 Task: Look for space in Khilchipur, India from 6th September, 2023 to 10th September, 2023 for 1 adult in price range Rs.9000 to Rs.17000. Place can be private room with 1  bedroom having 1 bed and 1 bathroom. Property type can be house, flat, guest house, hotel. Booking option can be shelf check-in. Required host language is English.
Action: Mouse moved to (592, 108)
Screenshot: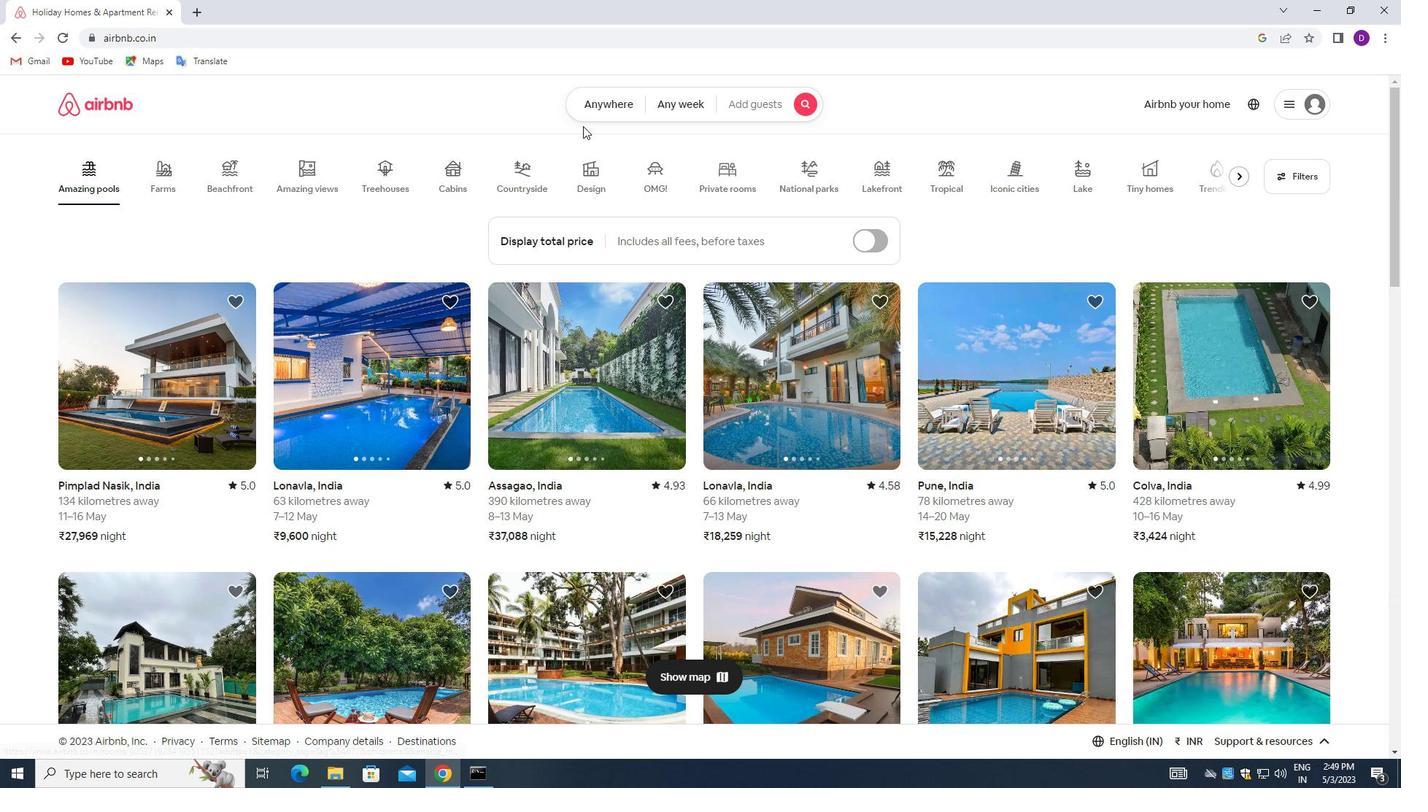 
Action: Mouse pressed left at (592, 108)
Screenshot: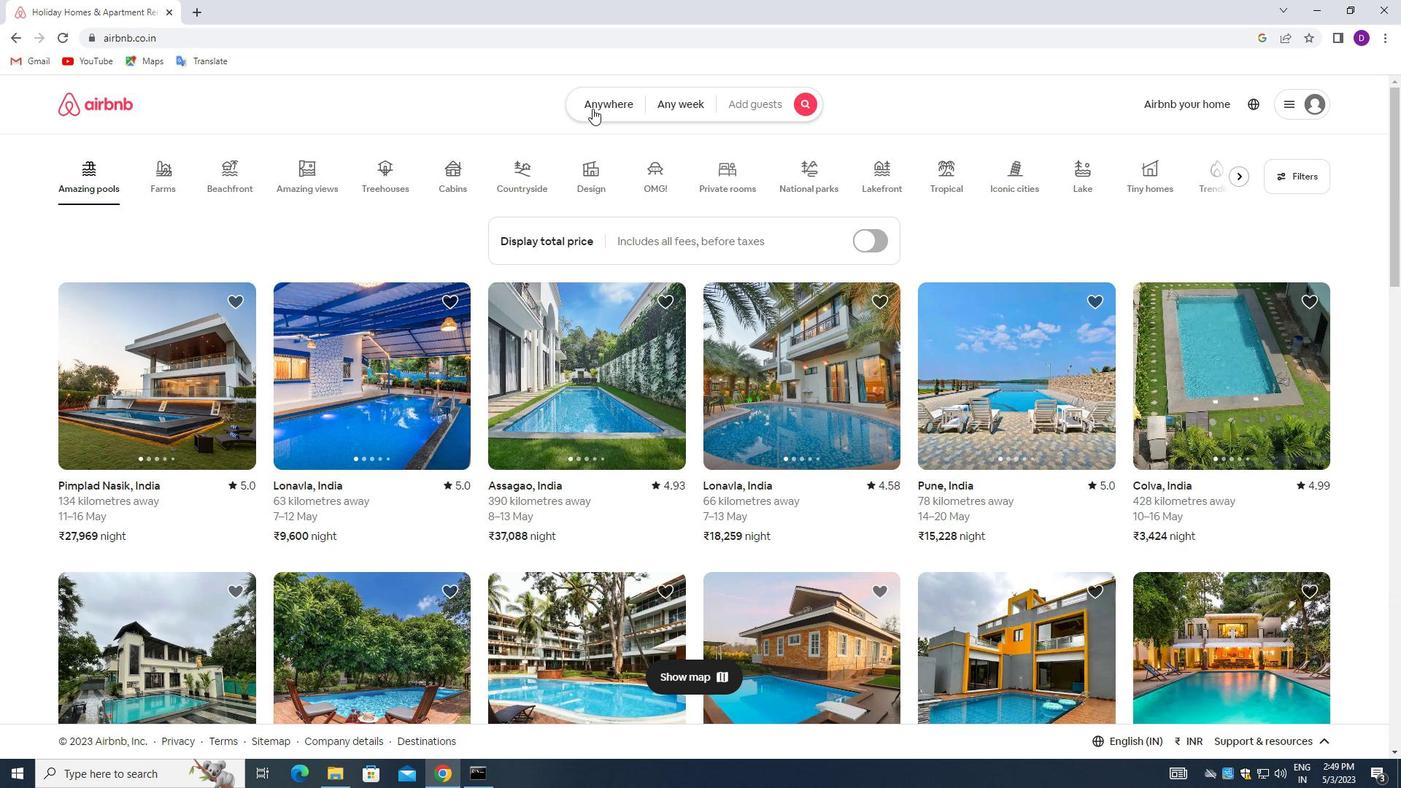 
Action: Mouse moved to (464, 167)
Screenshot: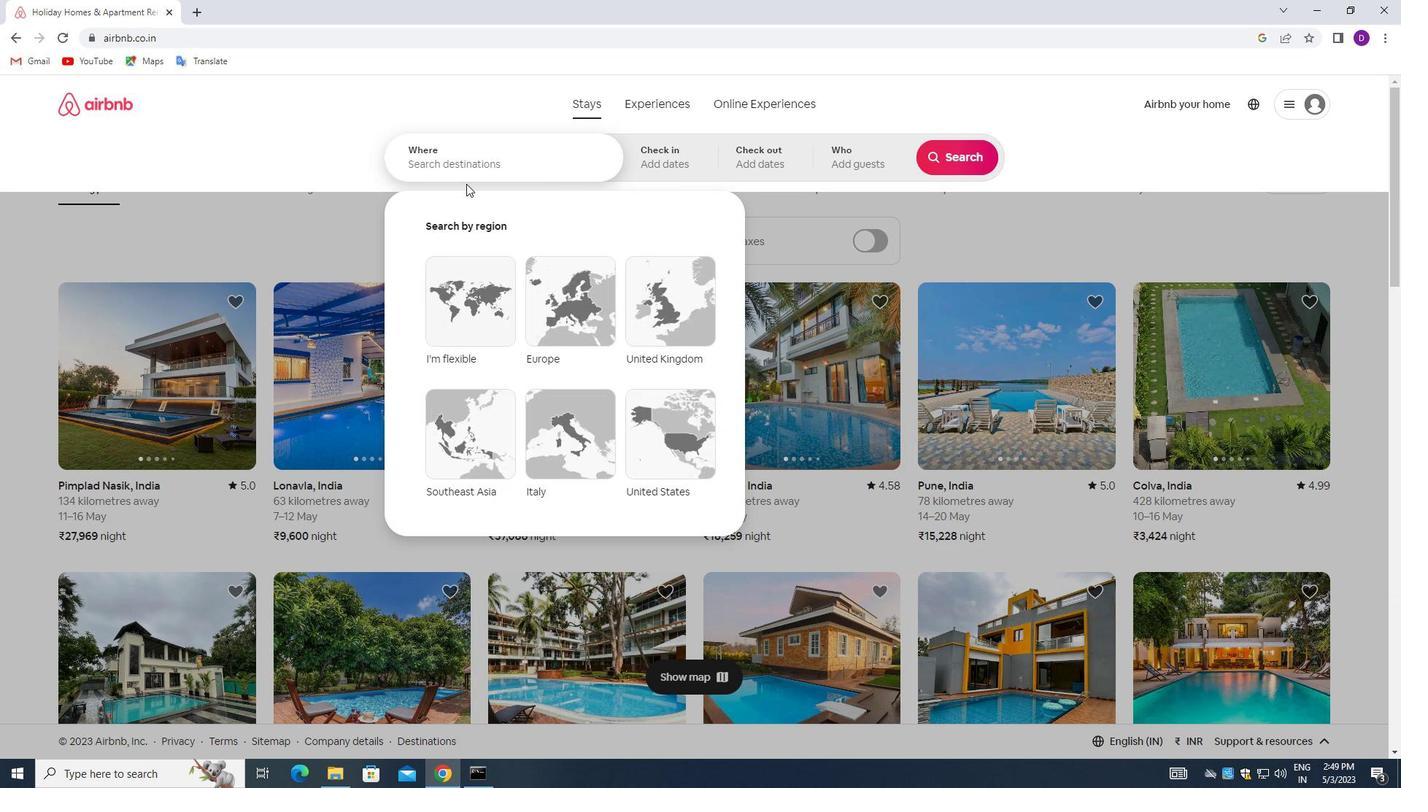 
Action: Mouse pressed left at (464, 167)
Screenshot: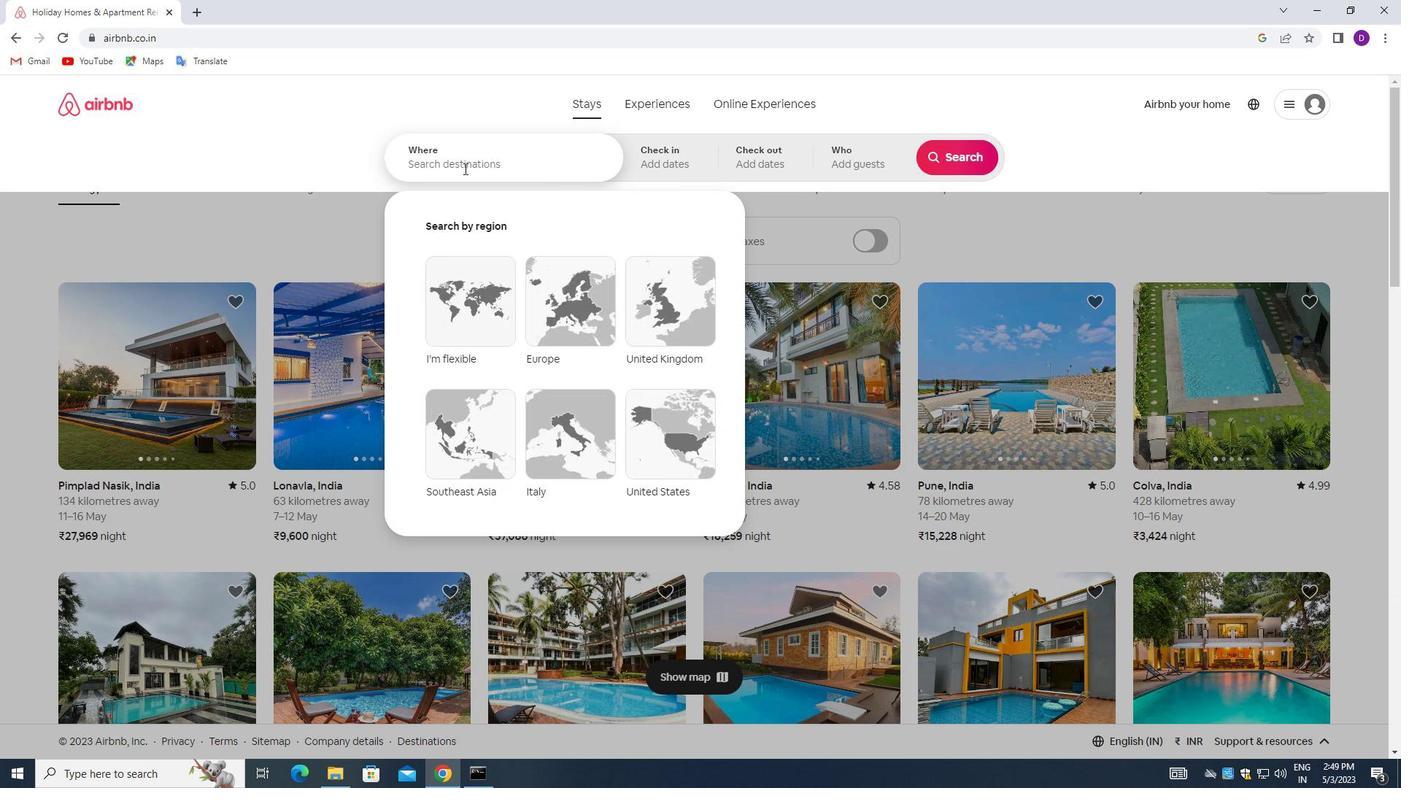 
Action: Mouse moved to (320, 146)
Screenshot: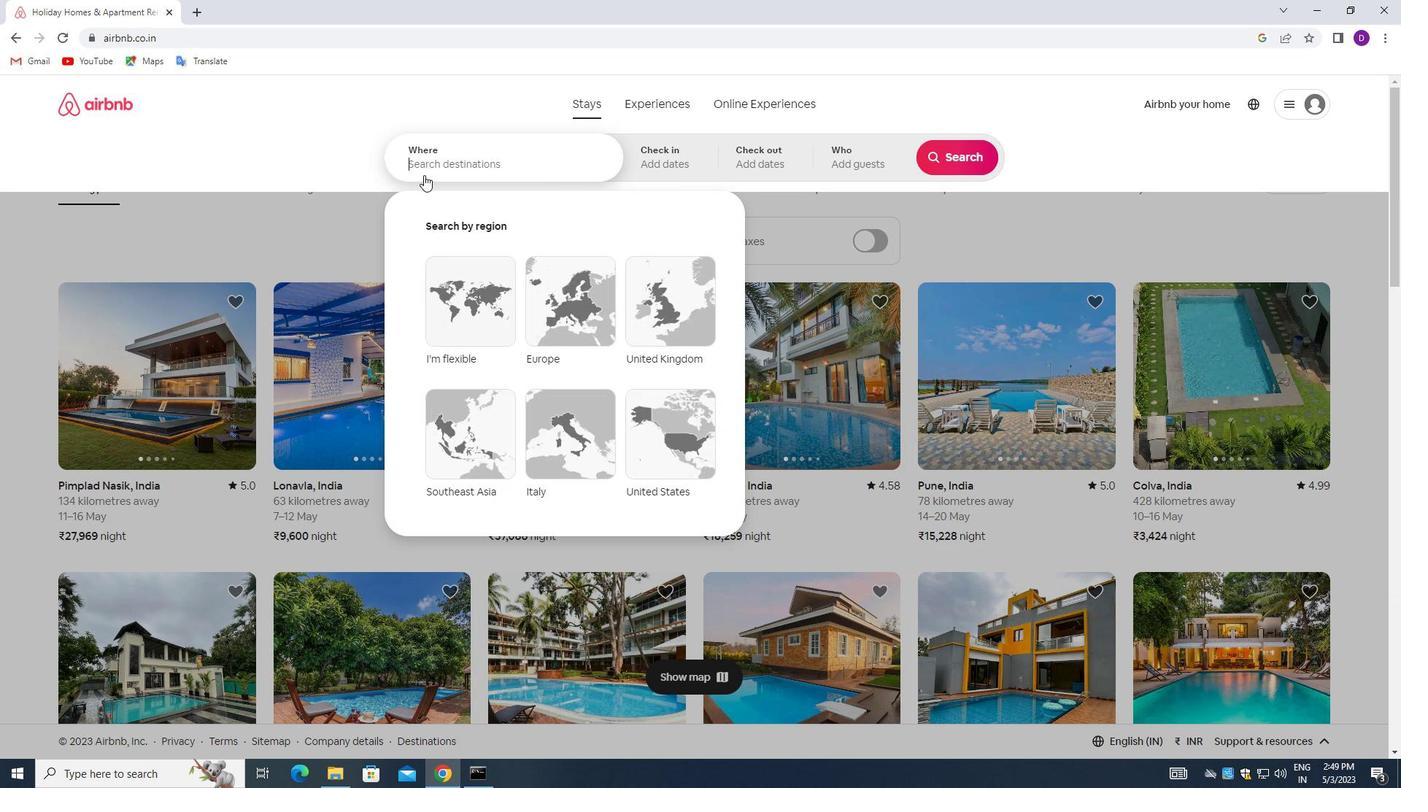 
Action: Key pressed <Key.shift>KHILCHIPUR,<Key.space><Key.shift>INDIA<Key.enter>
Screenshot: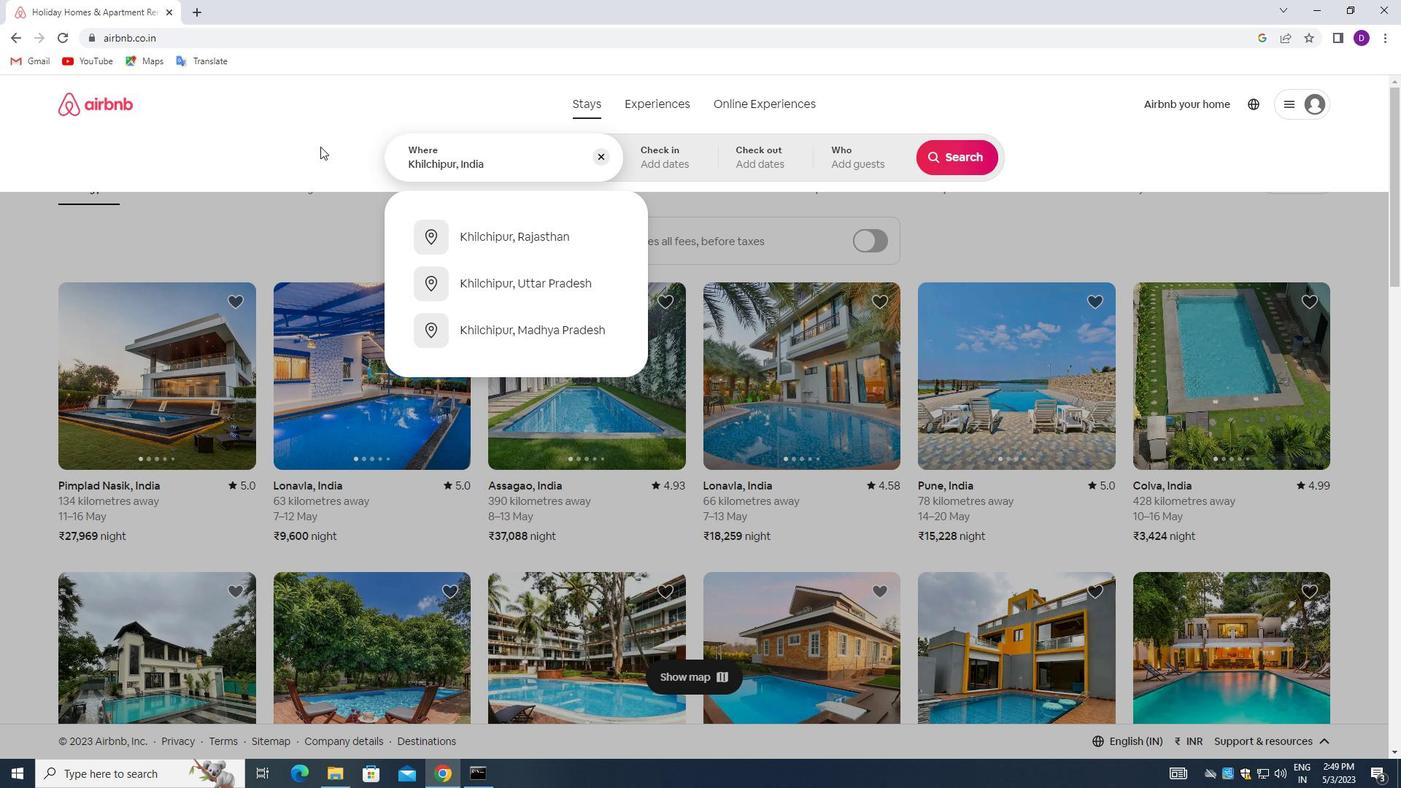 
Action: Mouse moved to (953, 267)
Screenshot: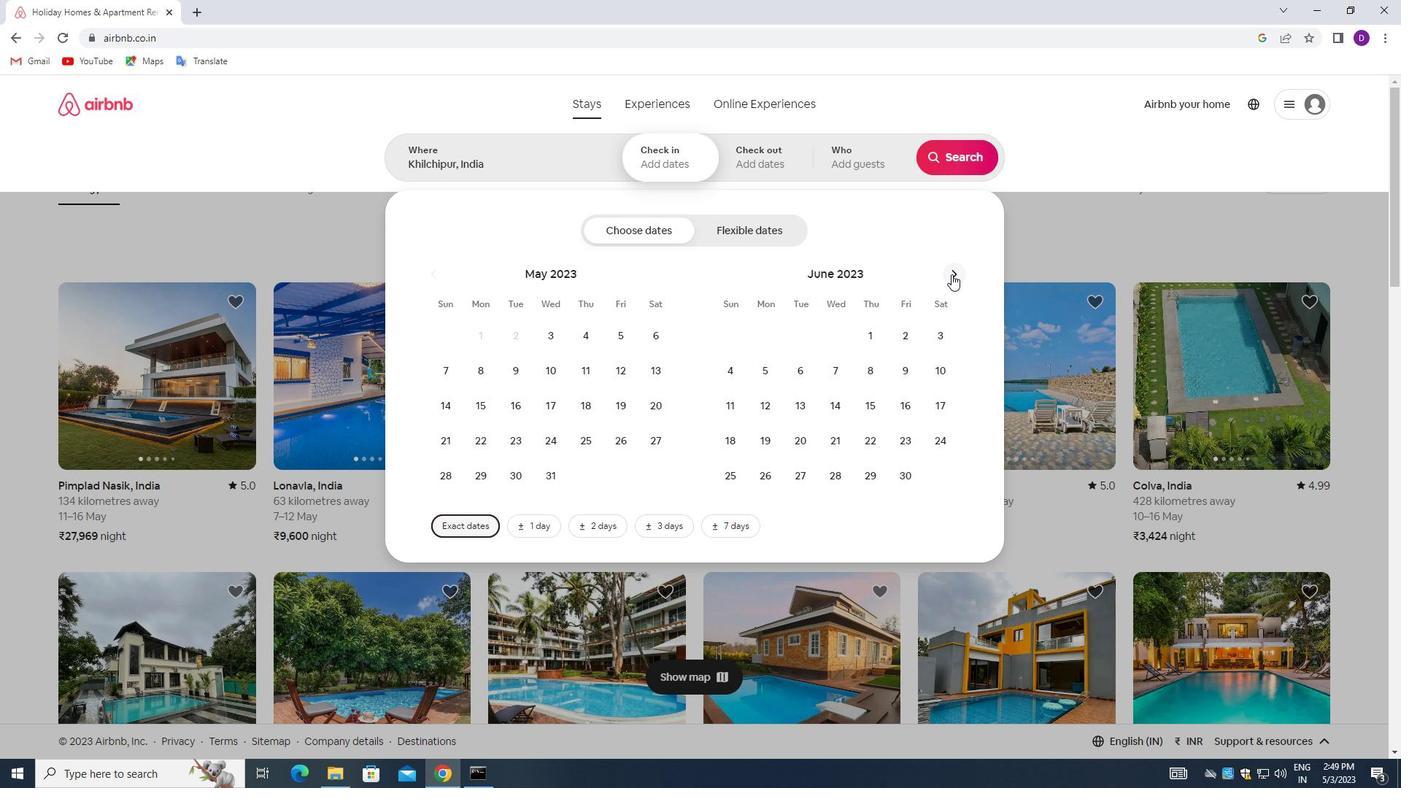 
Action: Mouse pressed left at (953, 267)
Screenshot: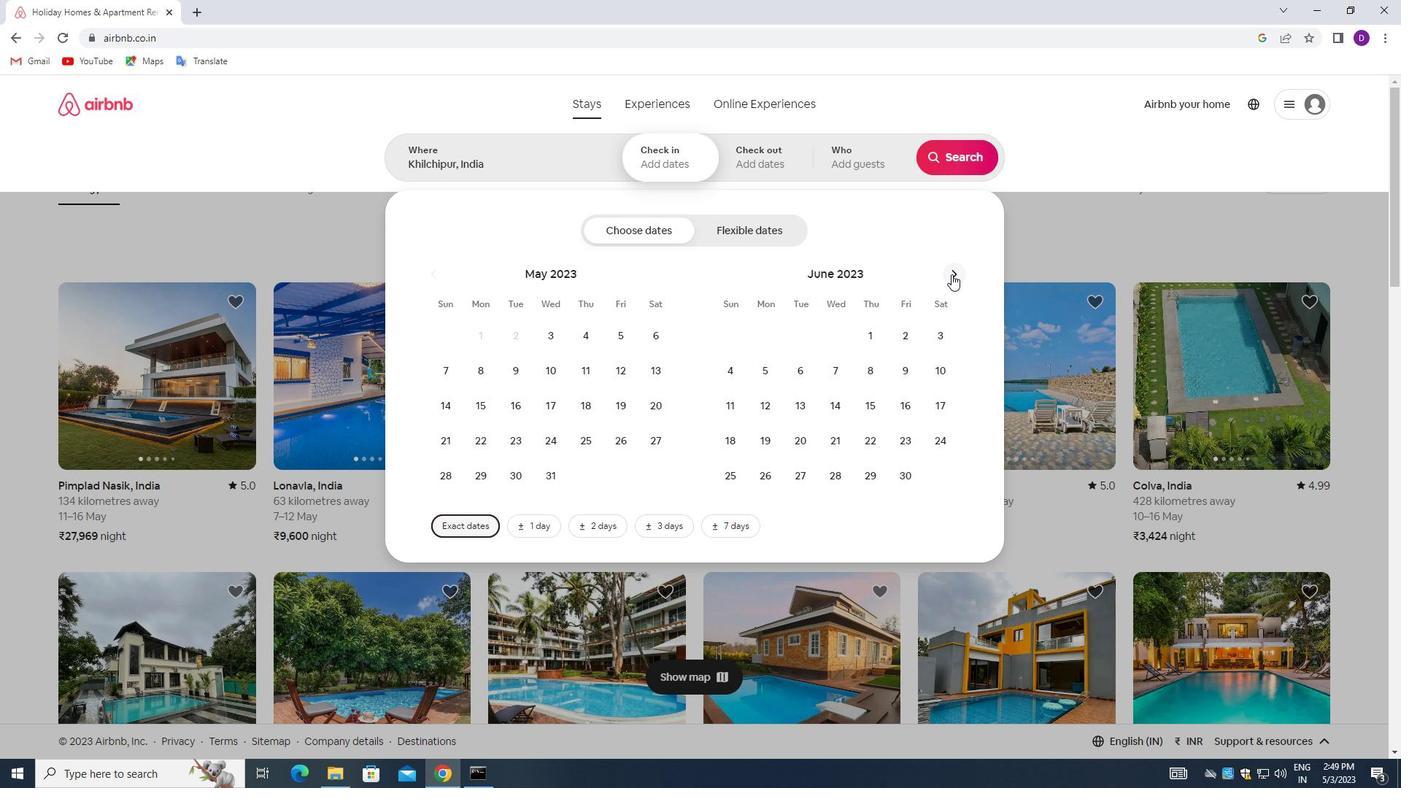 
Action: Mouse moved to (954, 267)
Screenshot: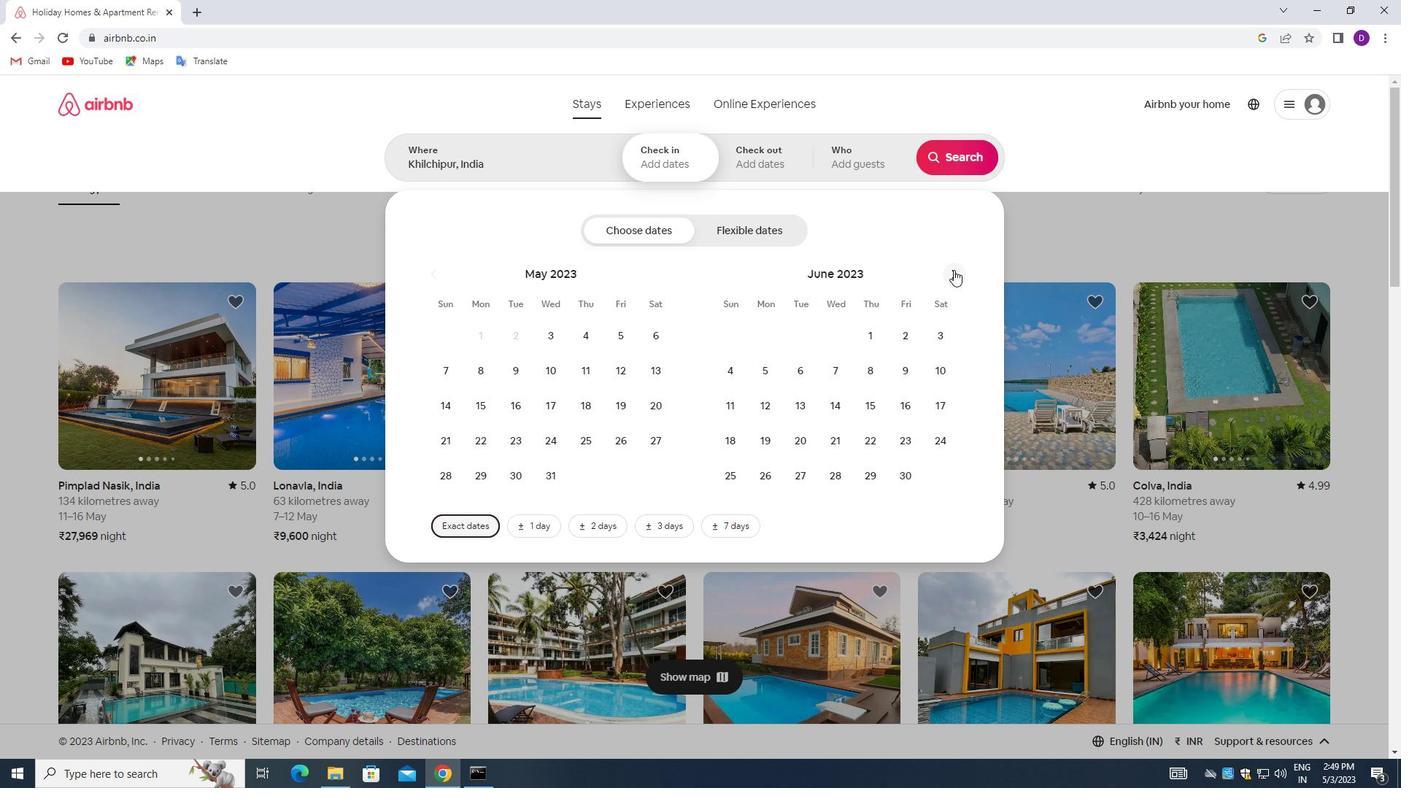 
Action: Mouse pressed left at (954, 267)
Screenshot: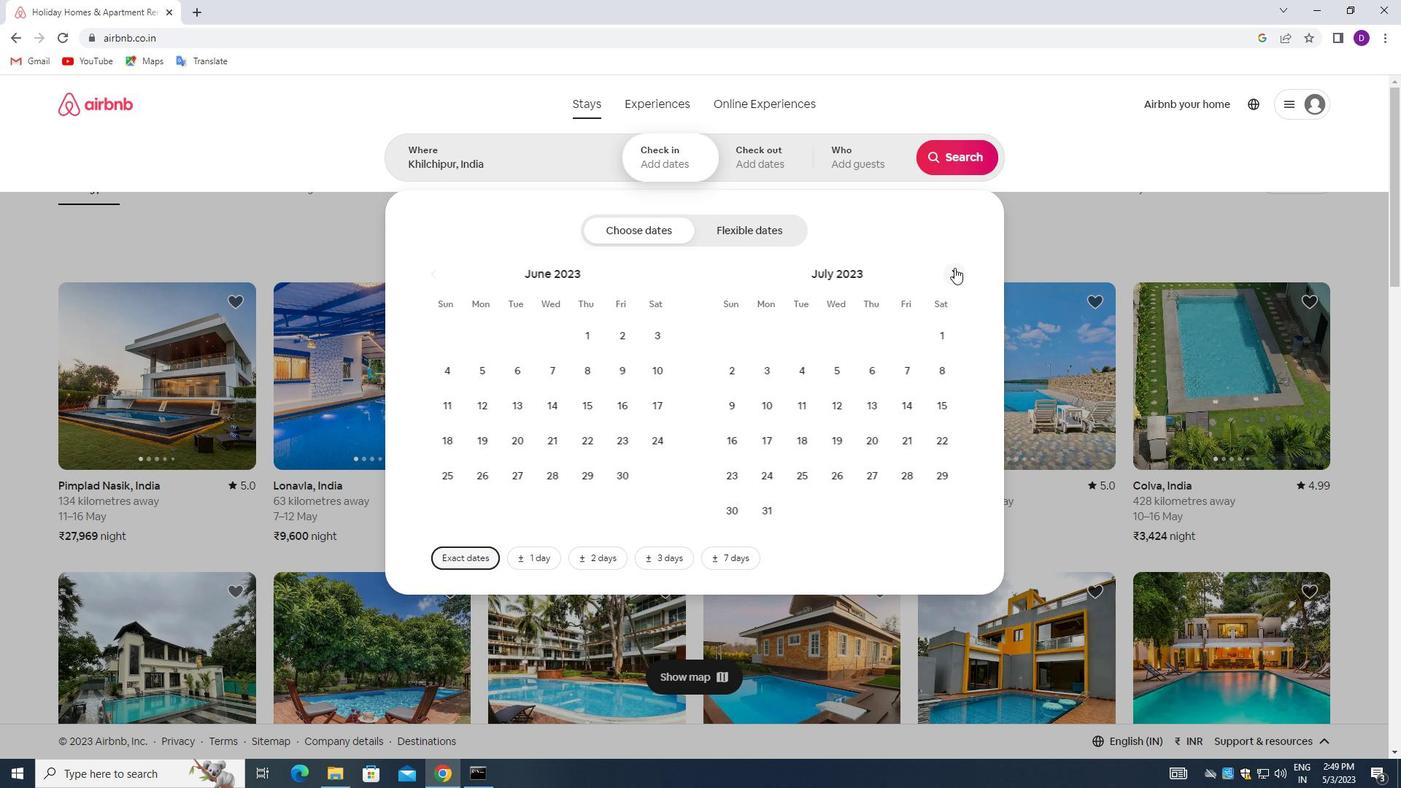 
Action: Mouse pressed left at (954, 267)
Screenshot: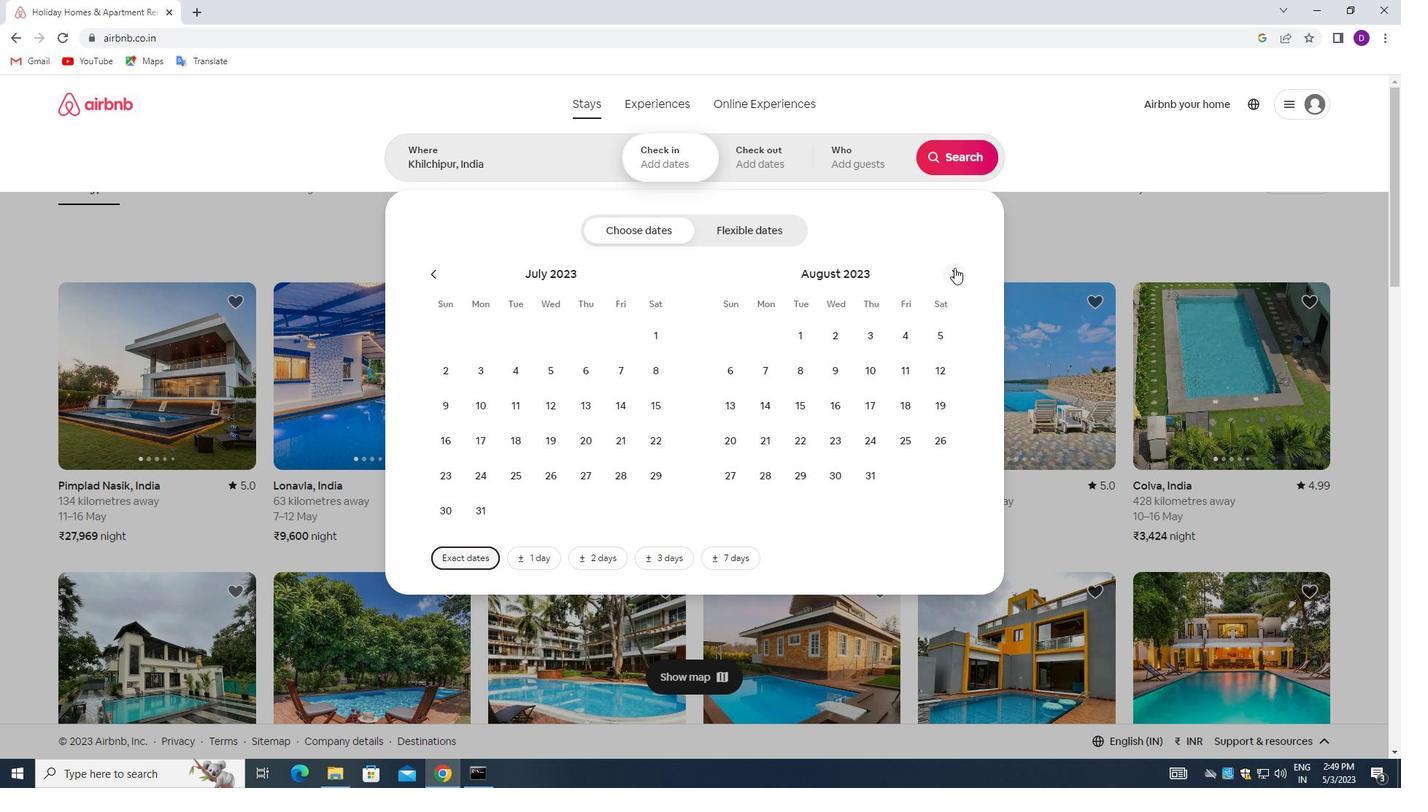 
Action: Mouse moved to (831, 363)
Screenshot: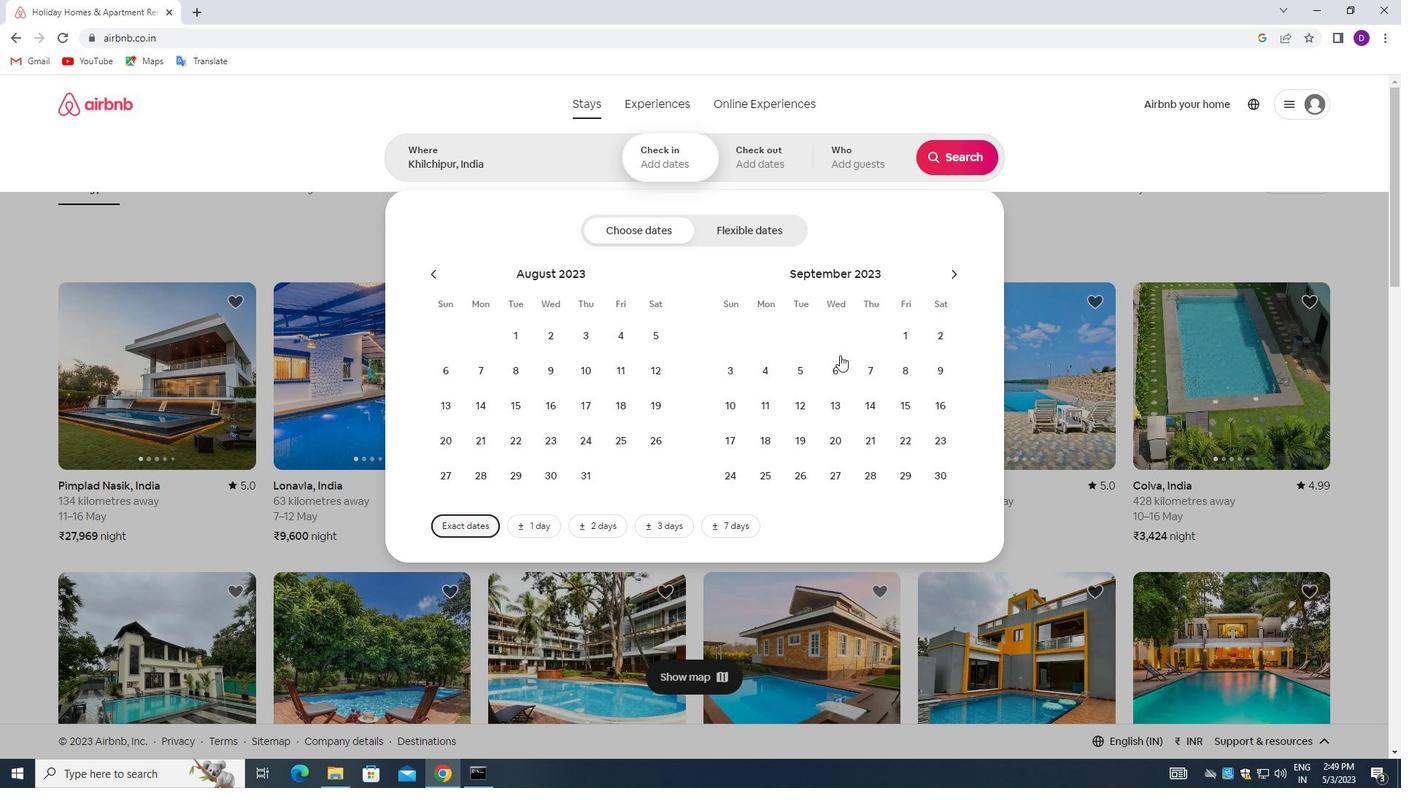 
Action: Mouse pressed left at (831, 363)
Screenshot: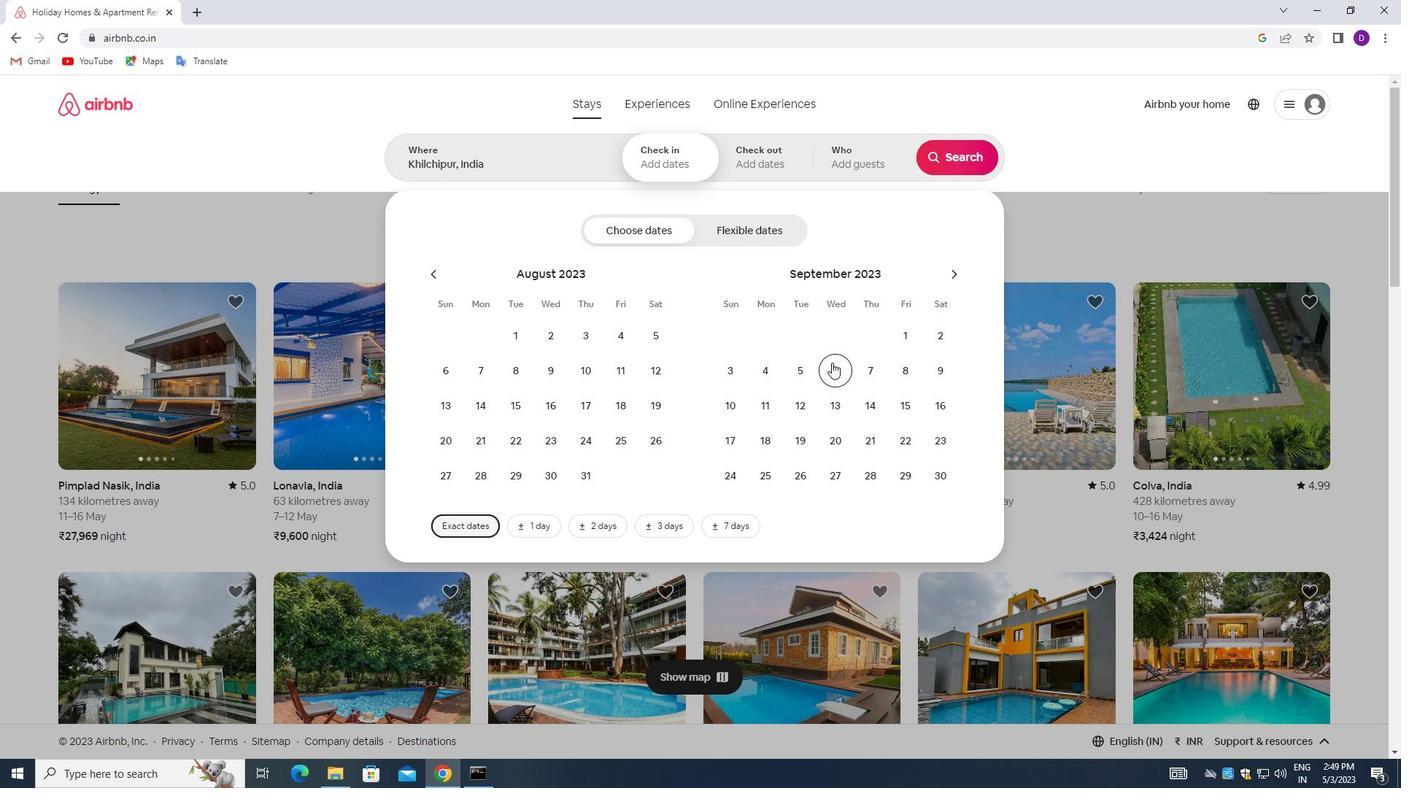 
Action: Mouse moved to (740, 402)
Screenshot: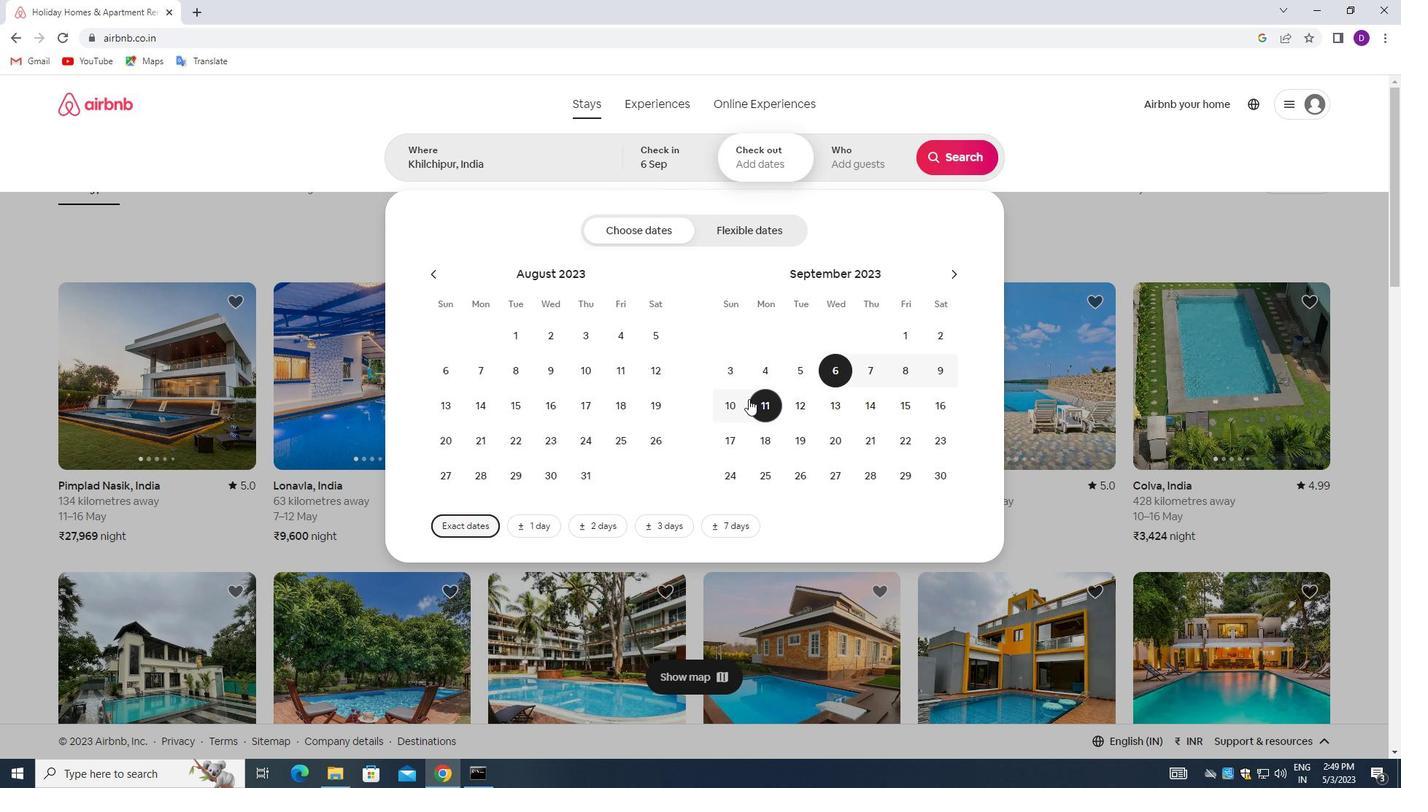 
Action: Mouse pressed left at (740, 402)
Screenshot: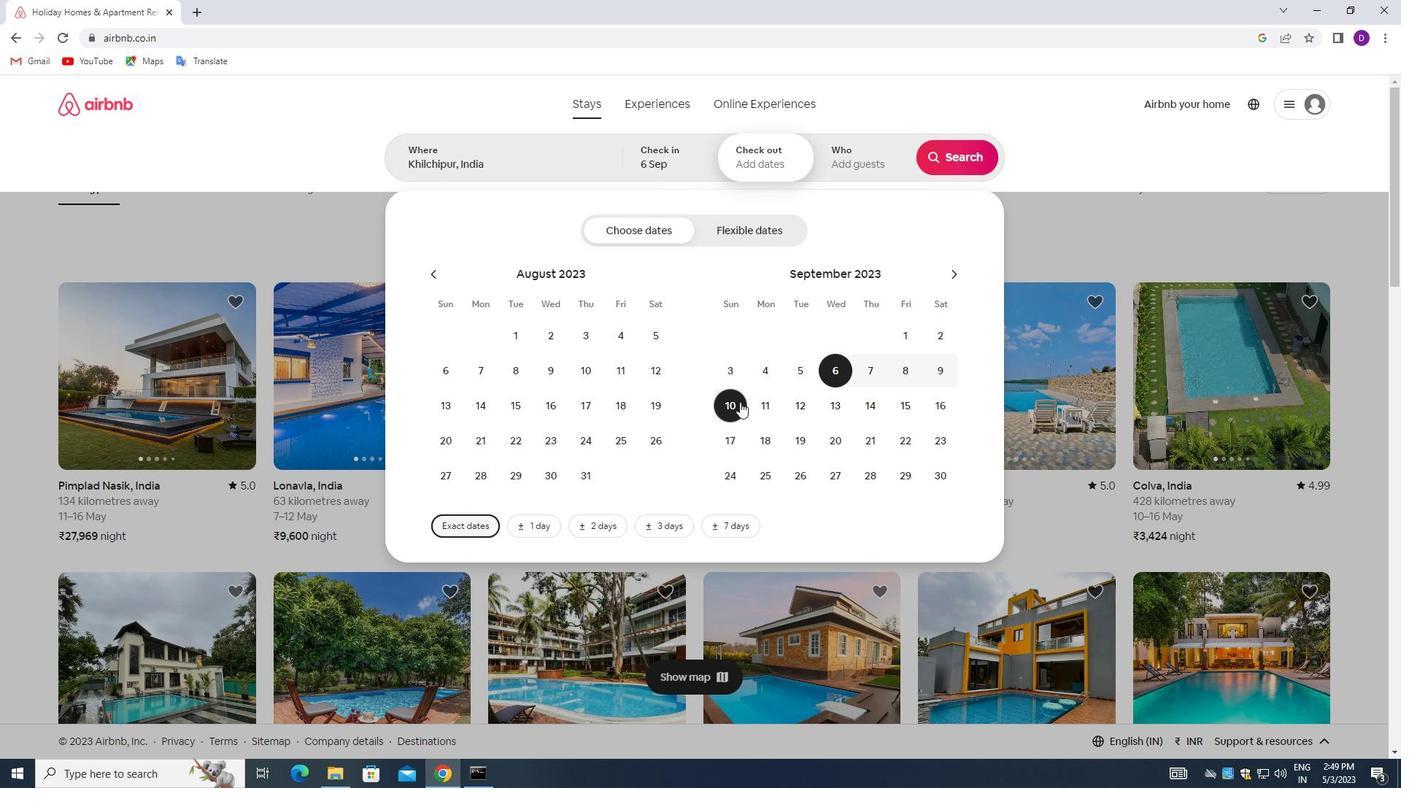 
Action: Mouse moved to (847, 151)
Screenshot: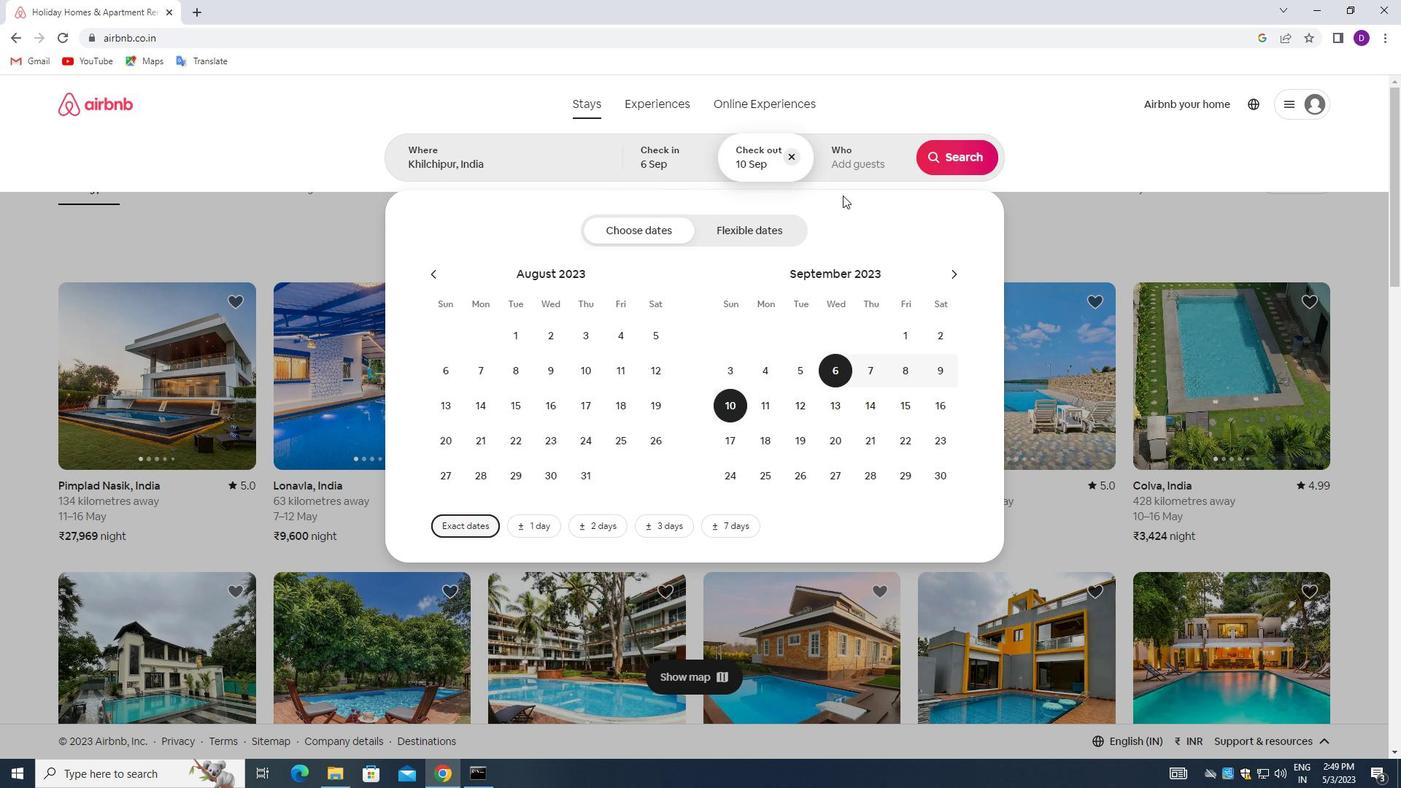 
Action: Mouse pressed left at (847, 151)
Screenshot: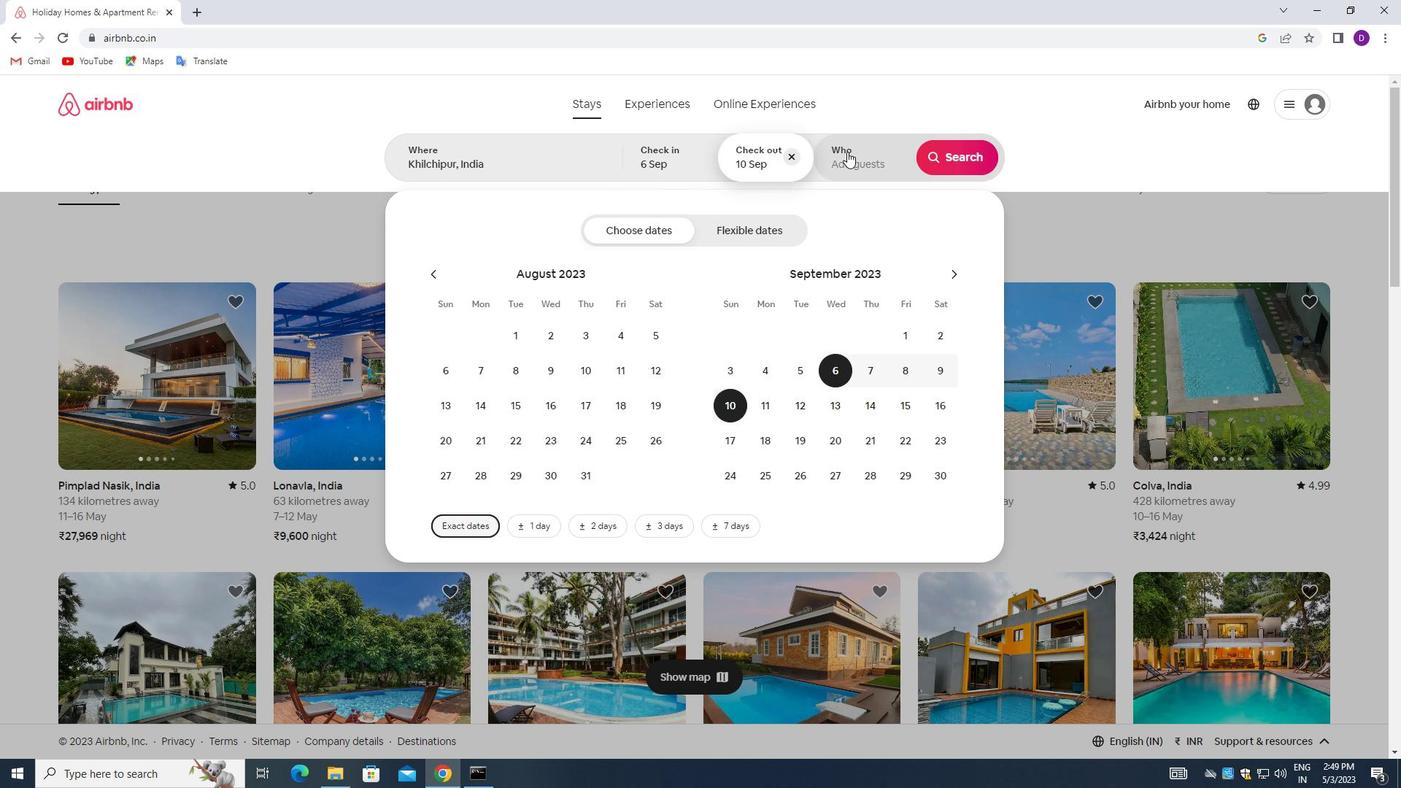 
Action: Mouse moved to (960, 237)
Screenshot: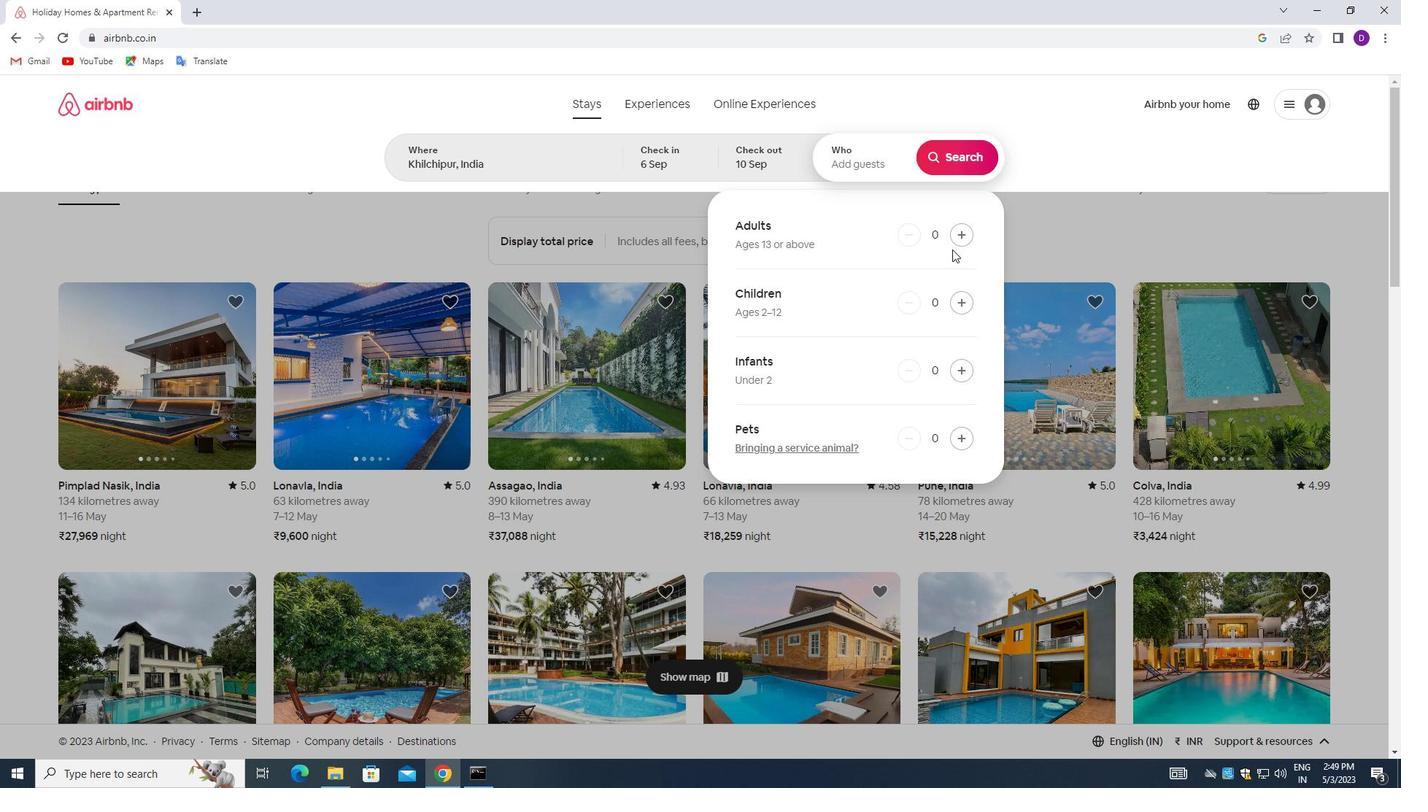 
Action: Mouse pressed left at (960, 237)
Screenshot: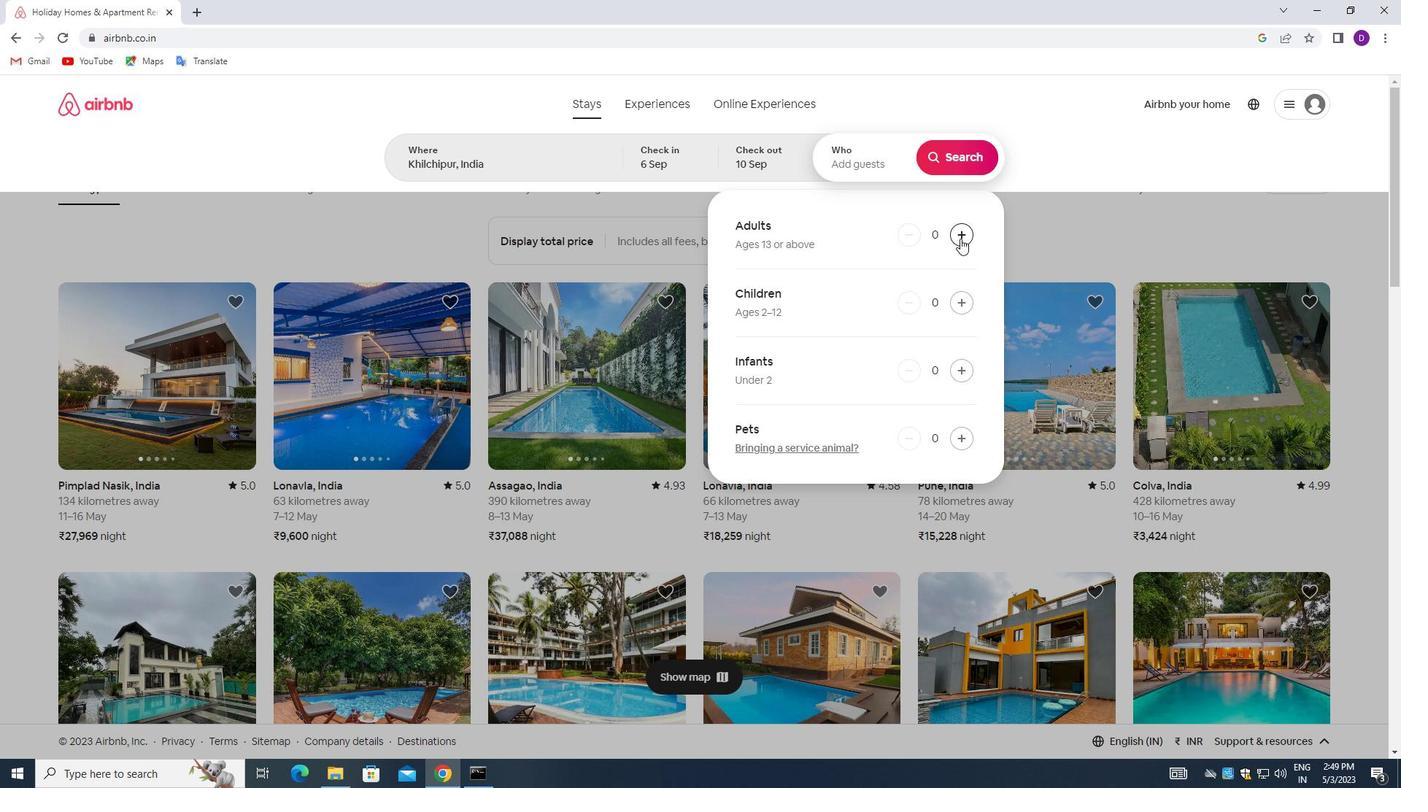 
Action: Mouse moved to (958, 153)
Screenshot: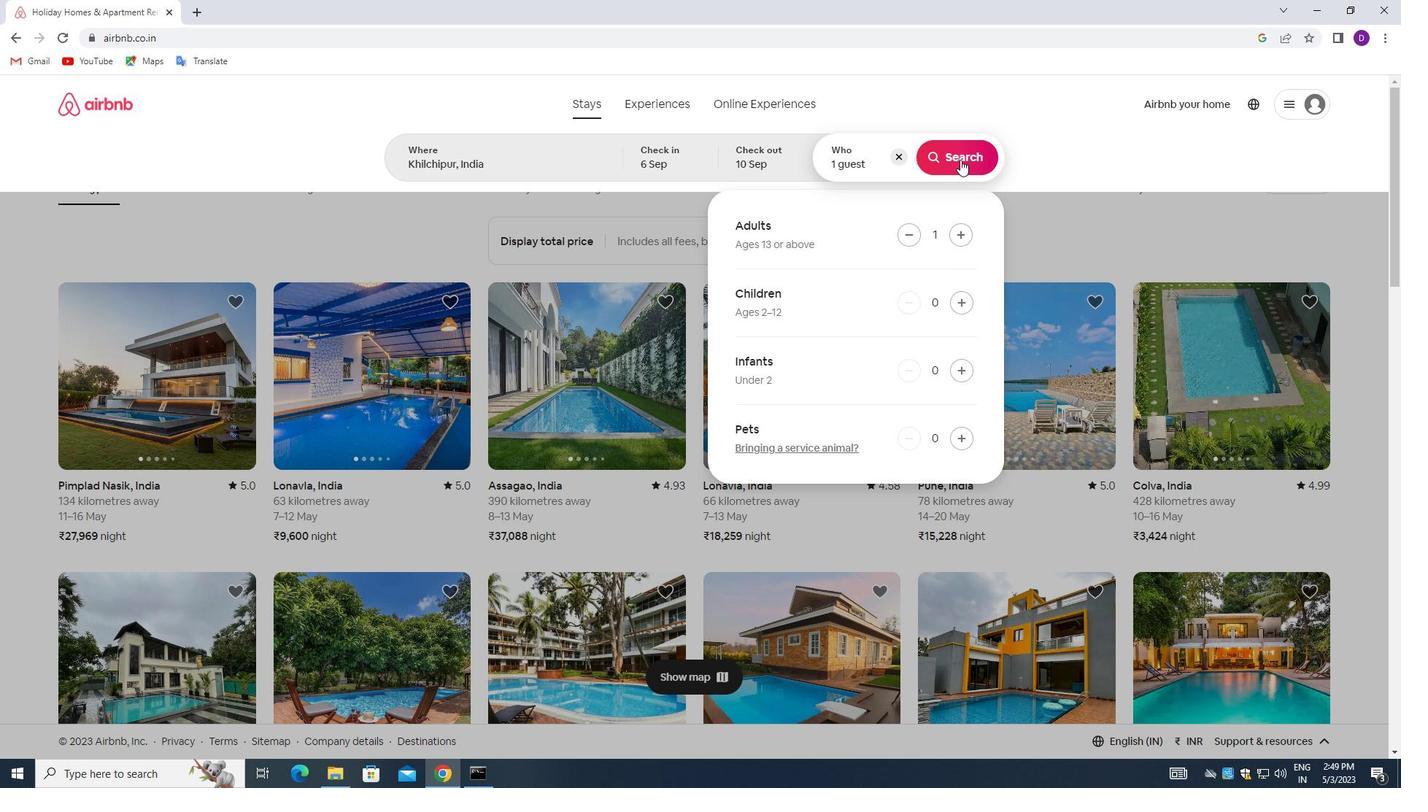 
Action: Mouse pressed left at (958, 153)
Screenshot: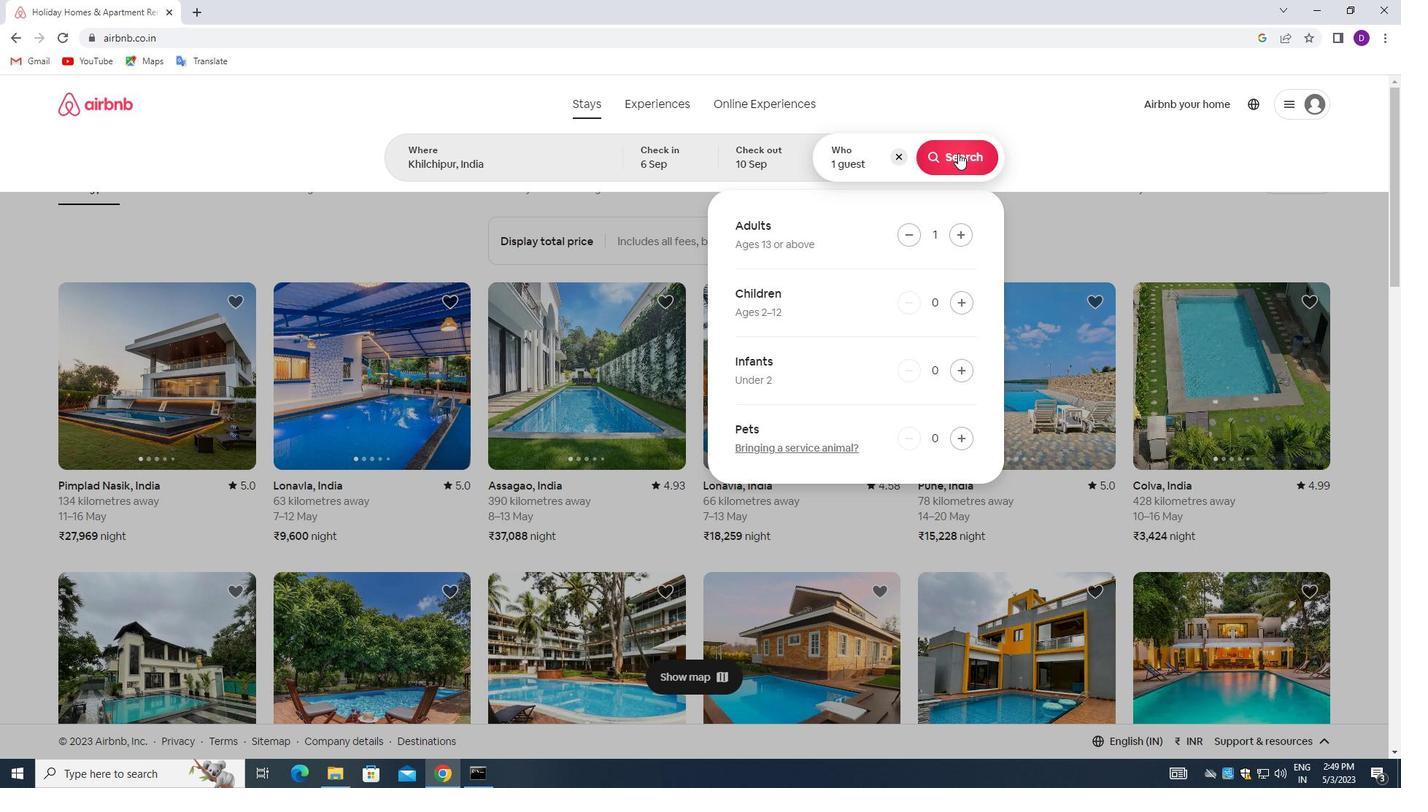 
Action: Mouse moved to (1318, 166)
Screenshot: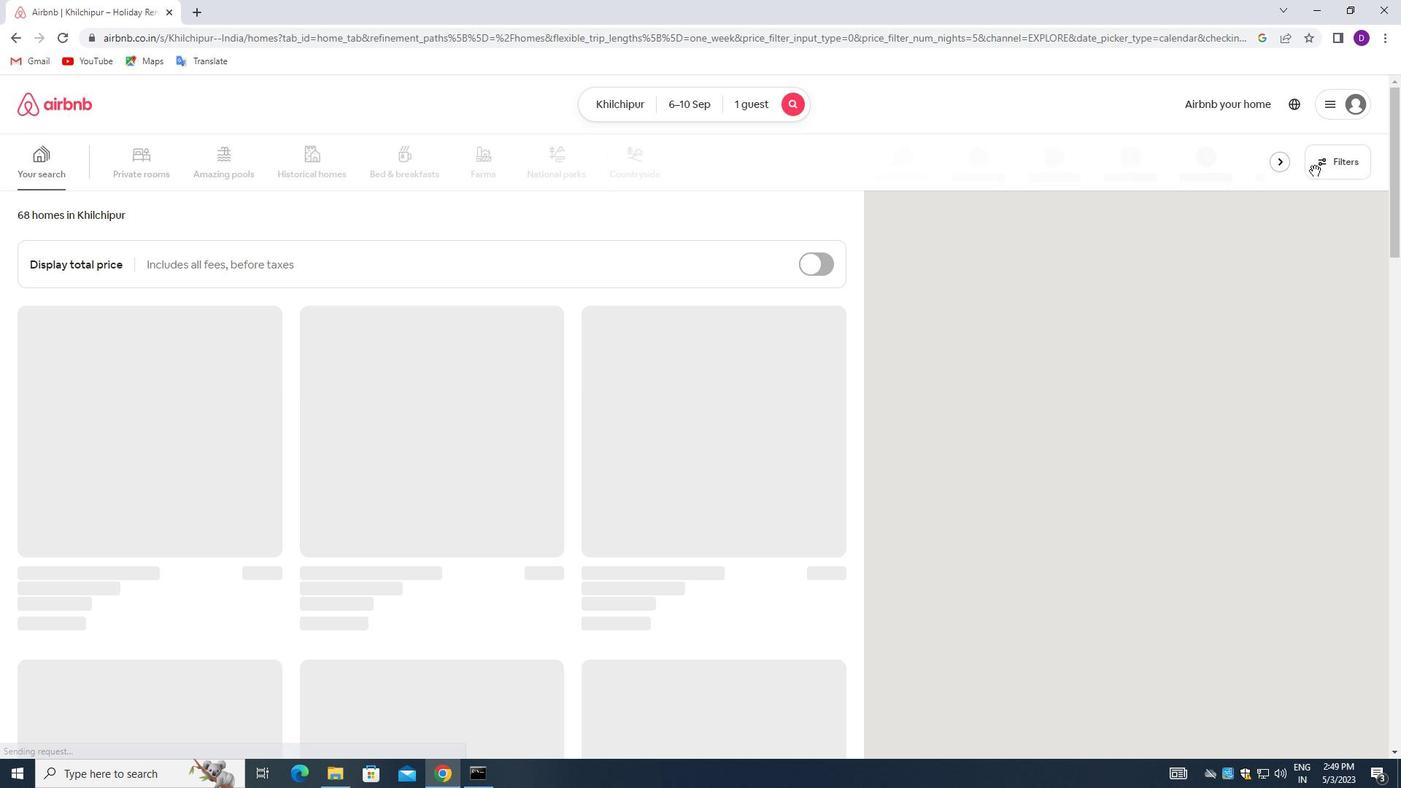
Action: Mouse pressed left at (1318, 166)
Screenshot: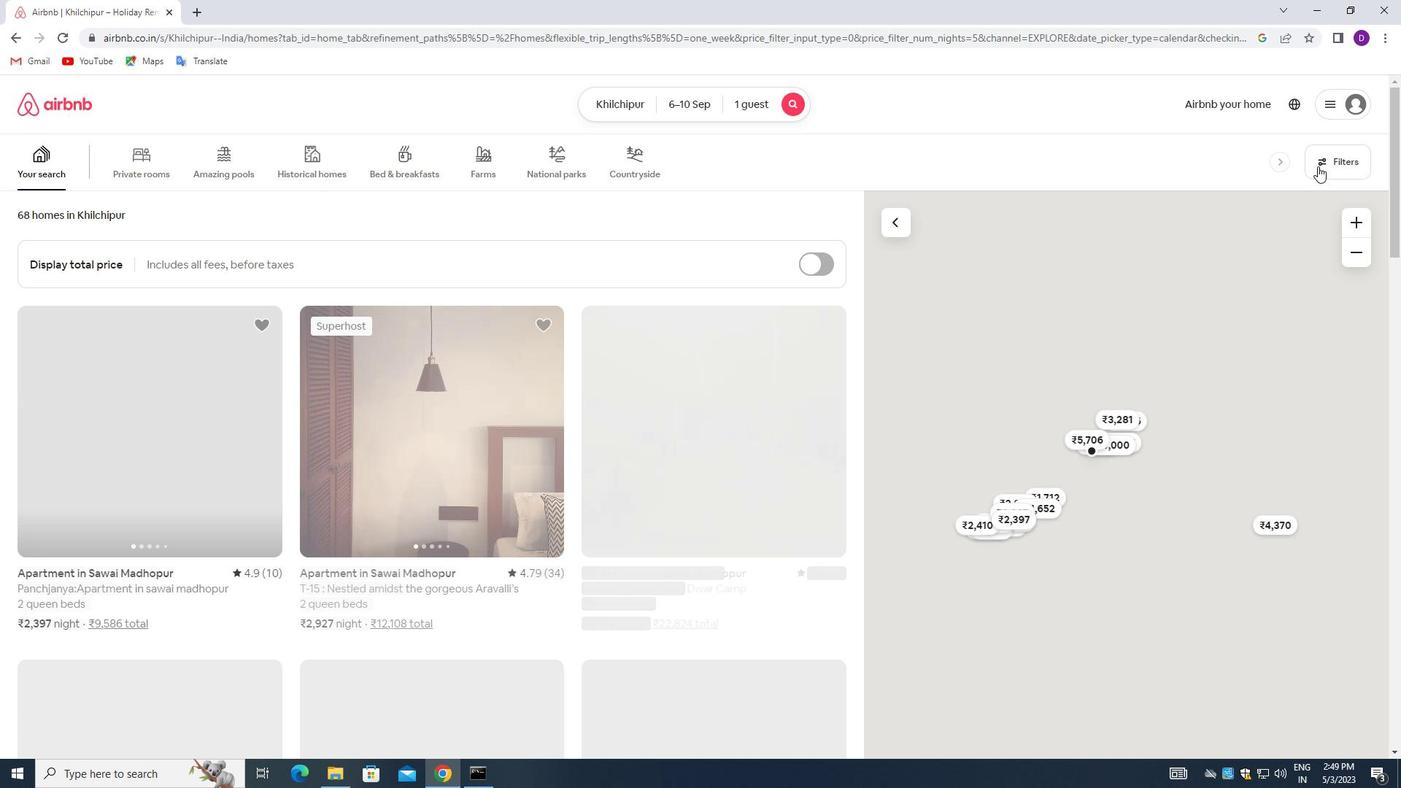 
Action: Mouse moved to (518, 349)
Screenshot: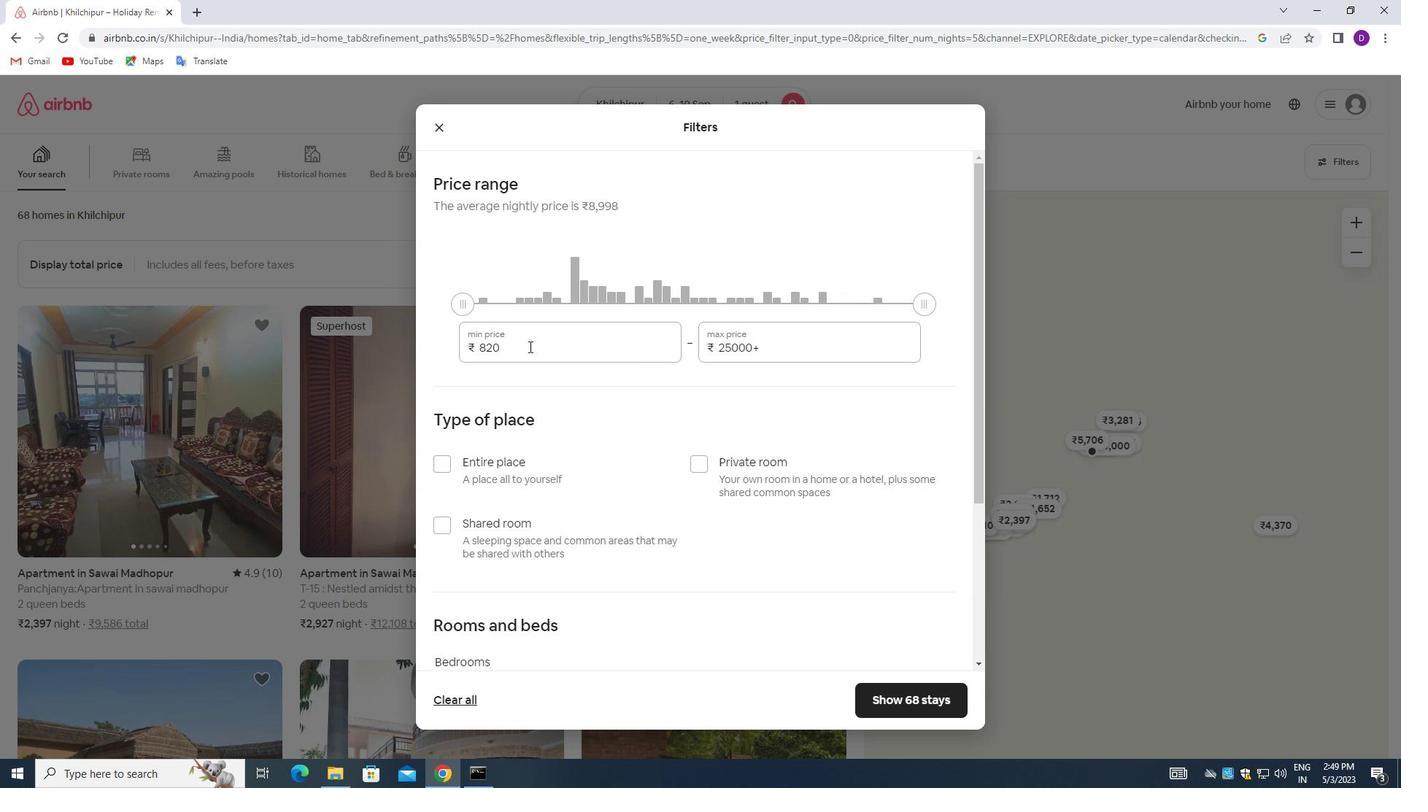 
Action: Mouse pressed left at (518, 349)
Screenshot: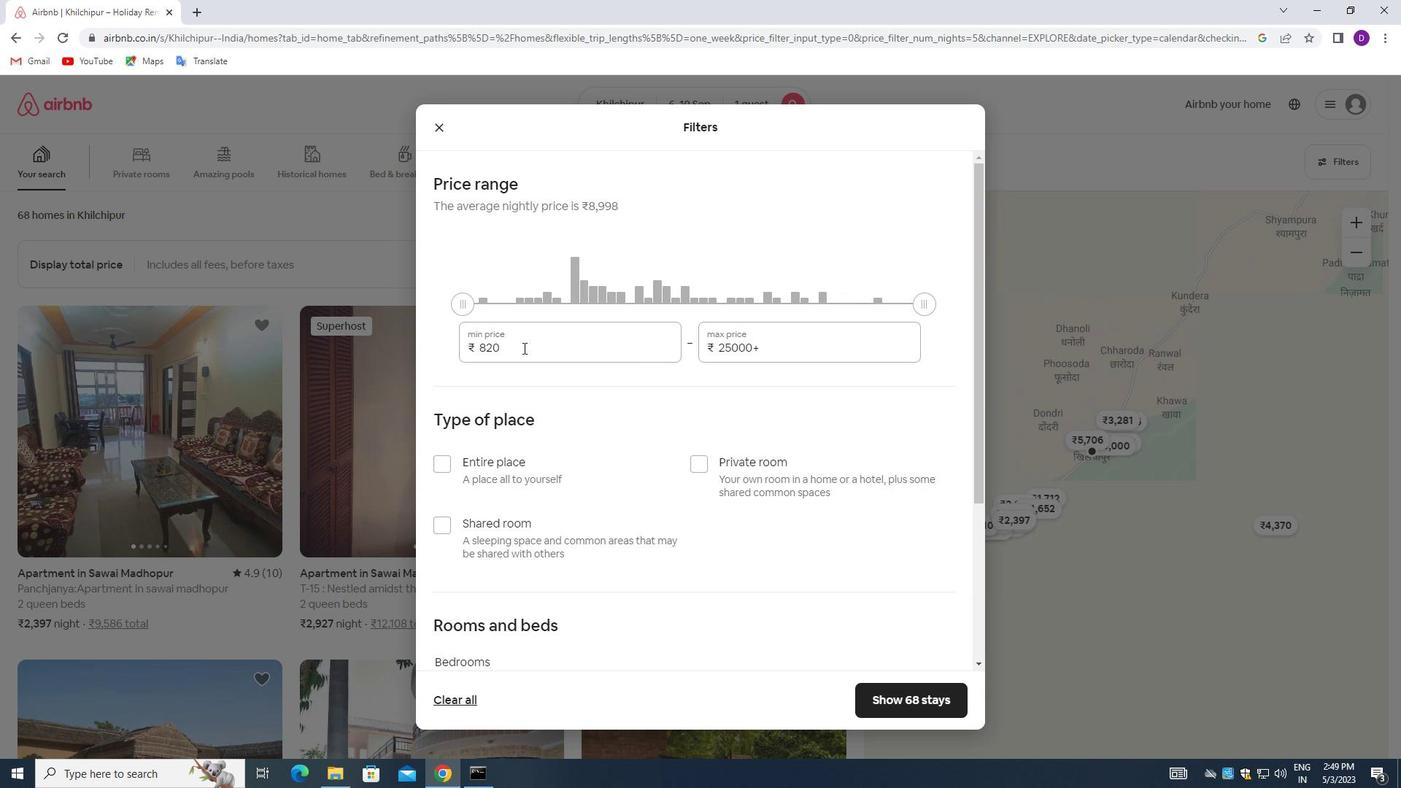 
Action: Mouse pressed left at (518, 349)
Screenshot: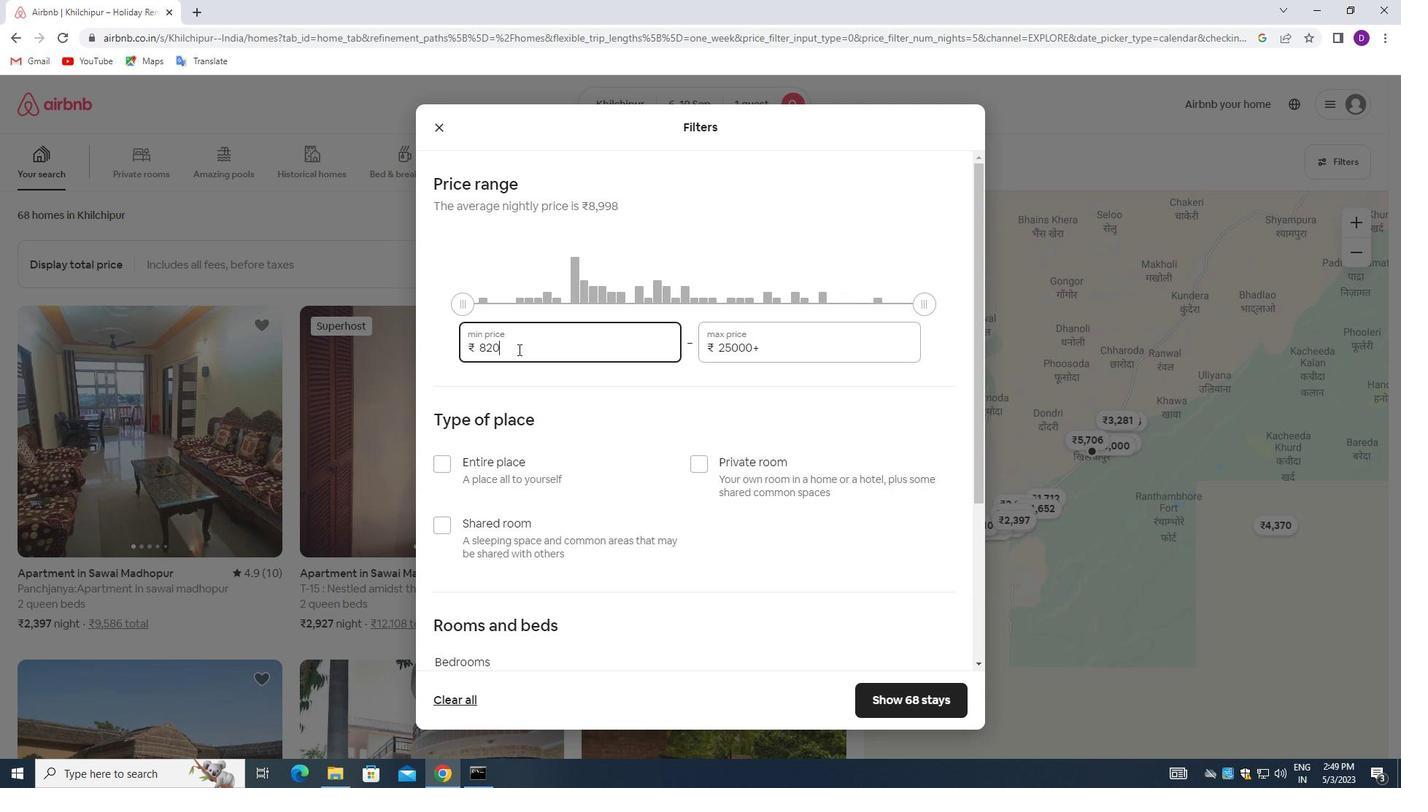 
Action: Key pressed 9000<Key.tab>17000
Screenshot: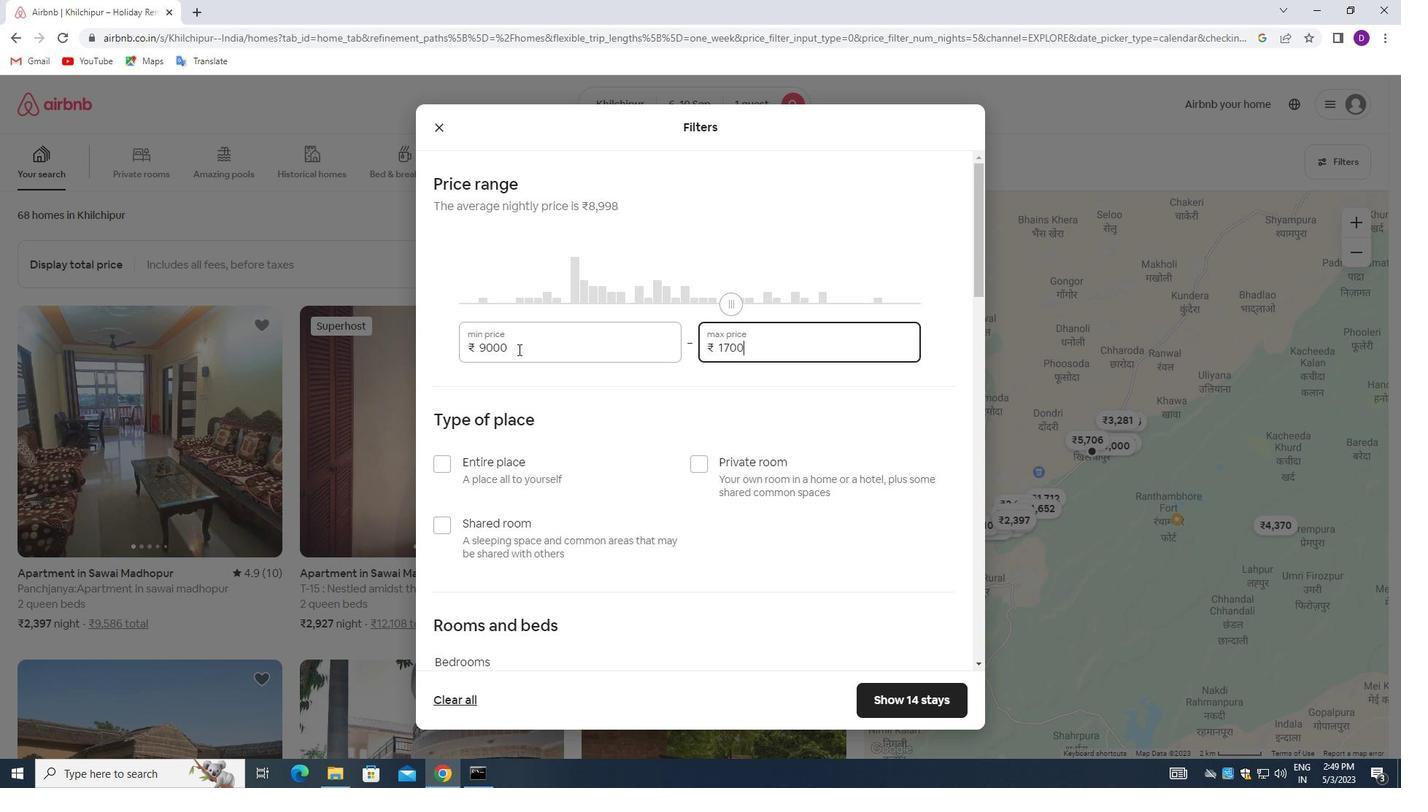 
Action: Mouse moved to (582, 391)
Screenshot: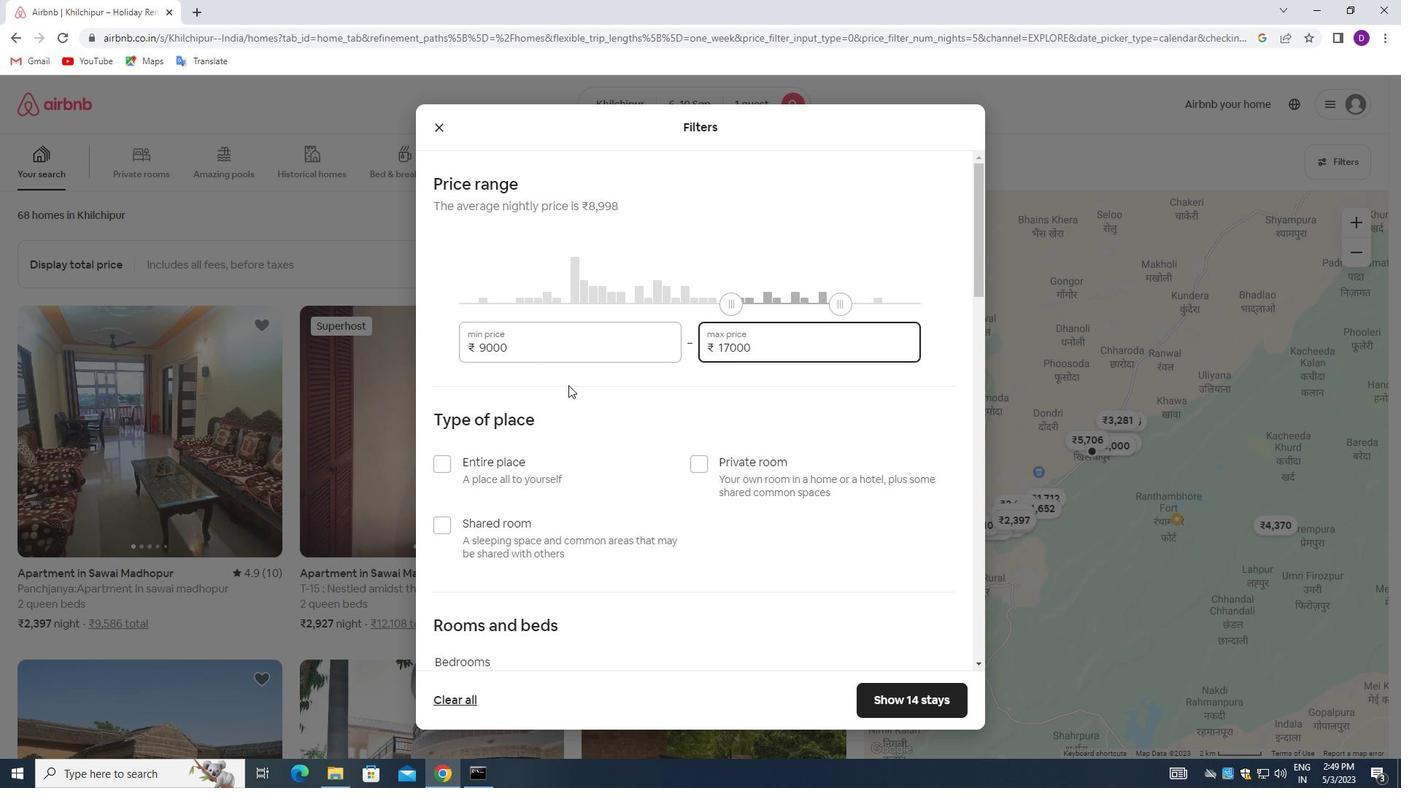 
Action: Mouse scrolled (582, 391) with delta (0, 0)
Screenshot: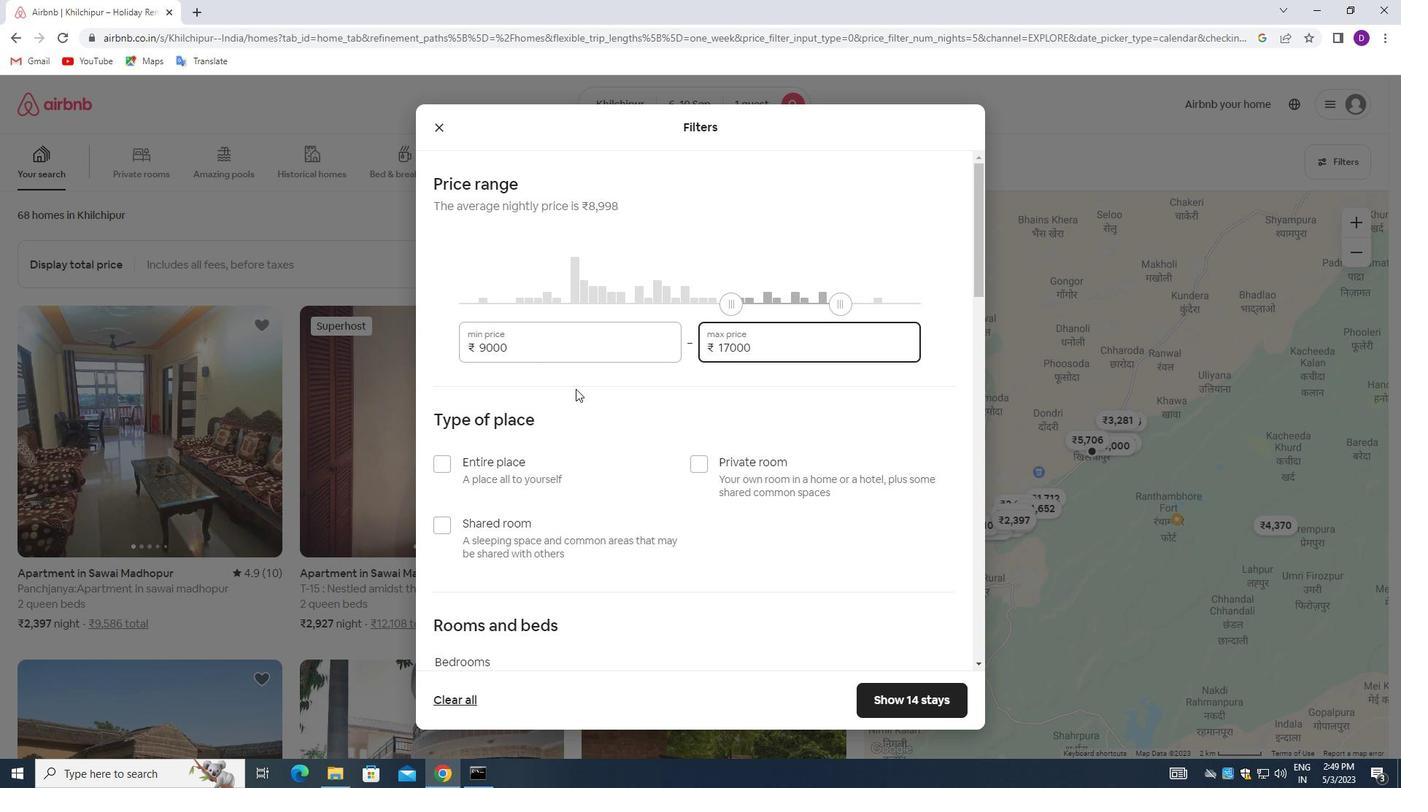 
Action: Mouse moved to (705, 389)
Screenshot: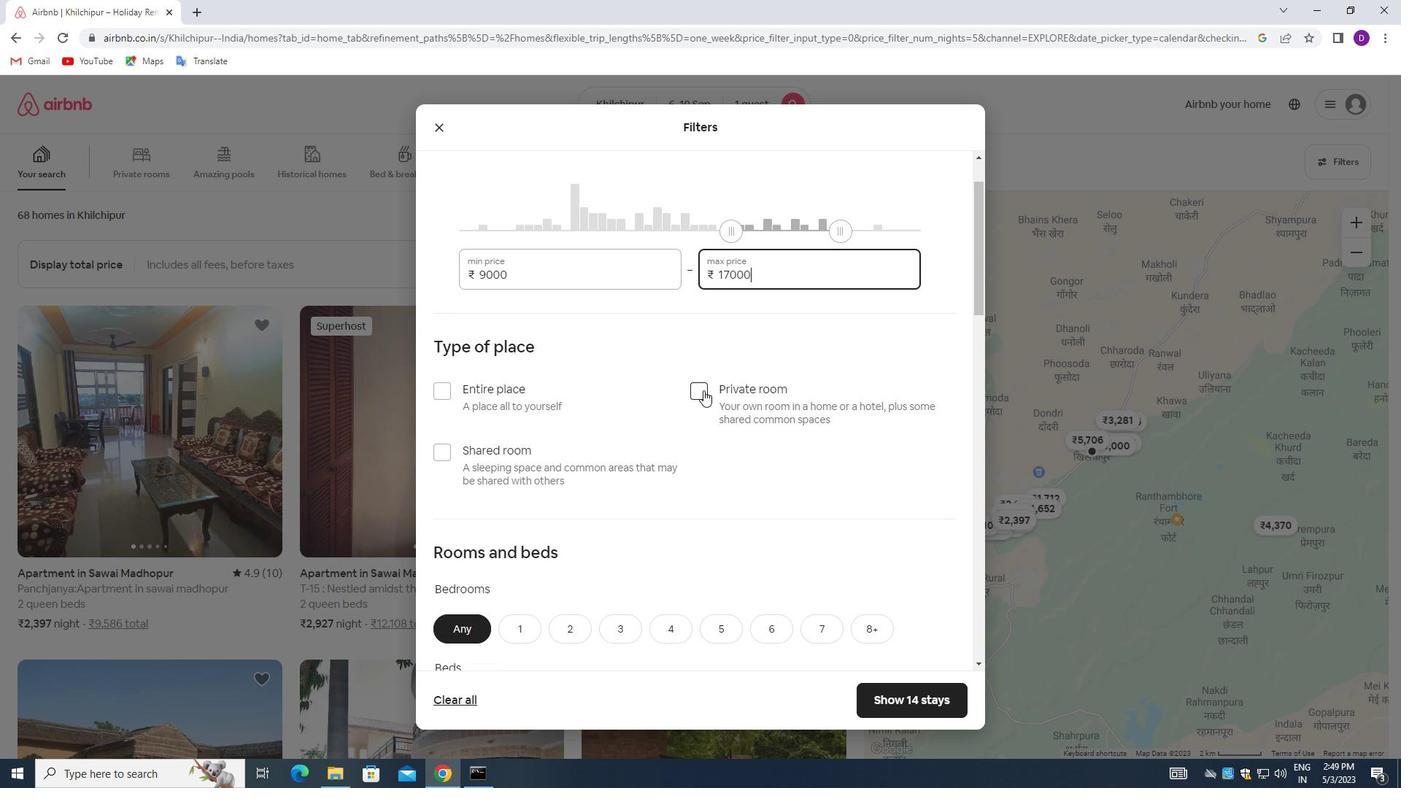 
Action: Mouse pressed left at (705, 389)
Screenshot: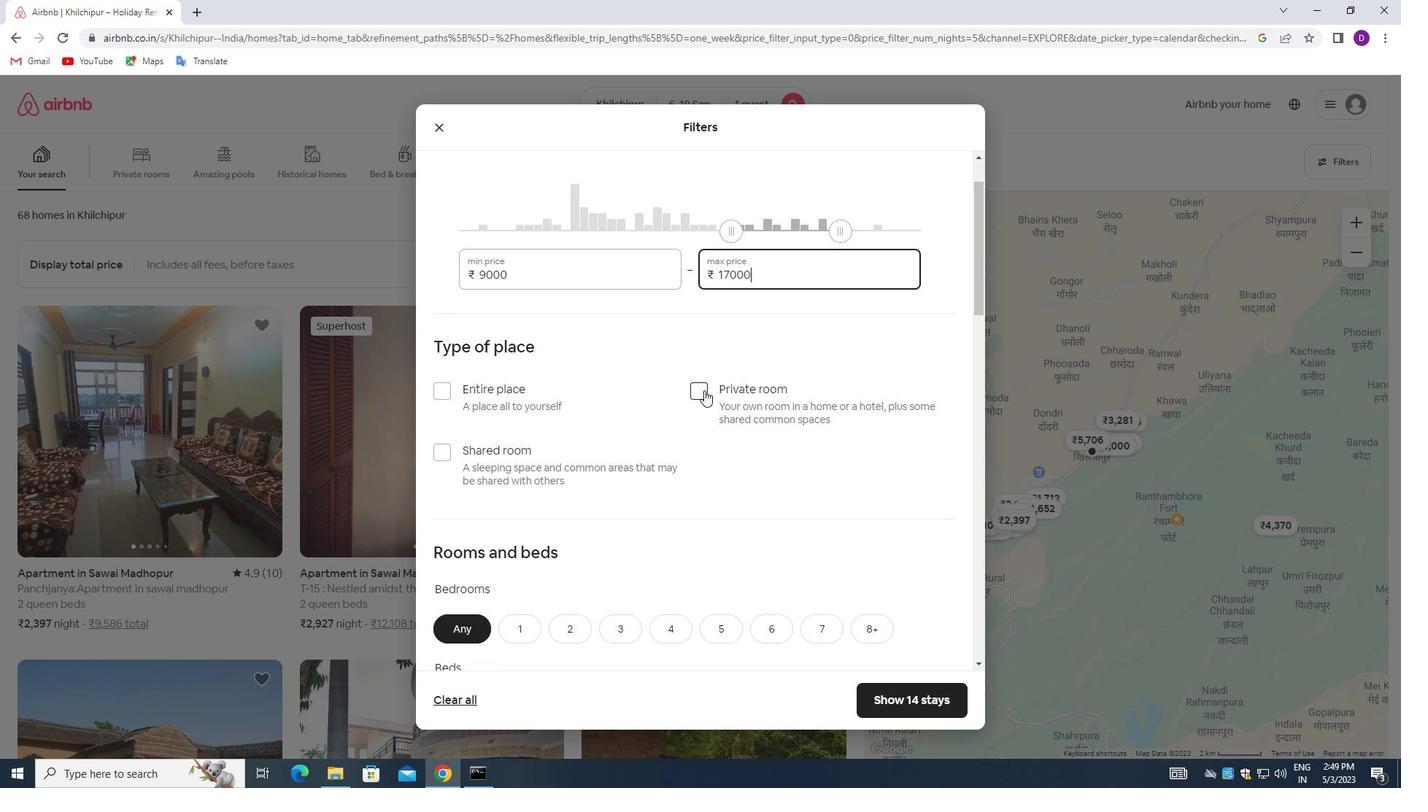 
Action: Mouse moved to (603, 429)
Screenshot: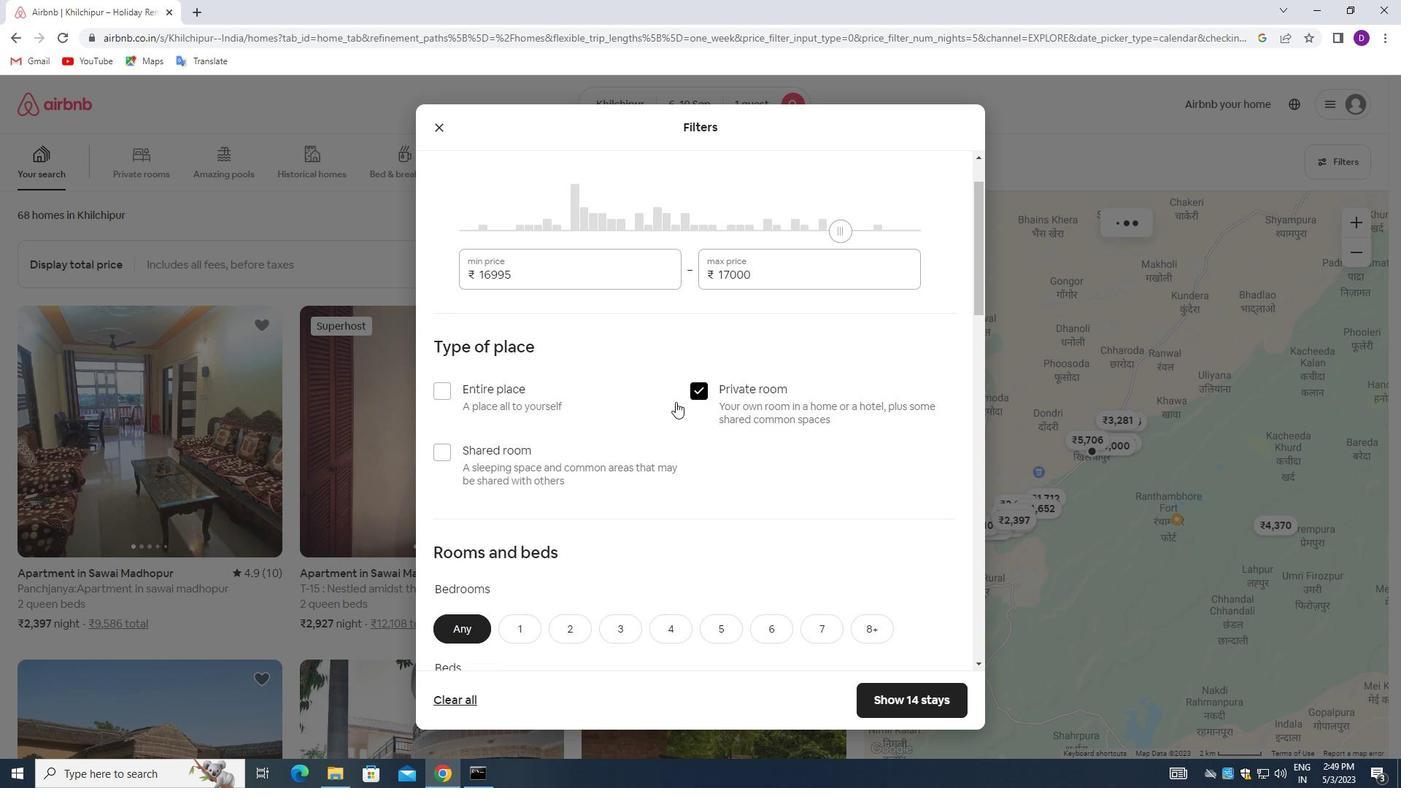 
Action: Mouse scrolled (603, 428) with delta (0, 0)
Screenshot: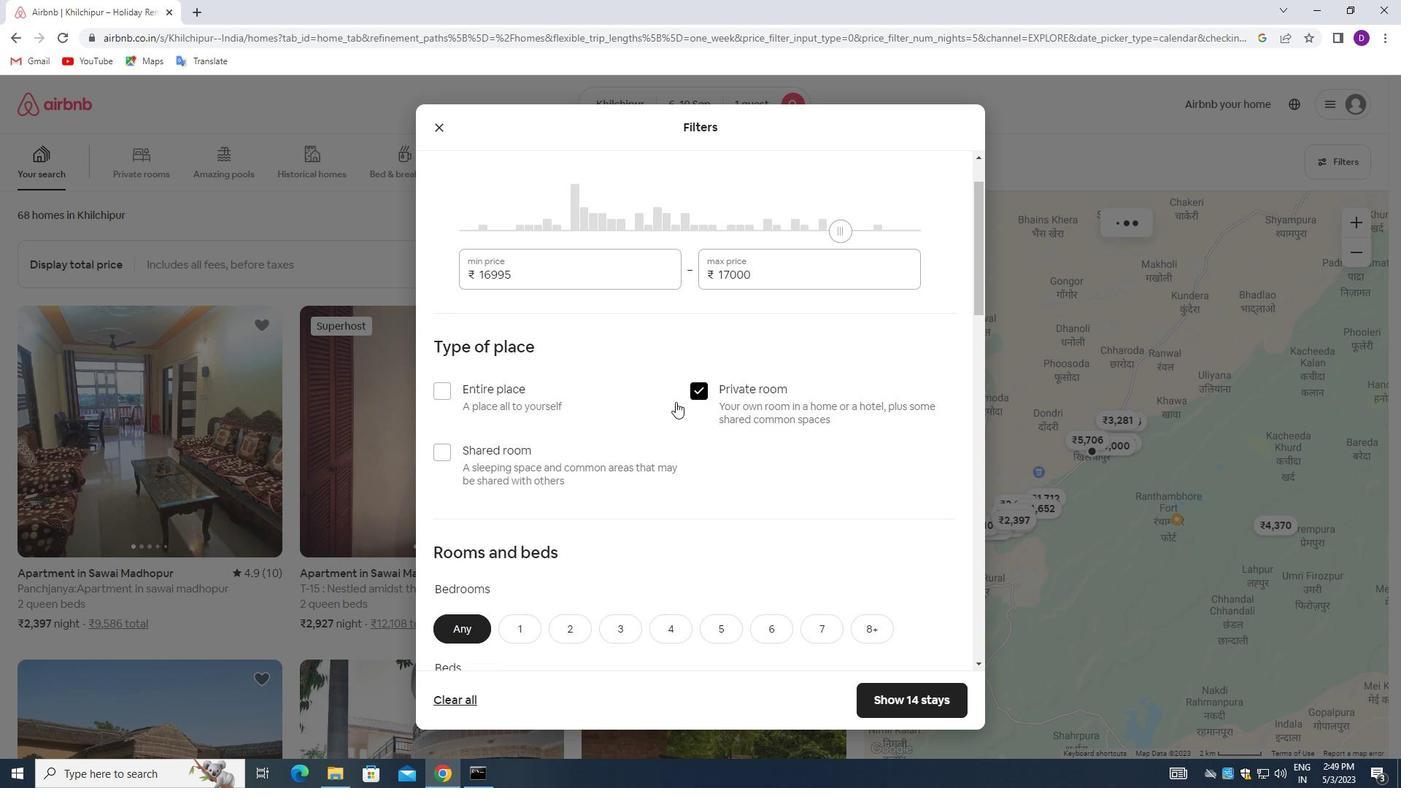 
Action: Mouse moved to (603, 429)
Screenshot: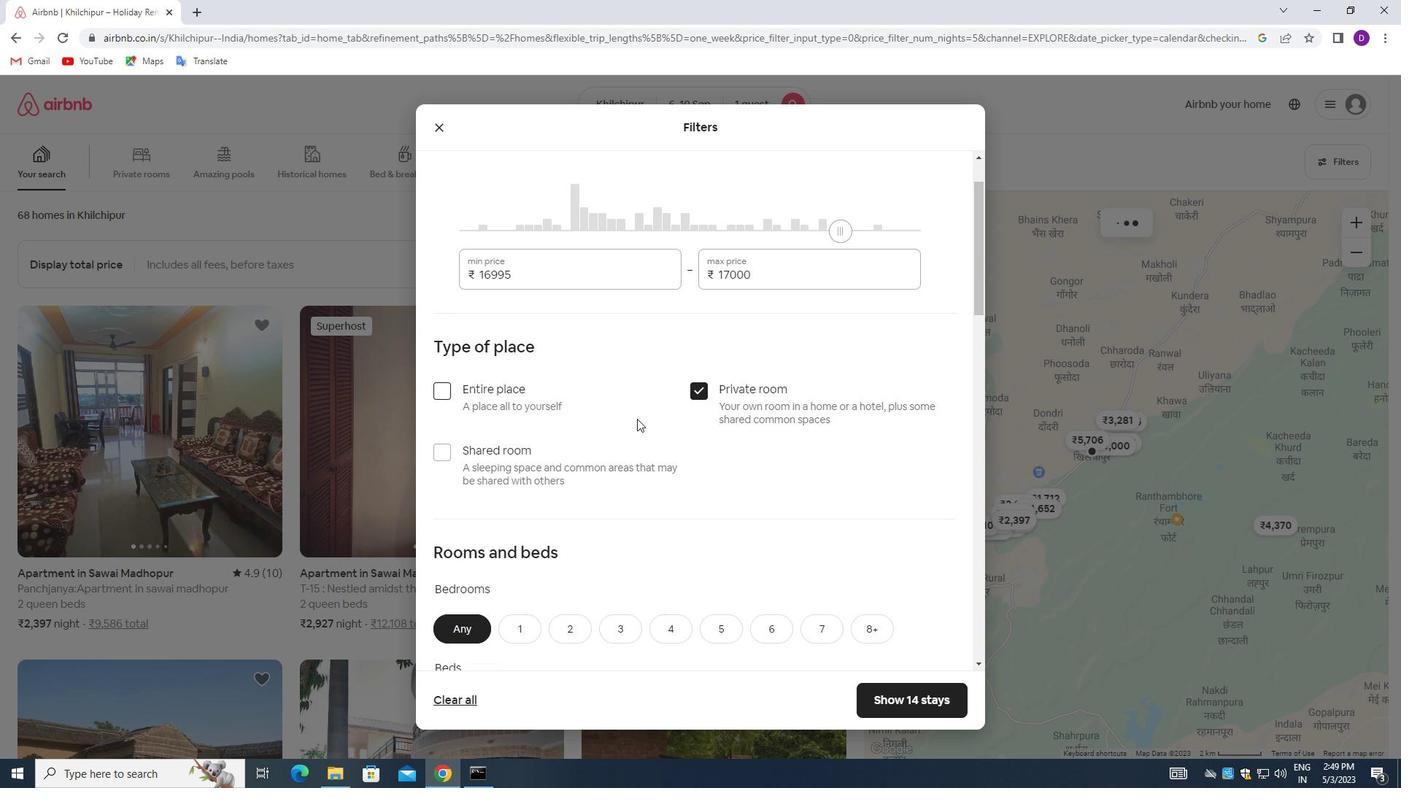 
Action: Mouse scrolled (603, 429) with delta (0, 0)
Screenshot: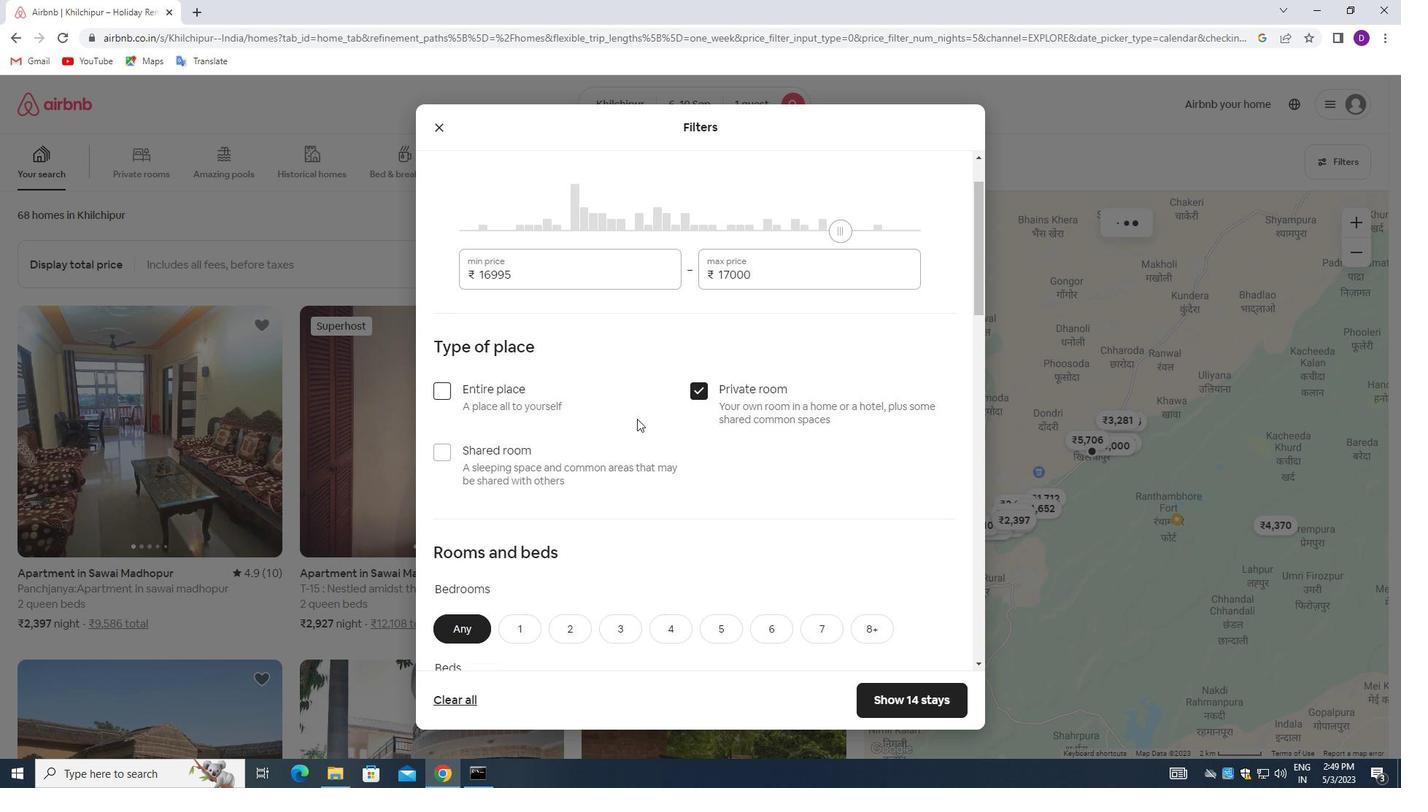 
Action: Mouse moved to (602, 431)
Screenshot: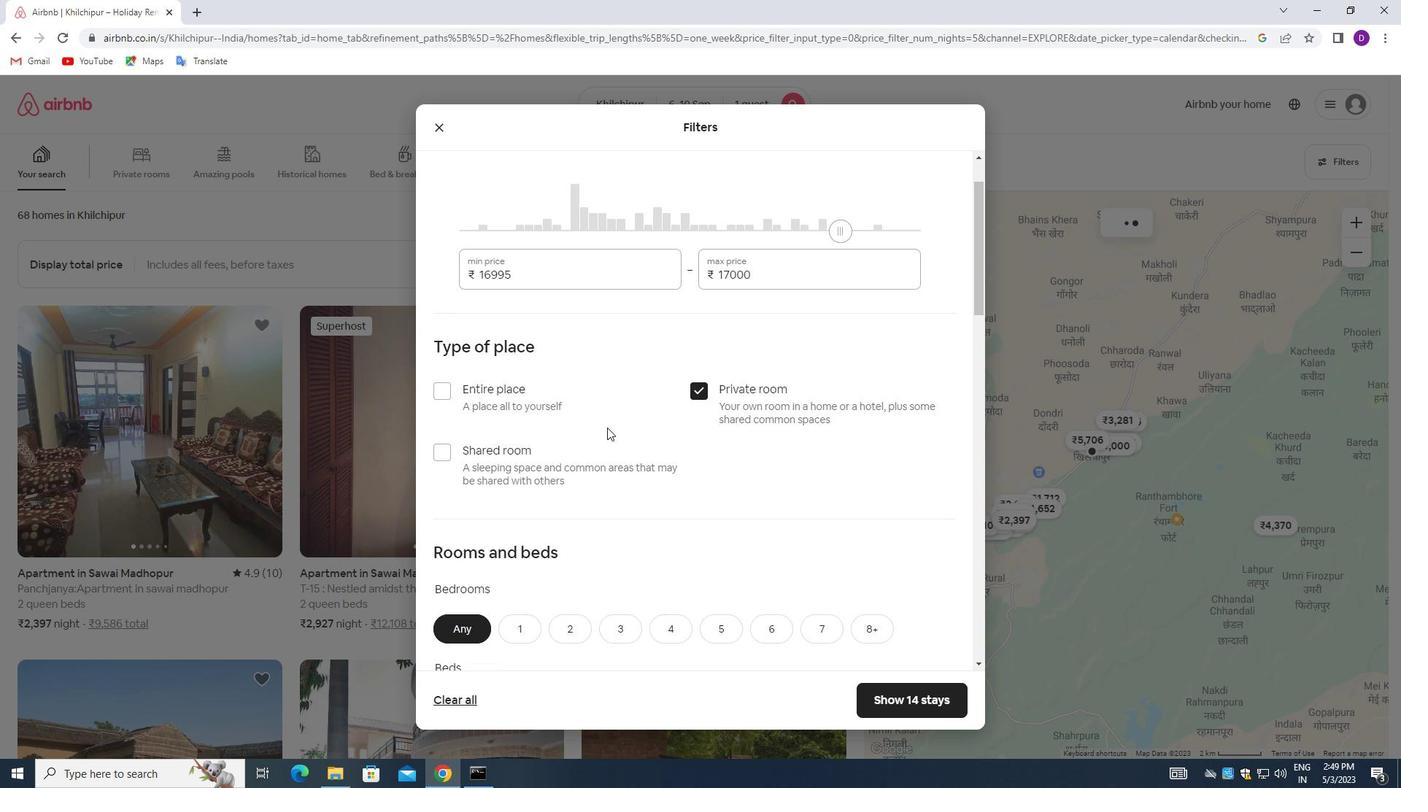 
Action: Mouse scrolled (602, 430) with delta (0, 0)
Screenshot: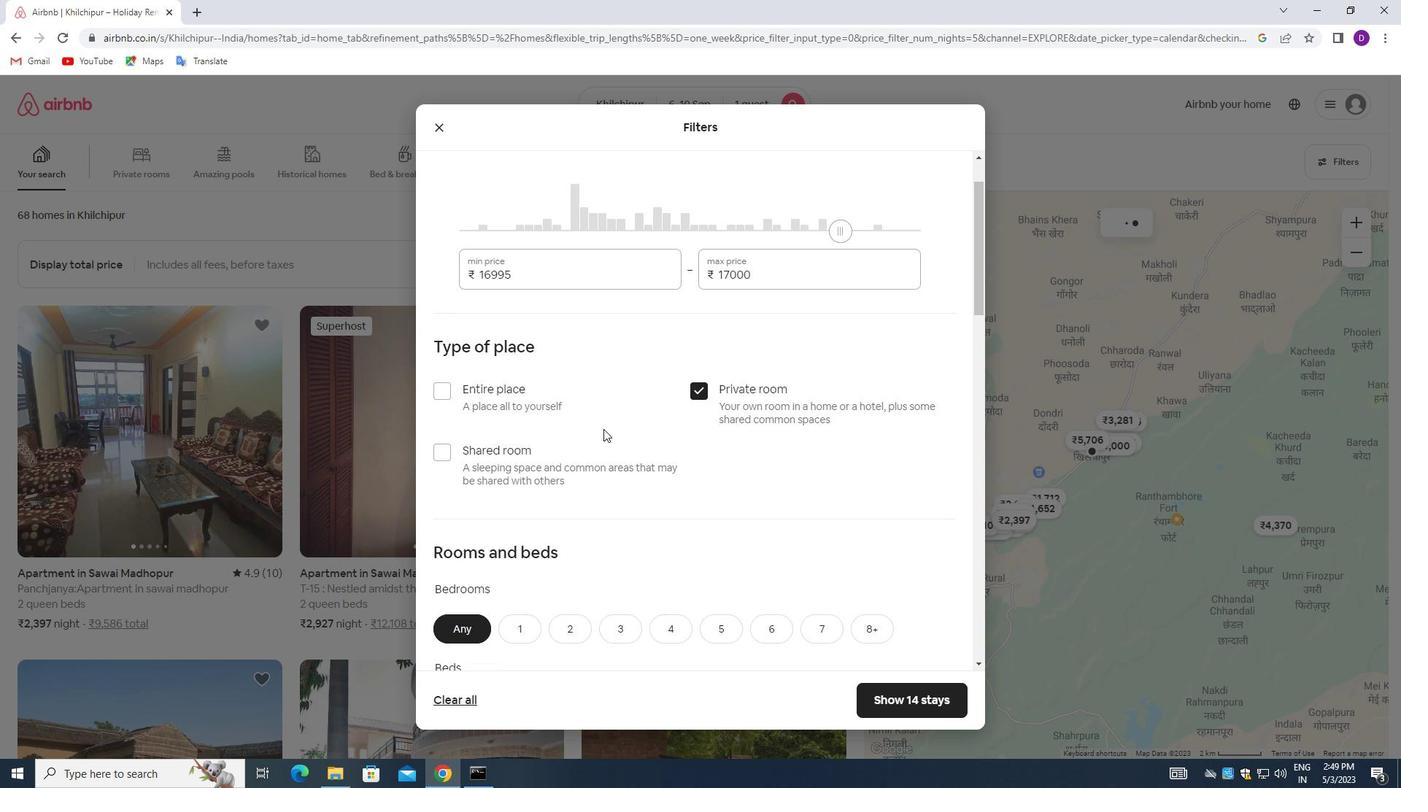 
Action: Mouse scrolled (602, 430) with delta (0, 0)
Screenshot: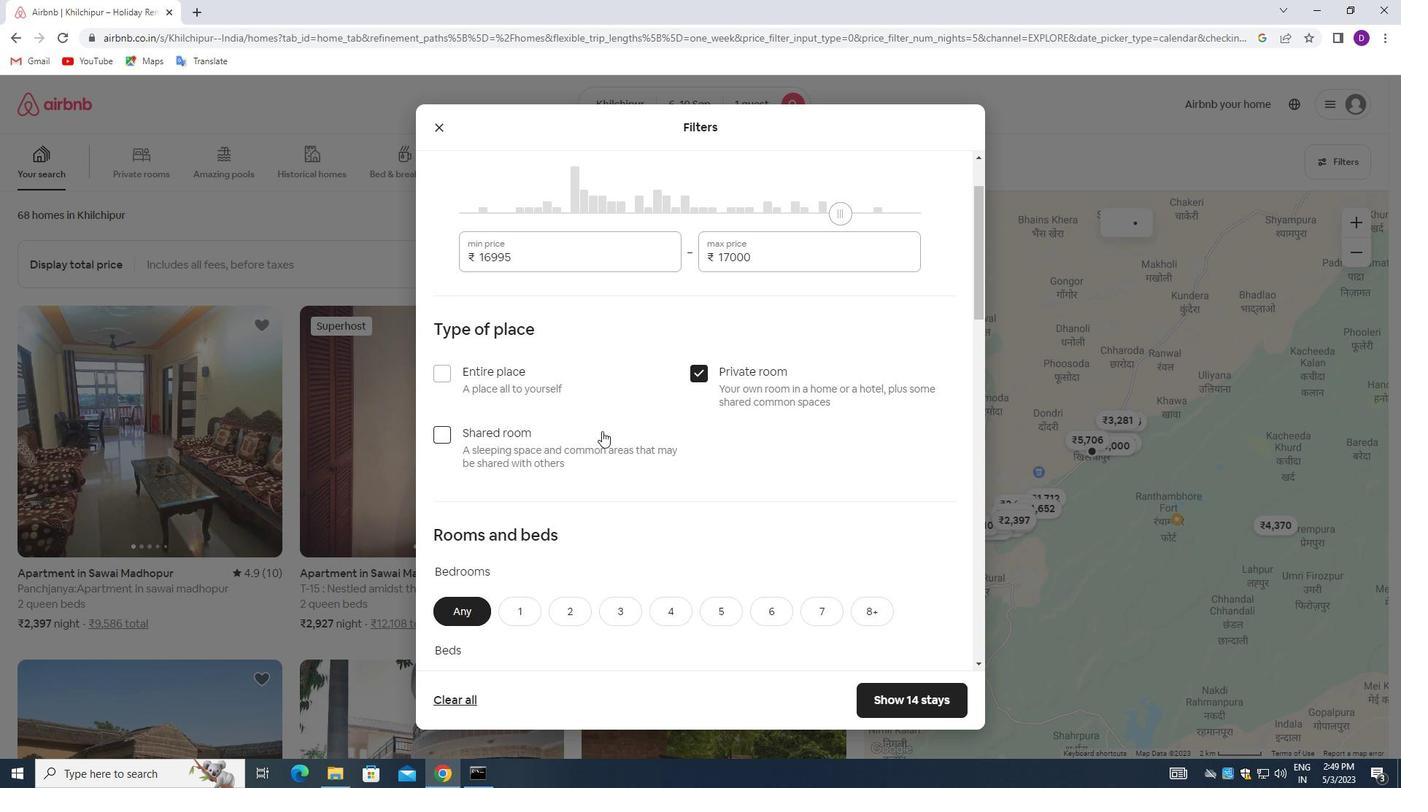 
Action: Mouse scrolled (602, 430) with delta (0, 0)
Screenshot: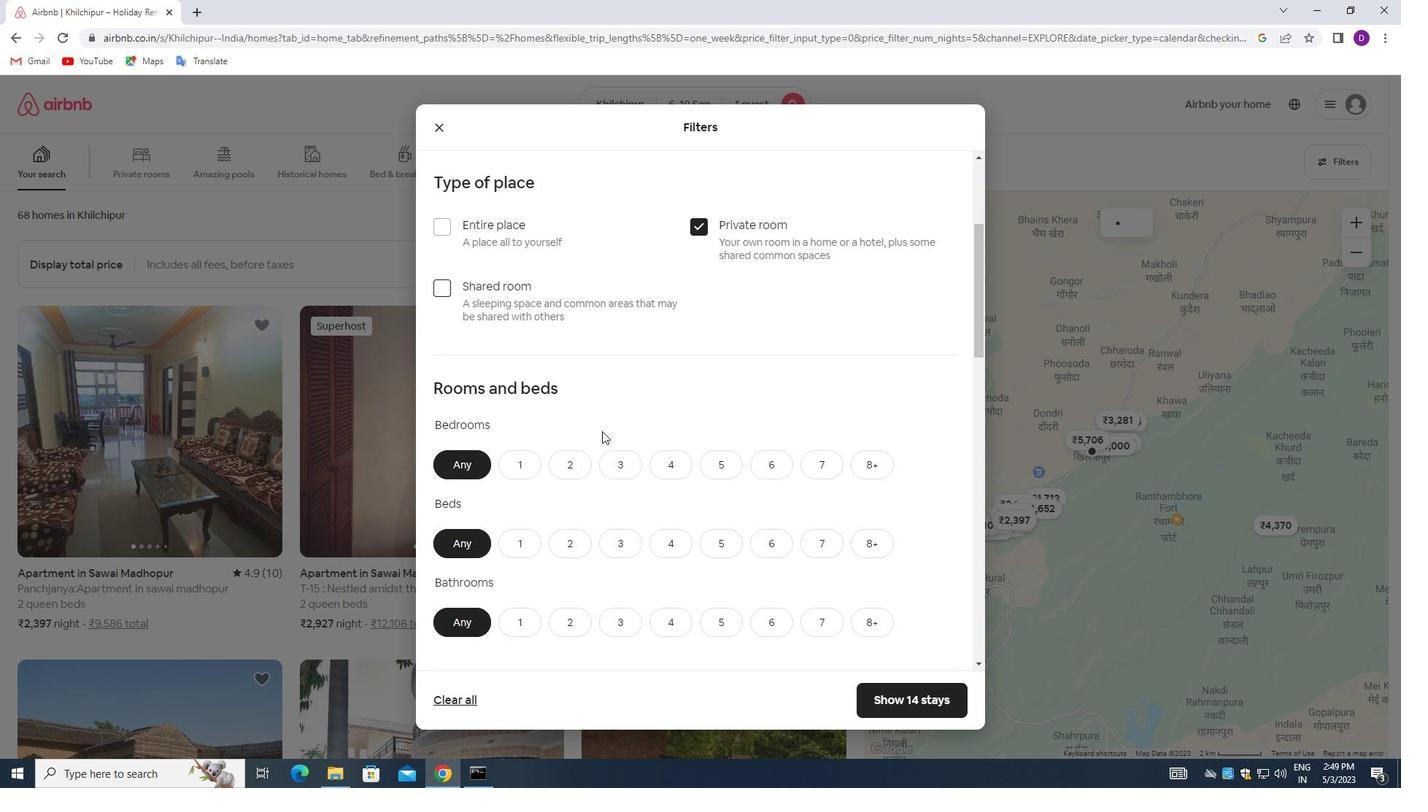 
Action: Mouse moved to (511, 270)
Screenshot: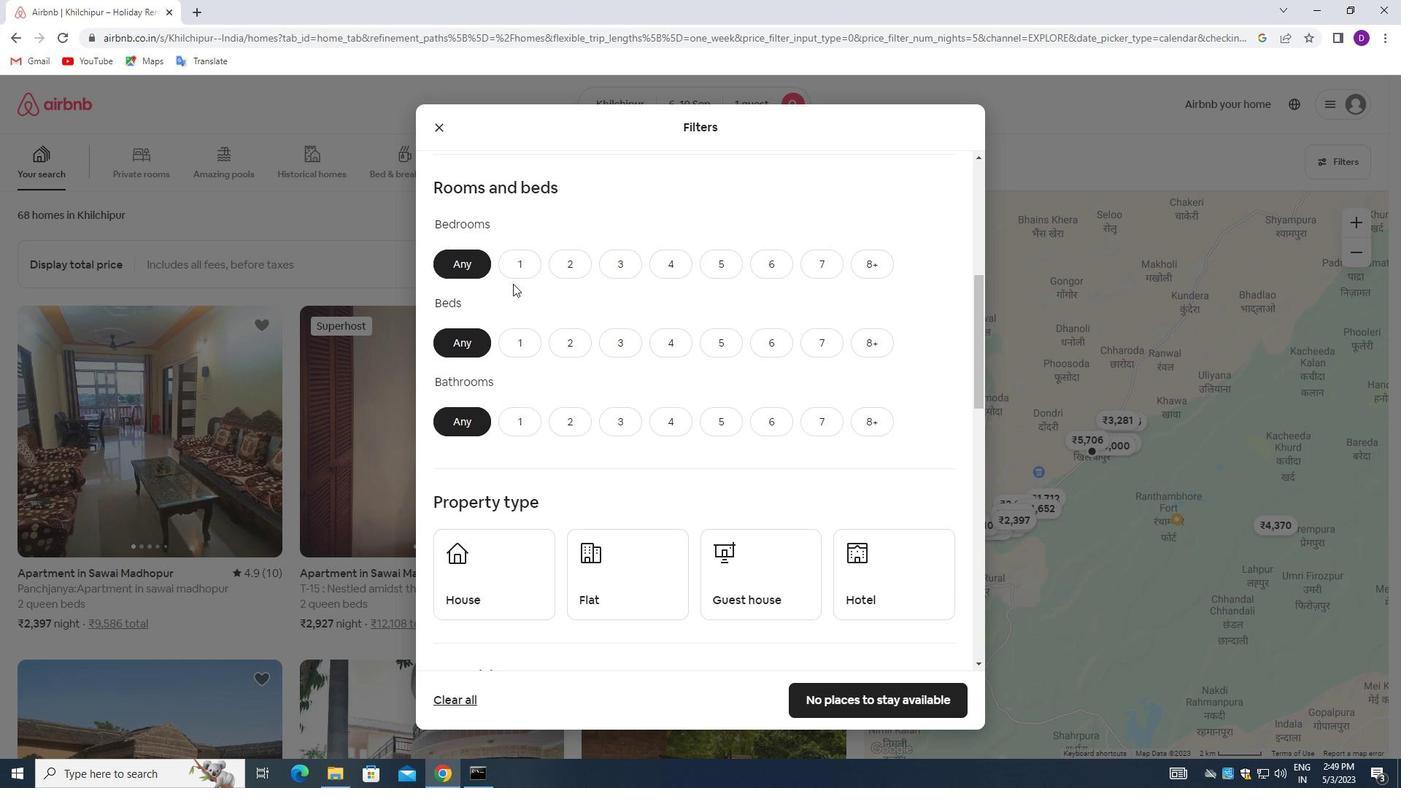 
Action: Mouse pressed left at (511, 270)
Screenshot: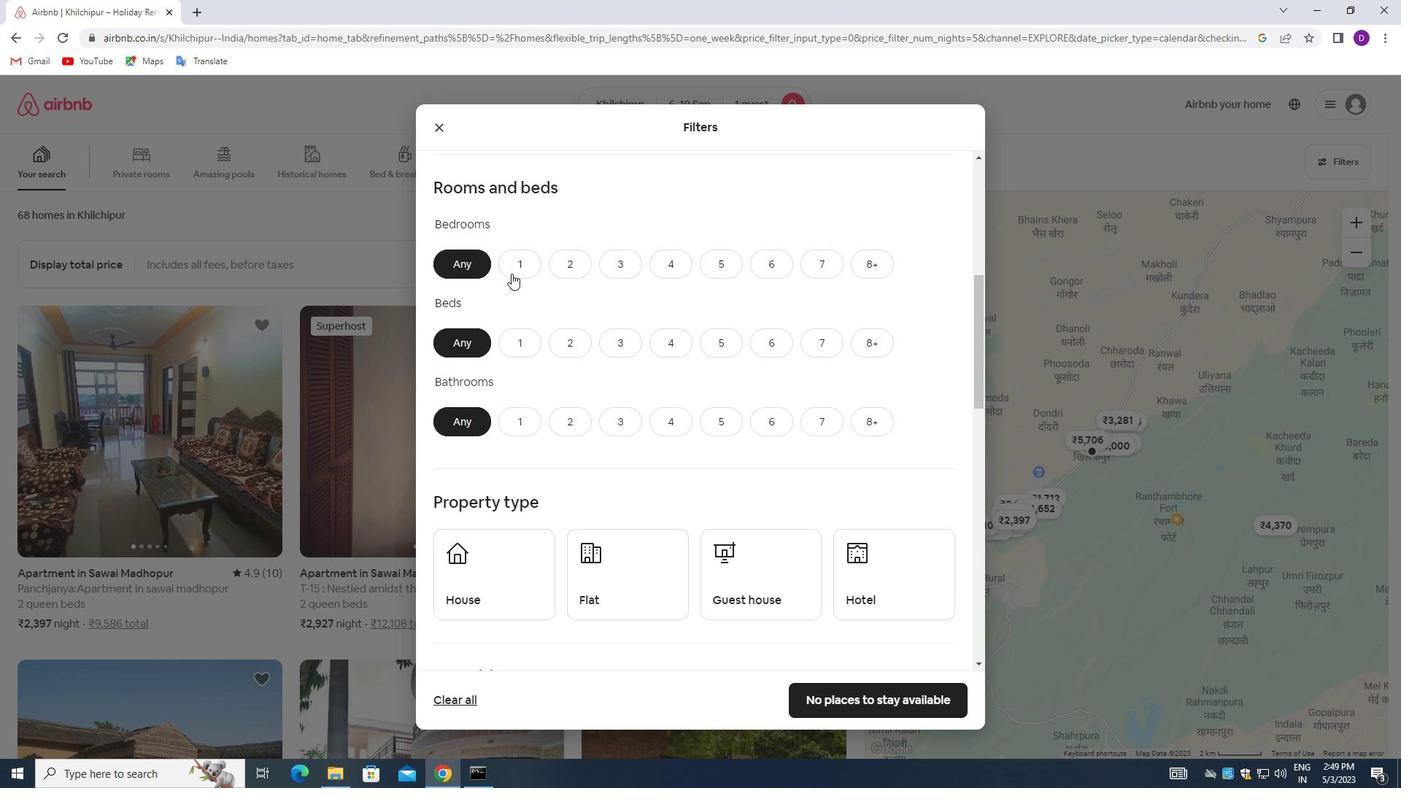 
Action: Mouse moved to (521, 334)
Screenshot: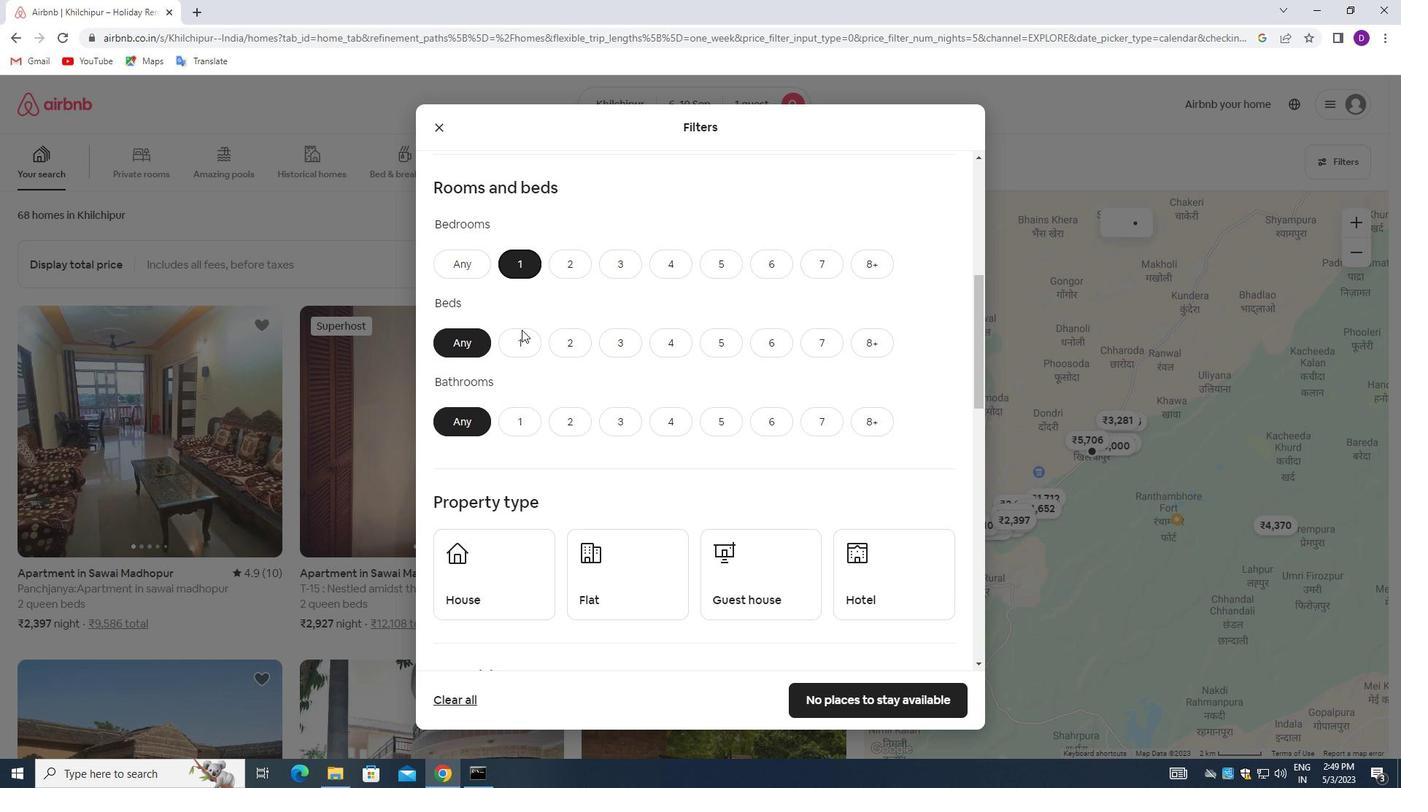 
Action: Mouse pressed left at (521, 334)
Screenshot: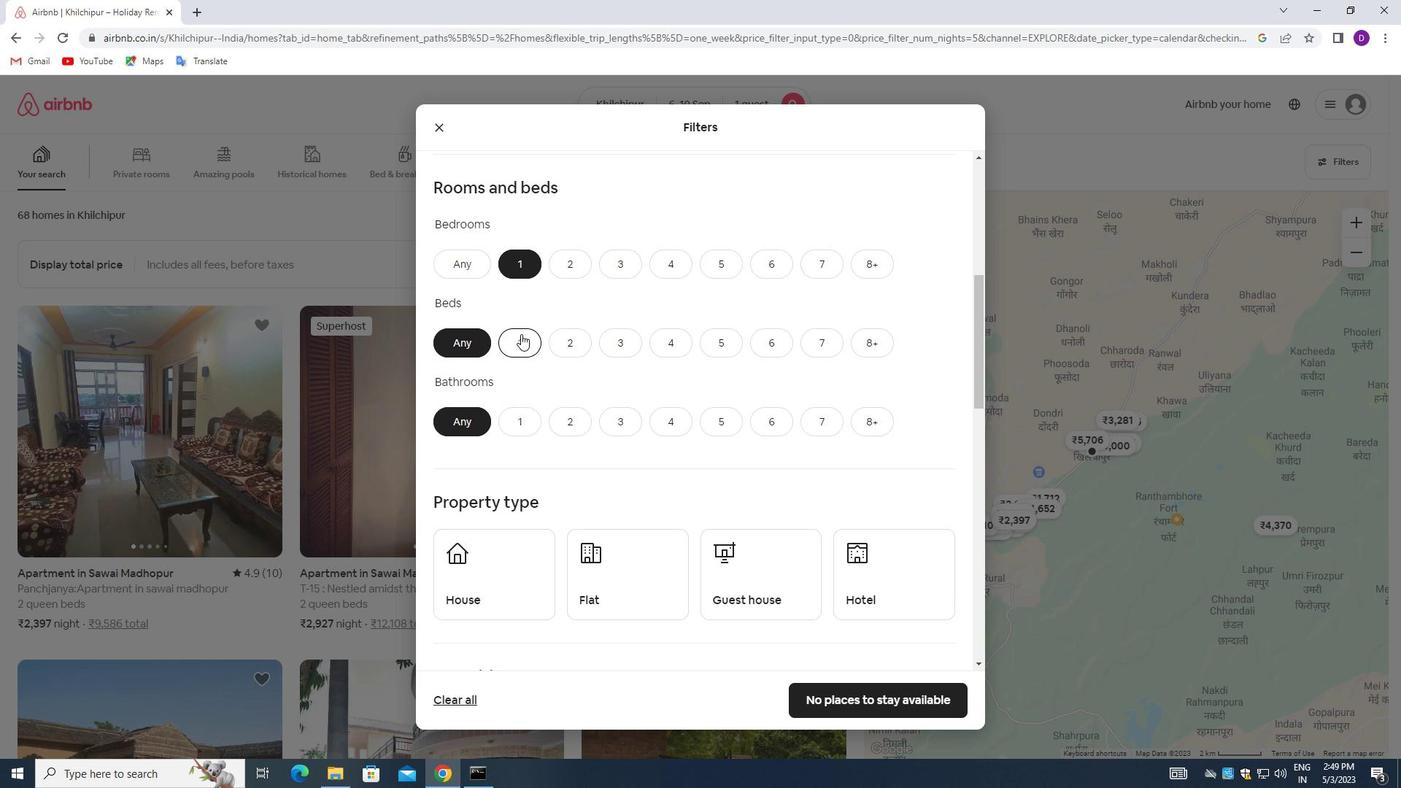 
Action: Mouse moved to (536, 425)
Screenshot: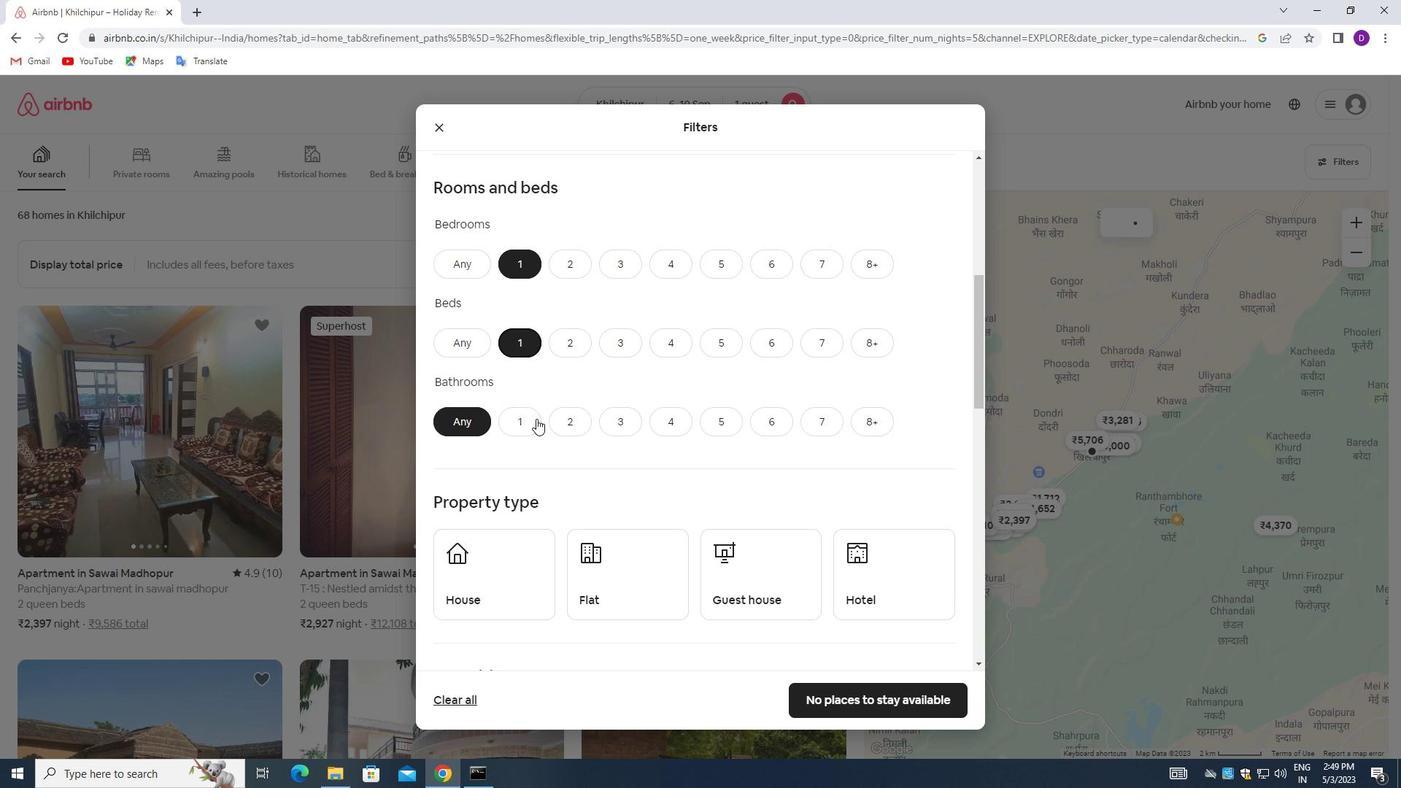 
Action: Mouse pressed left at (536, 425)
Screenshot: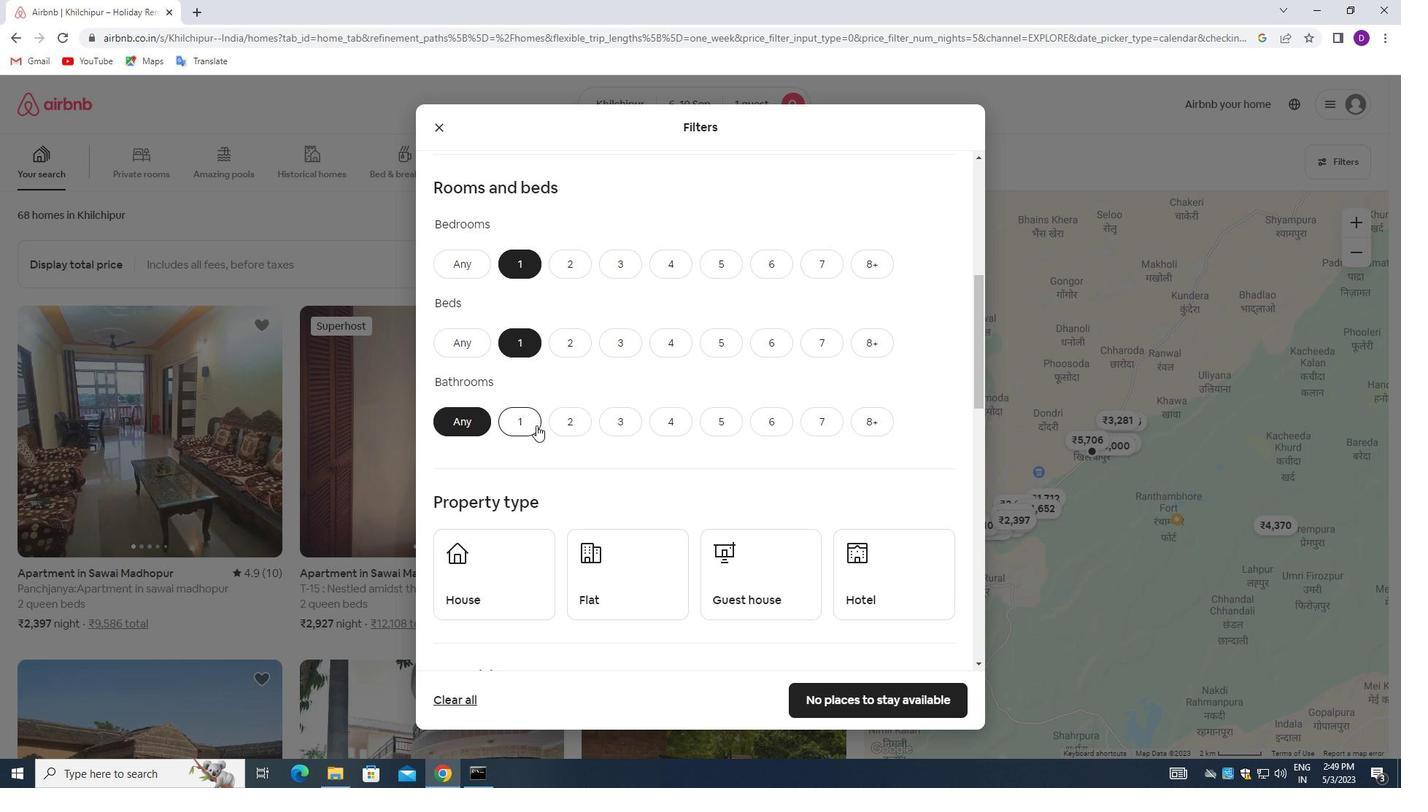 
Action: Mouse moved to (618, 367)
Screenshot: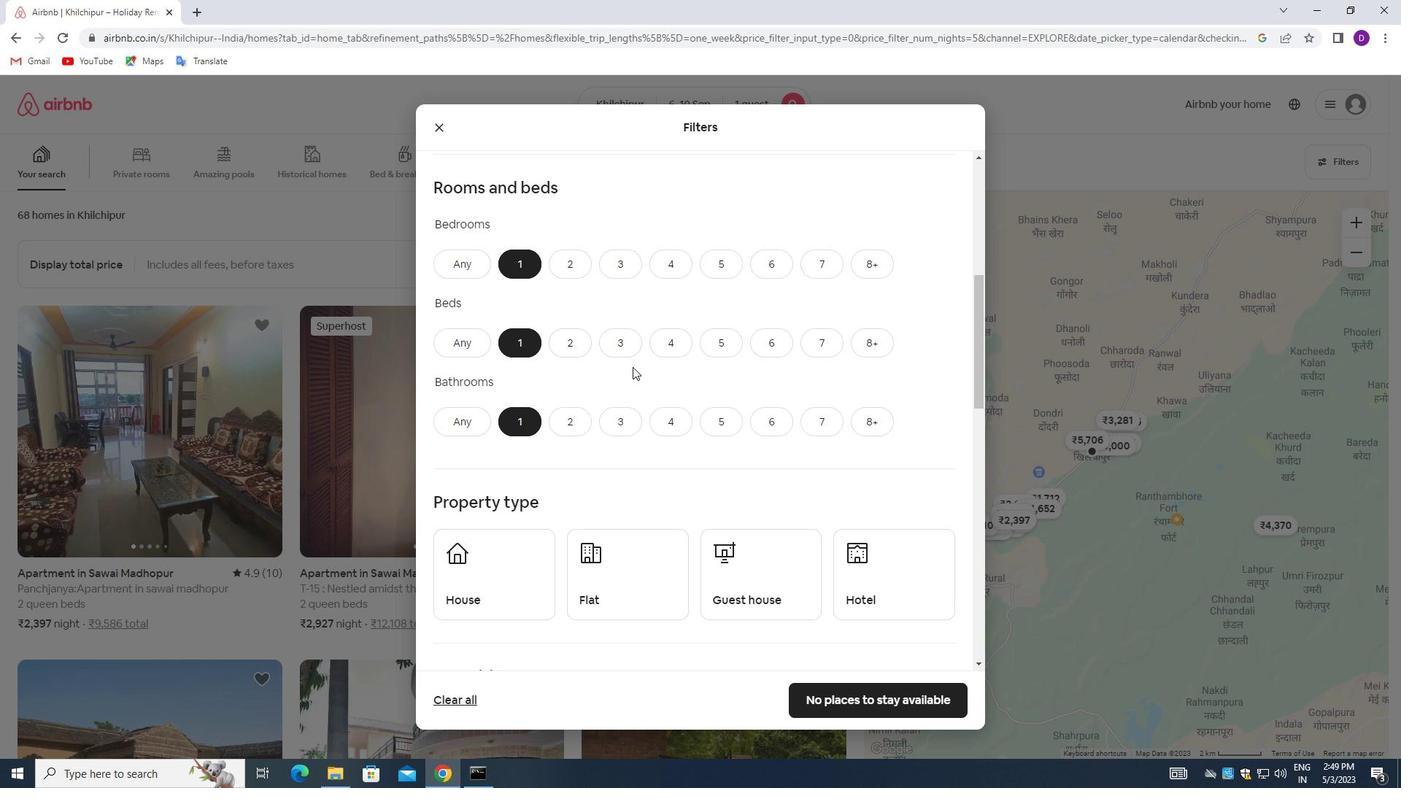
Action: Mouse scrolled (618, 366) with delta (0, 0)
Screenshot: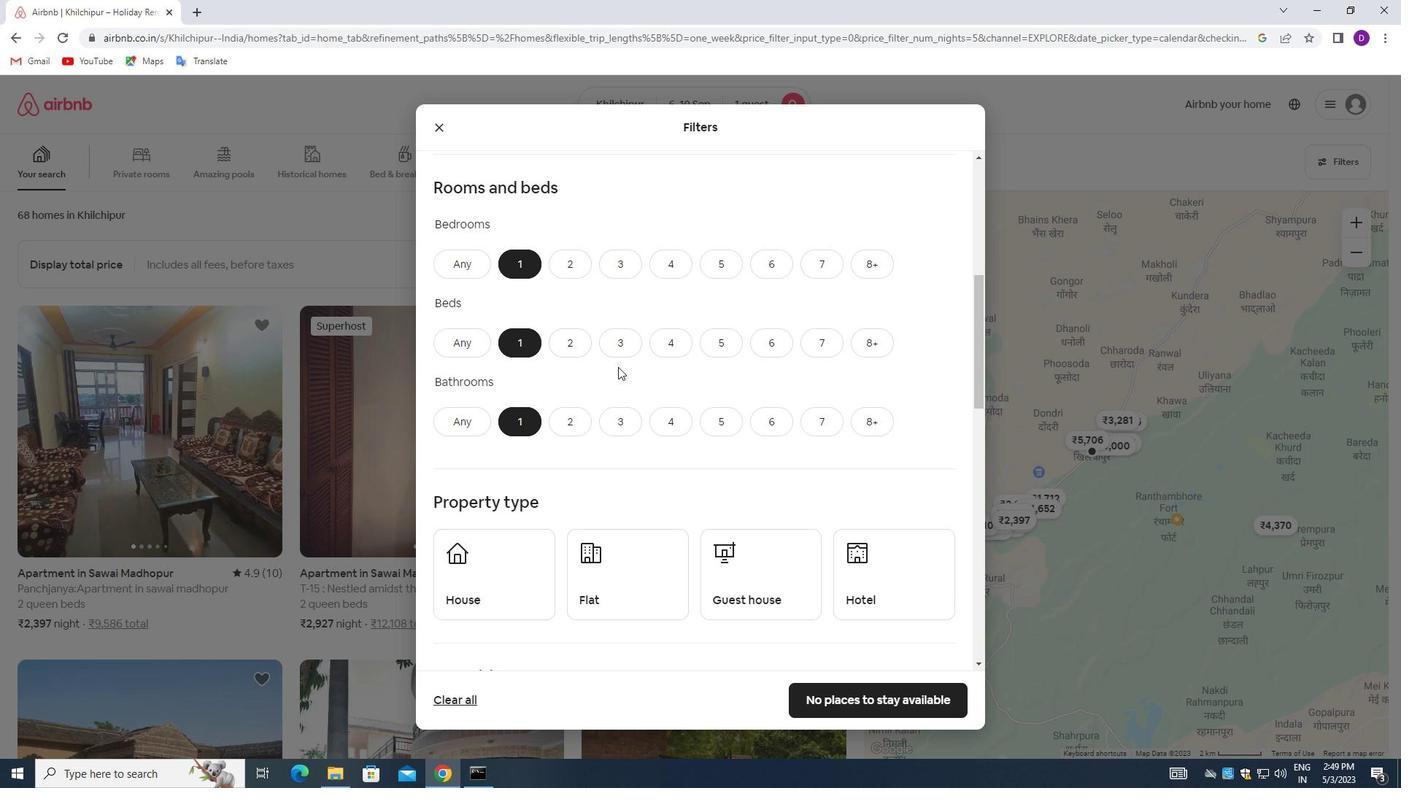 
Action: Mouse scrolled (618, 366) with delta (0, 0)
Screenshot: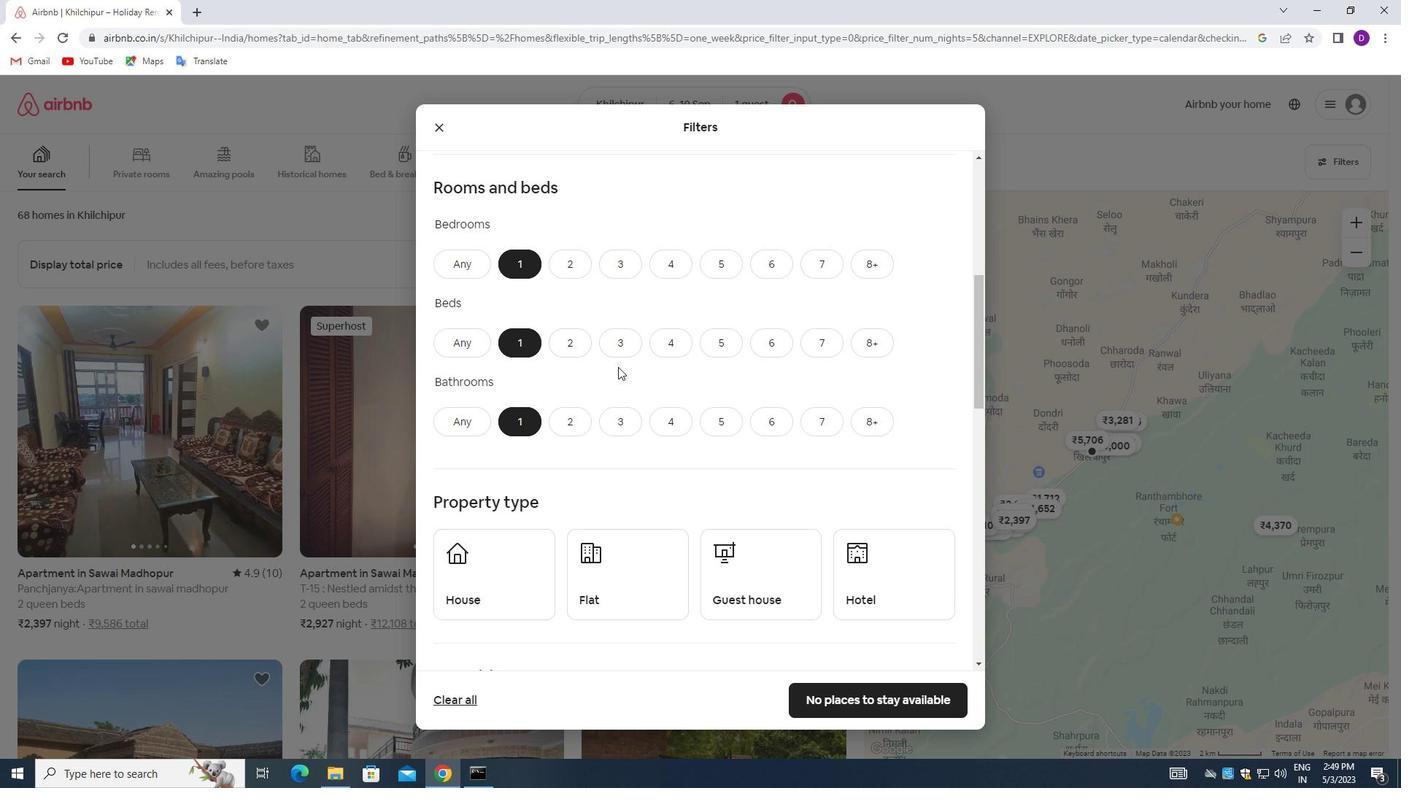 
Action: Mouse moved to (532, 406)
Screenshot: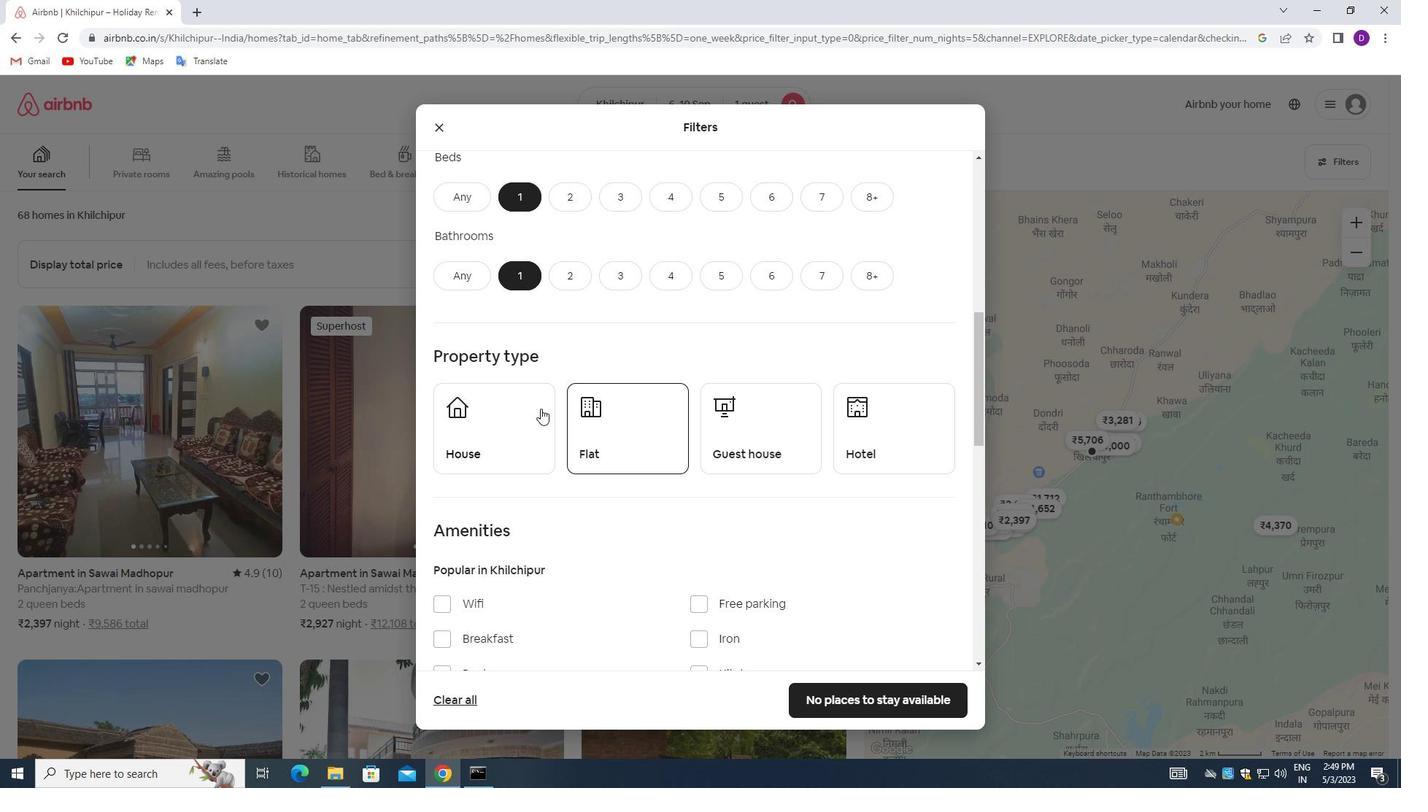 
Action: Mouse pressed left at (532, 406)
Screenshot: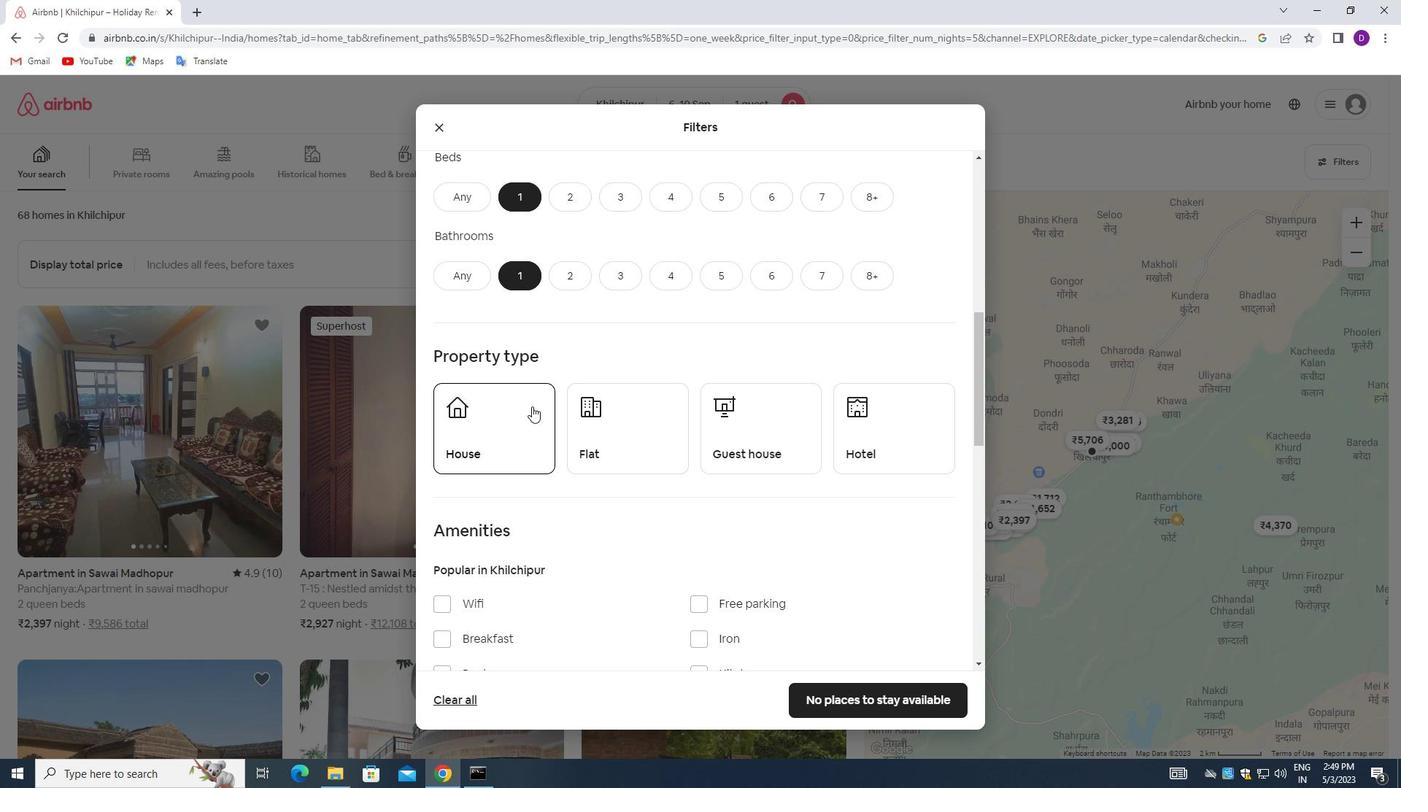 
Action: Mouse moved to (636, 417)
Screenshot: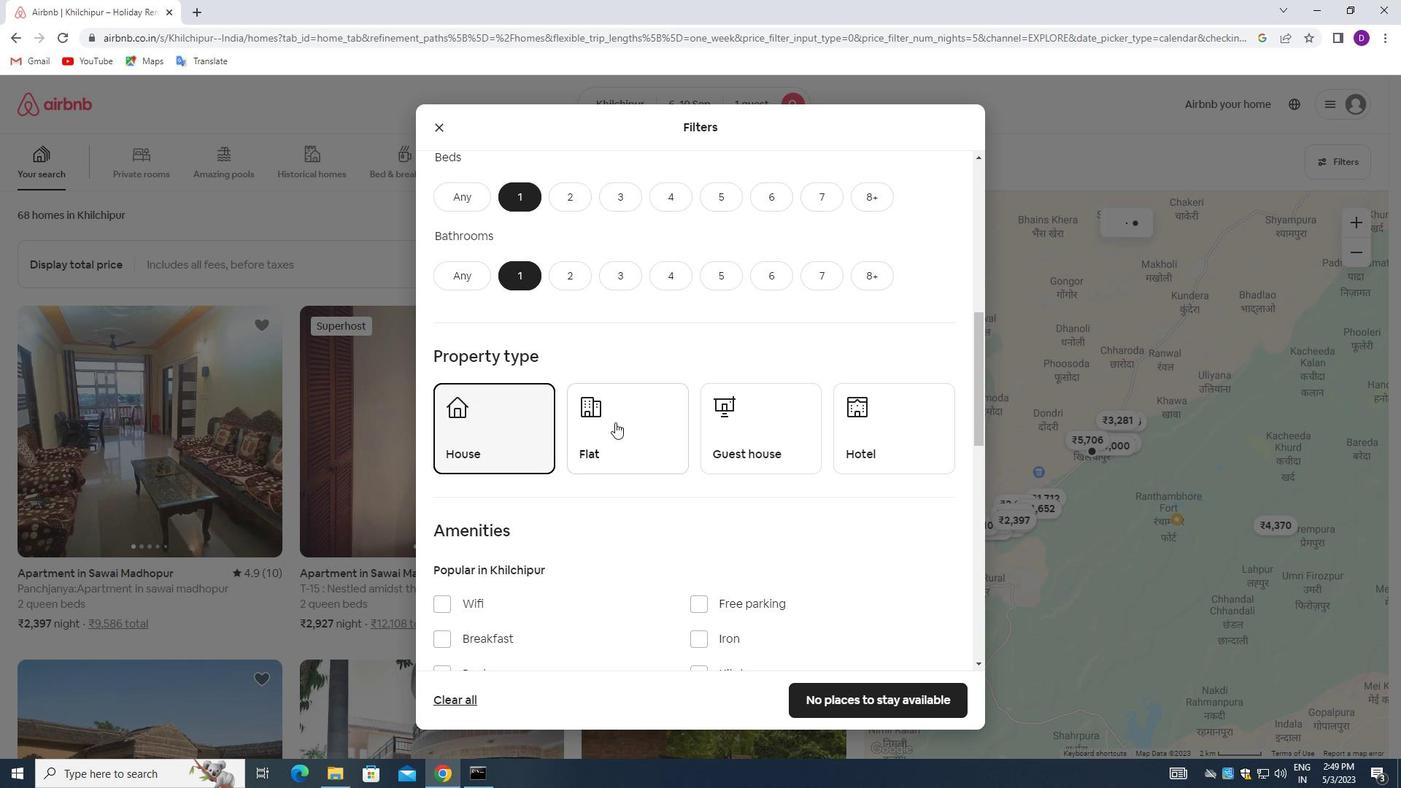 
Action: Mouse pressed left at (636, 417)
Screenshot: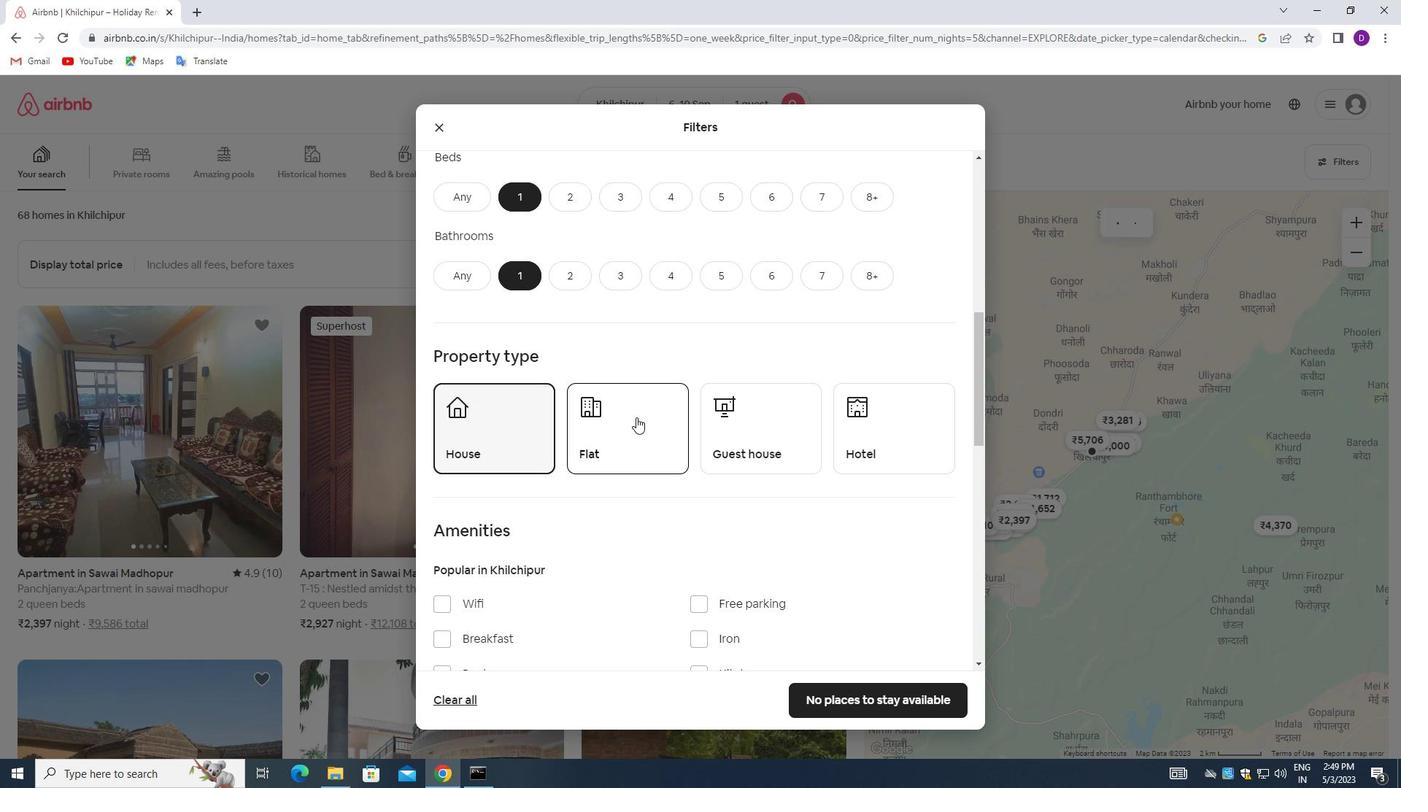 
Action: Mouse moved to (761, 426)
Screenshot: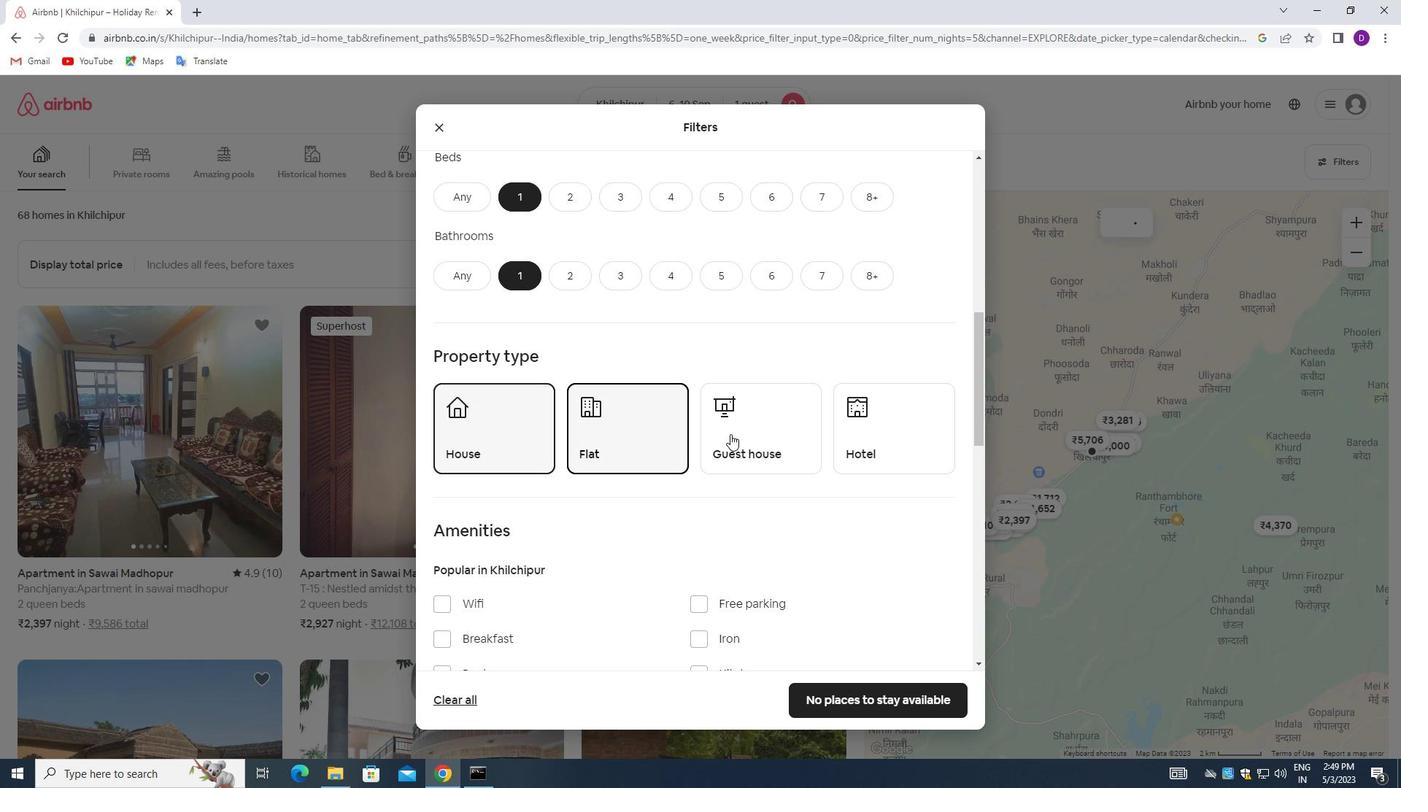 
Action: Mouse pressed left at (761, 426)
Screenshot: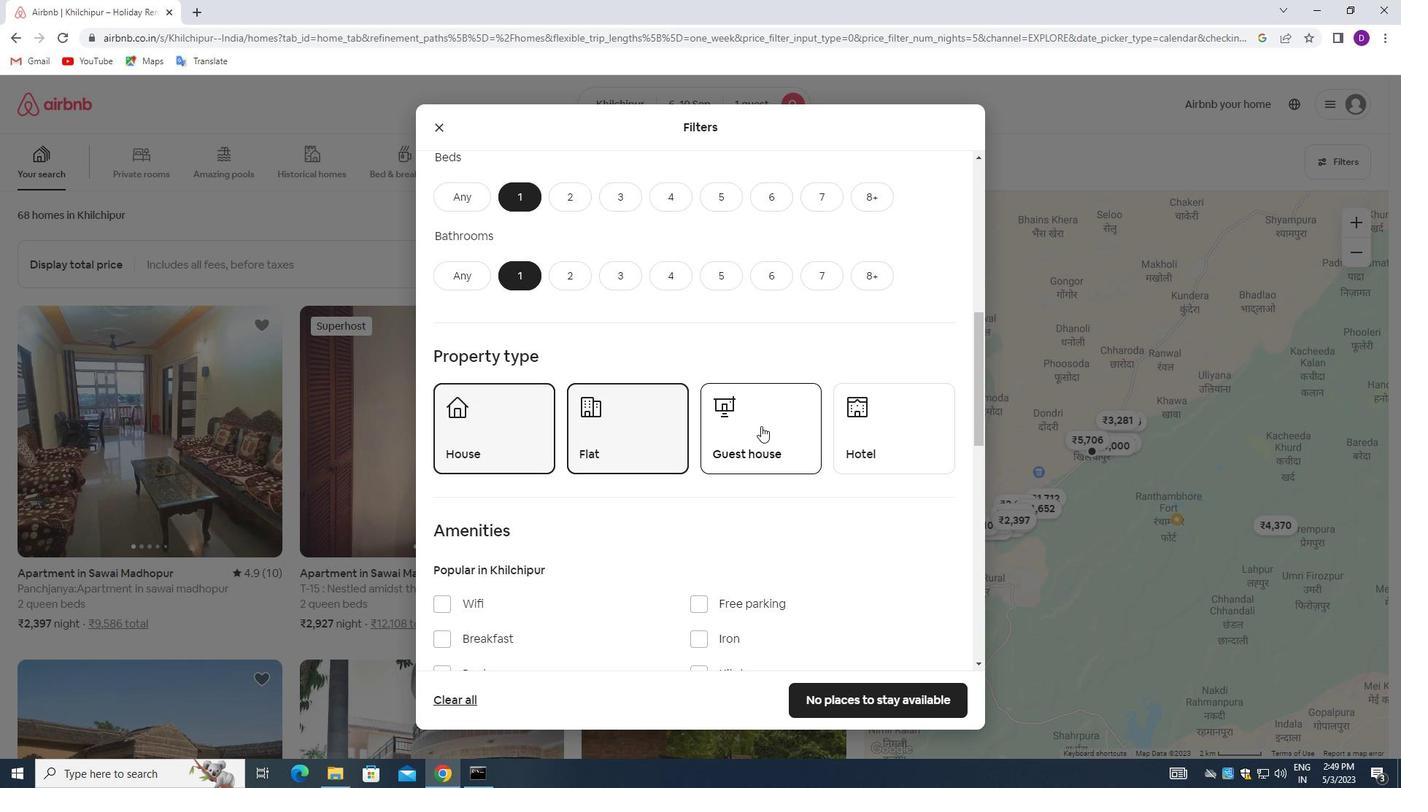 
Action: Mouse moved to (910, 421)
Screenshot: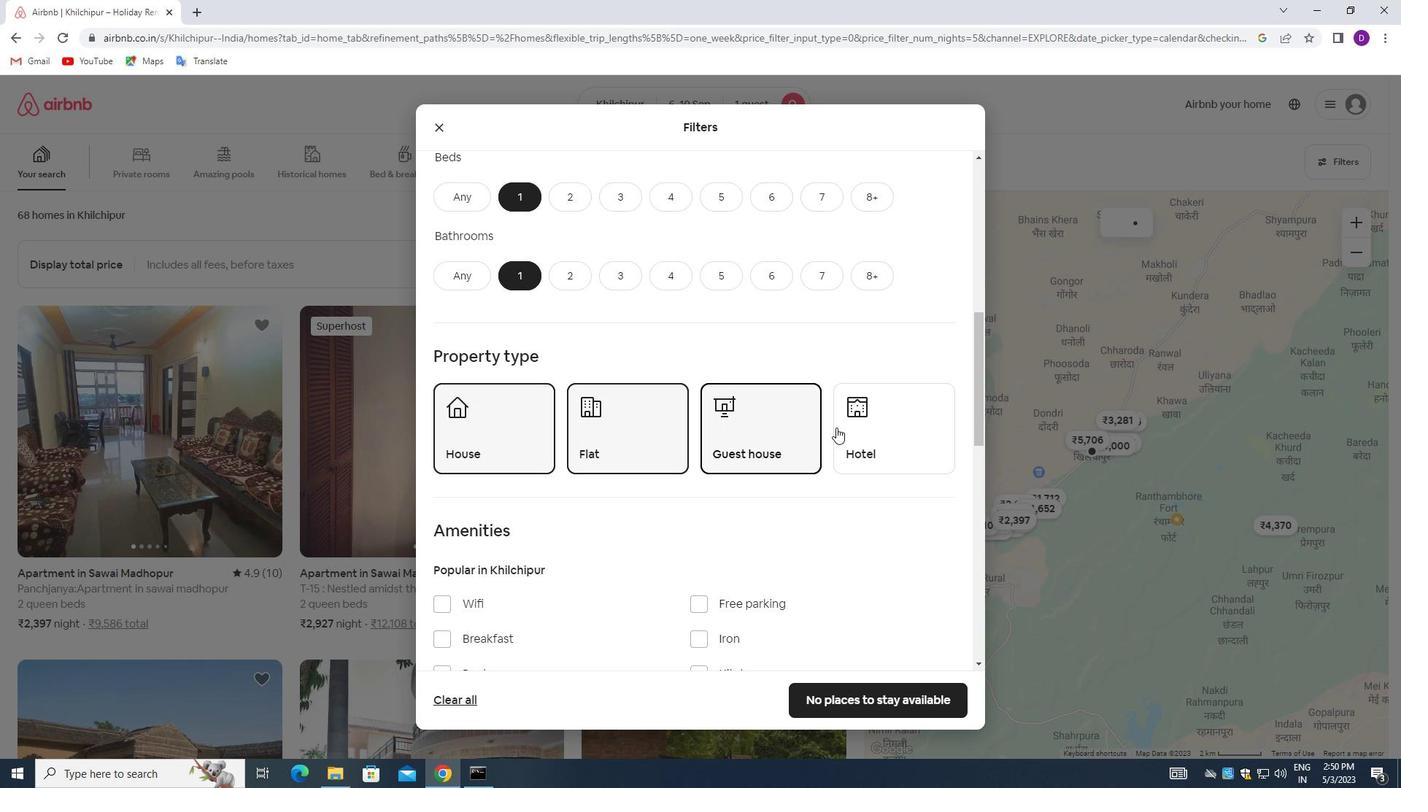 
Action: Mouse pressed left at (910, 421)
Screenshot: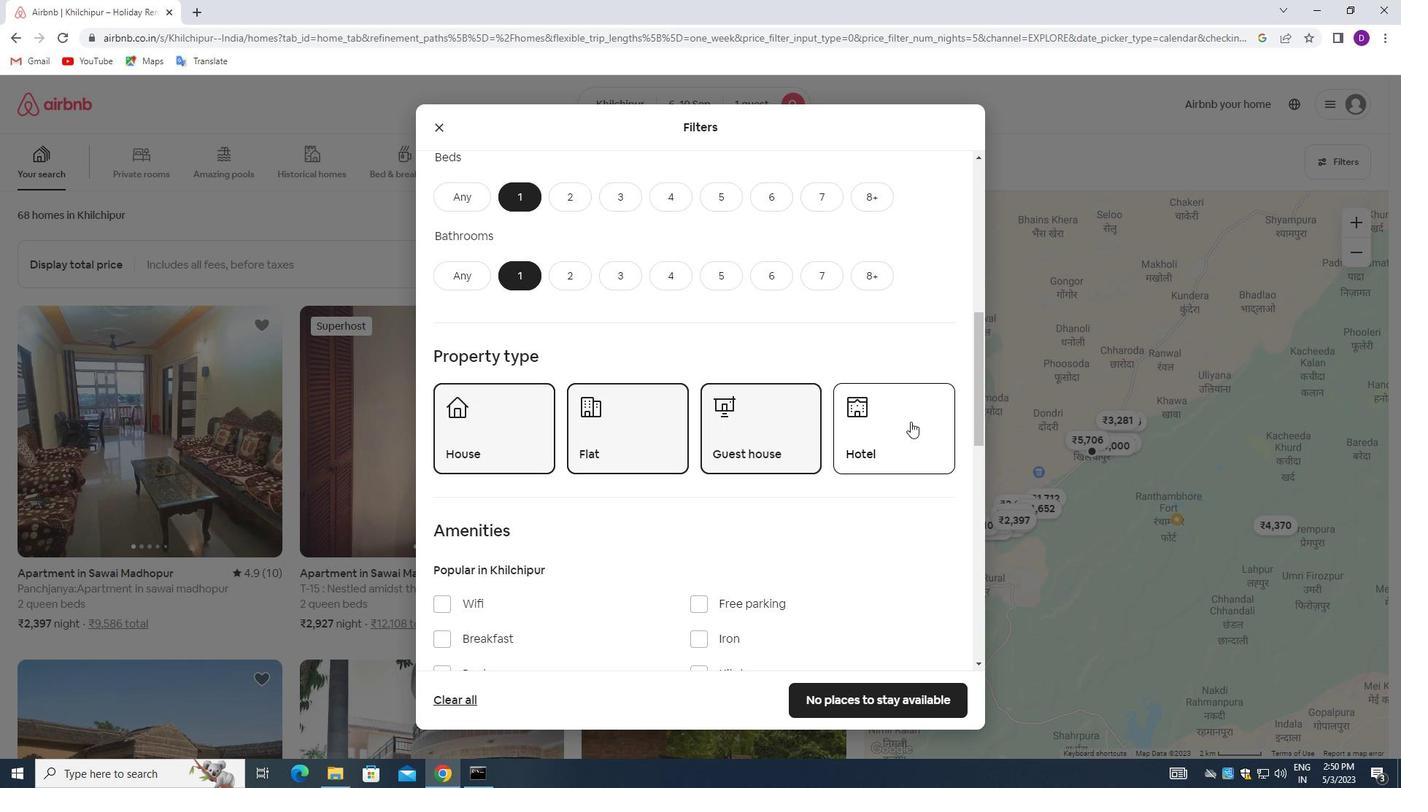 
Action: Mouse moved to (659, 459)
Screenshot: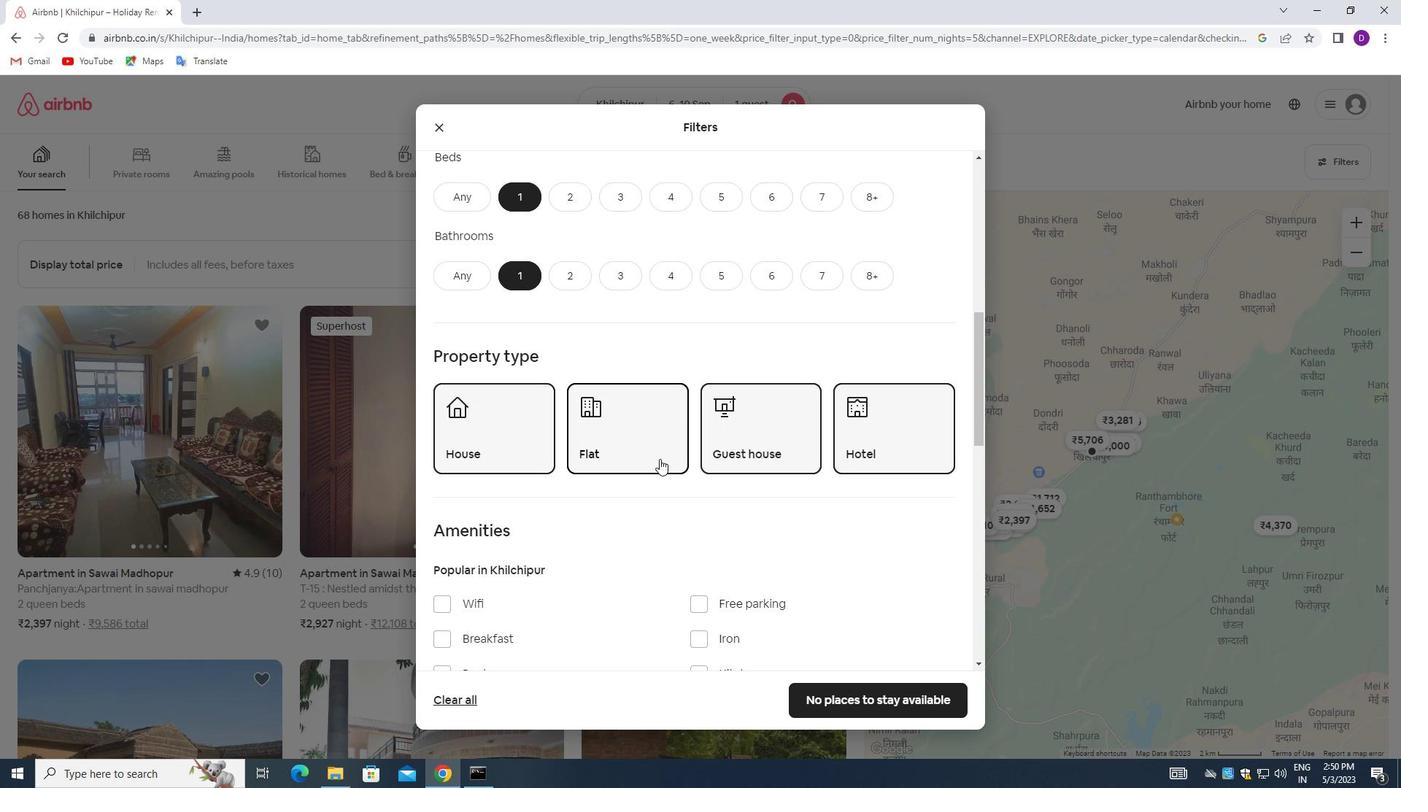 
Action: Mouse scrolled (659, 458) with delta (0, 0)
Screenshot: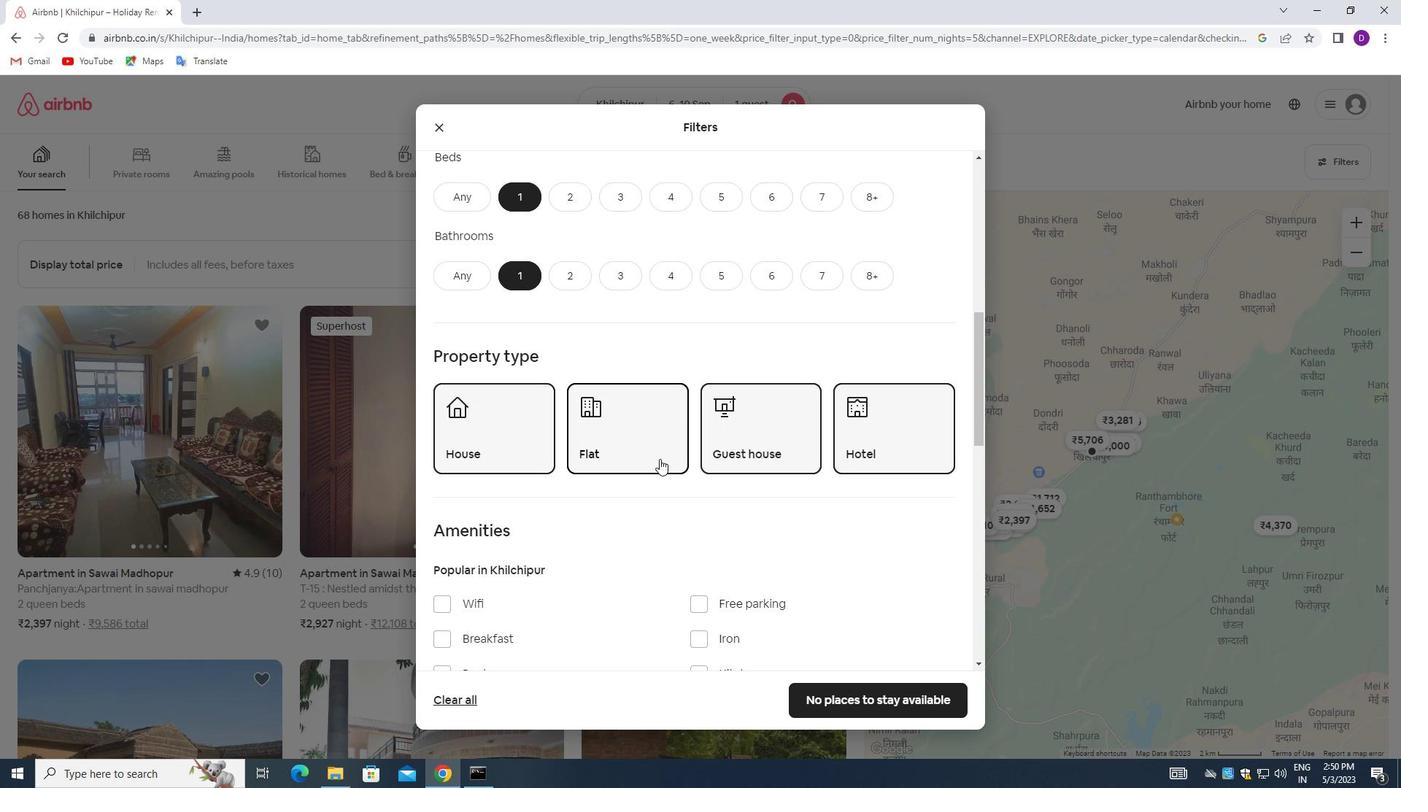 
Action: Mouse moved to (659, 458)
Screenshot: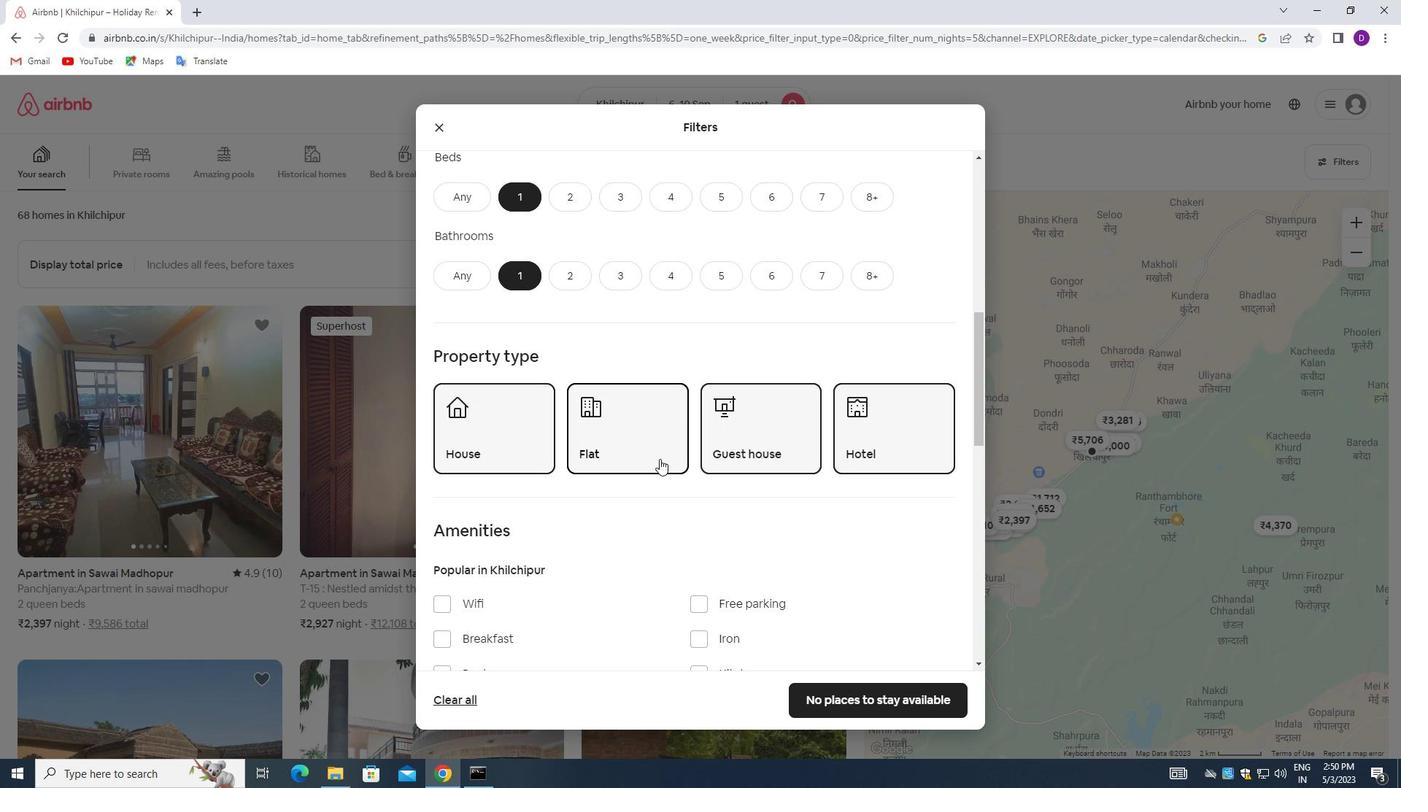 
Action: Mouse scrolled (659, 457) with delta (0, 0)
Screenshot: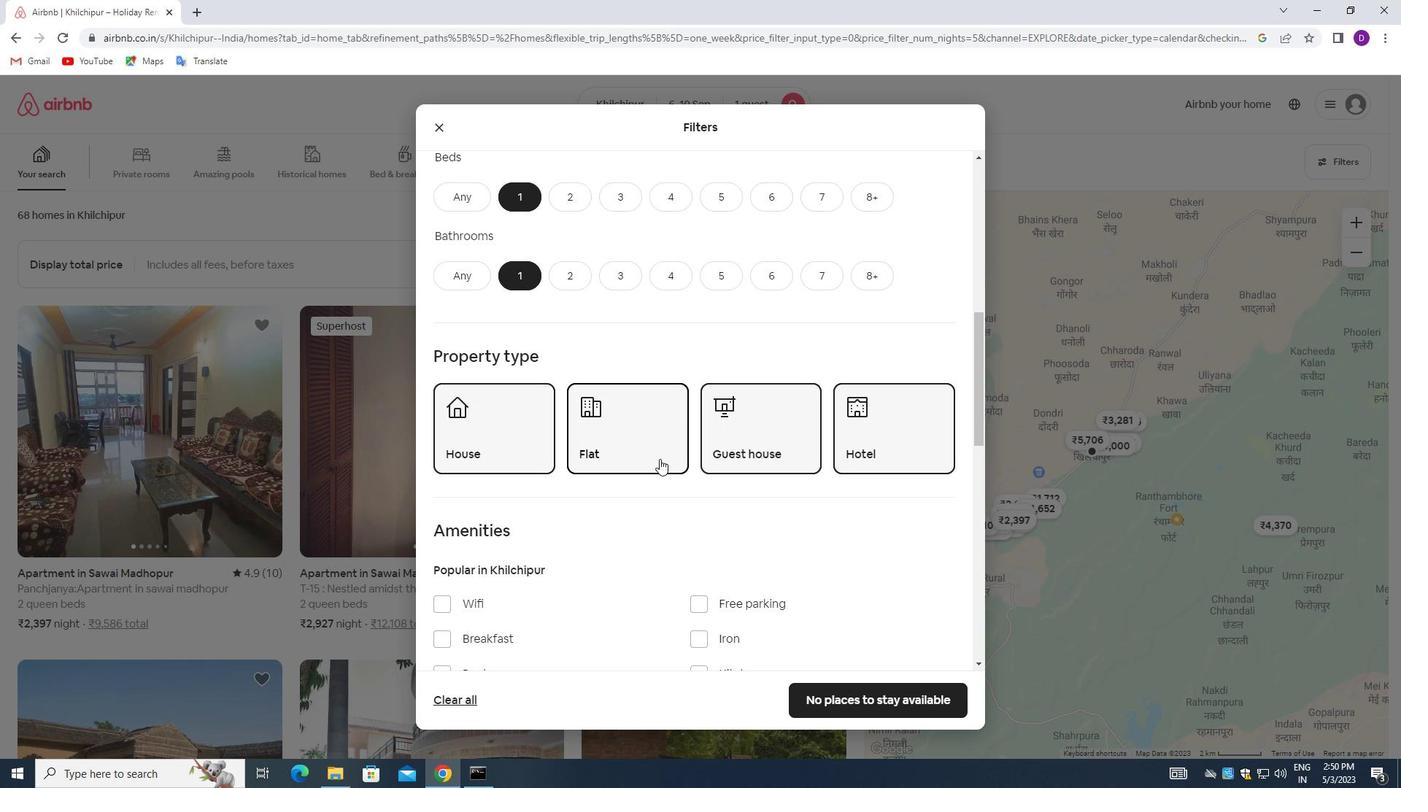 
Action: Mouse scrolled (659, 457) with delta (0, 0)
Screenshot: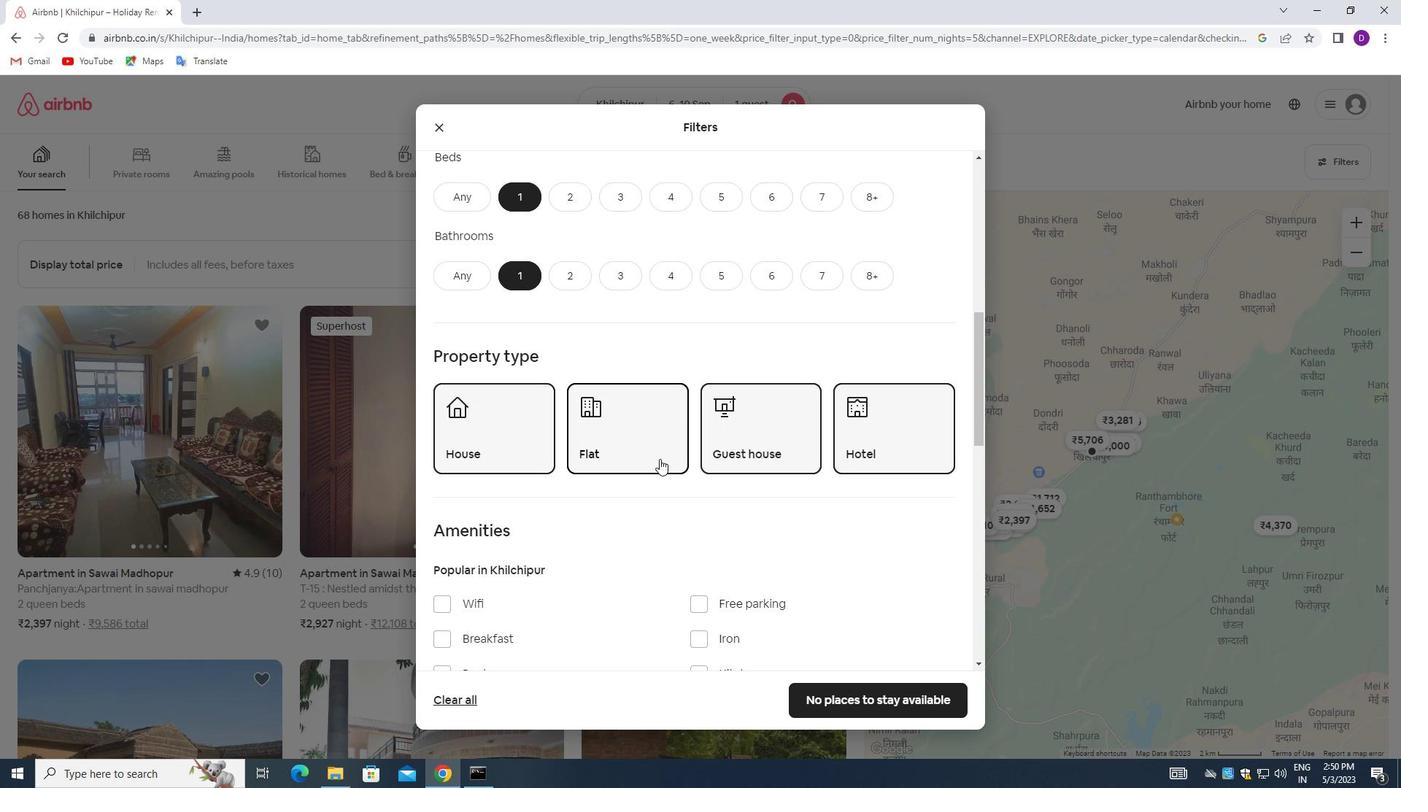 
Action: Mouse scrolled (659, 457) with delta (0, 0)
Screenshot: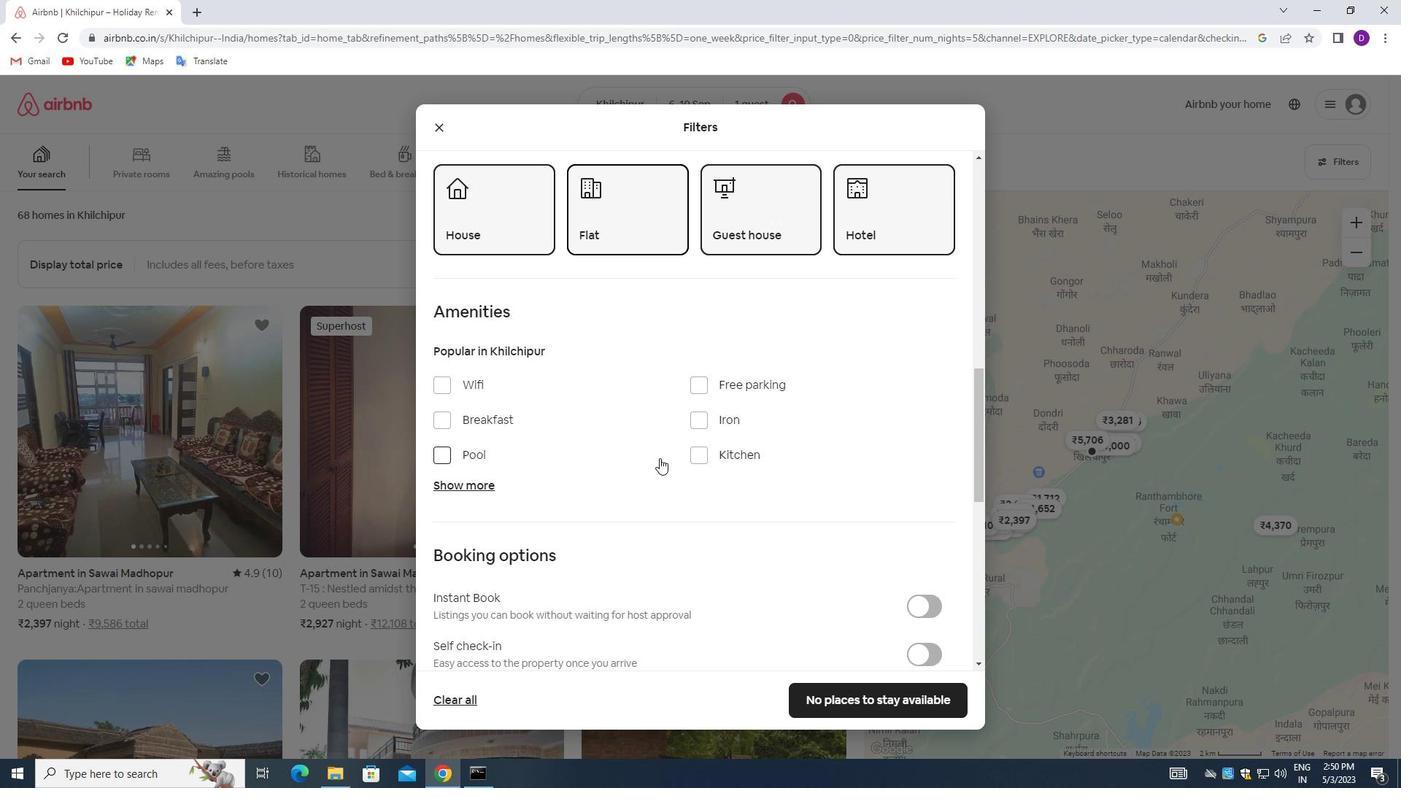 
Action: Mouse scrolled (659, 457) with delta (0, 0)
Screenshot: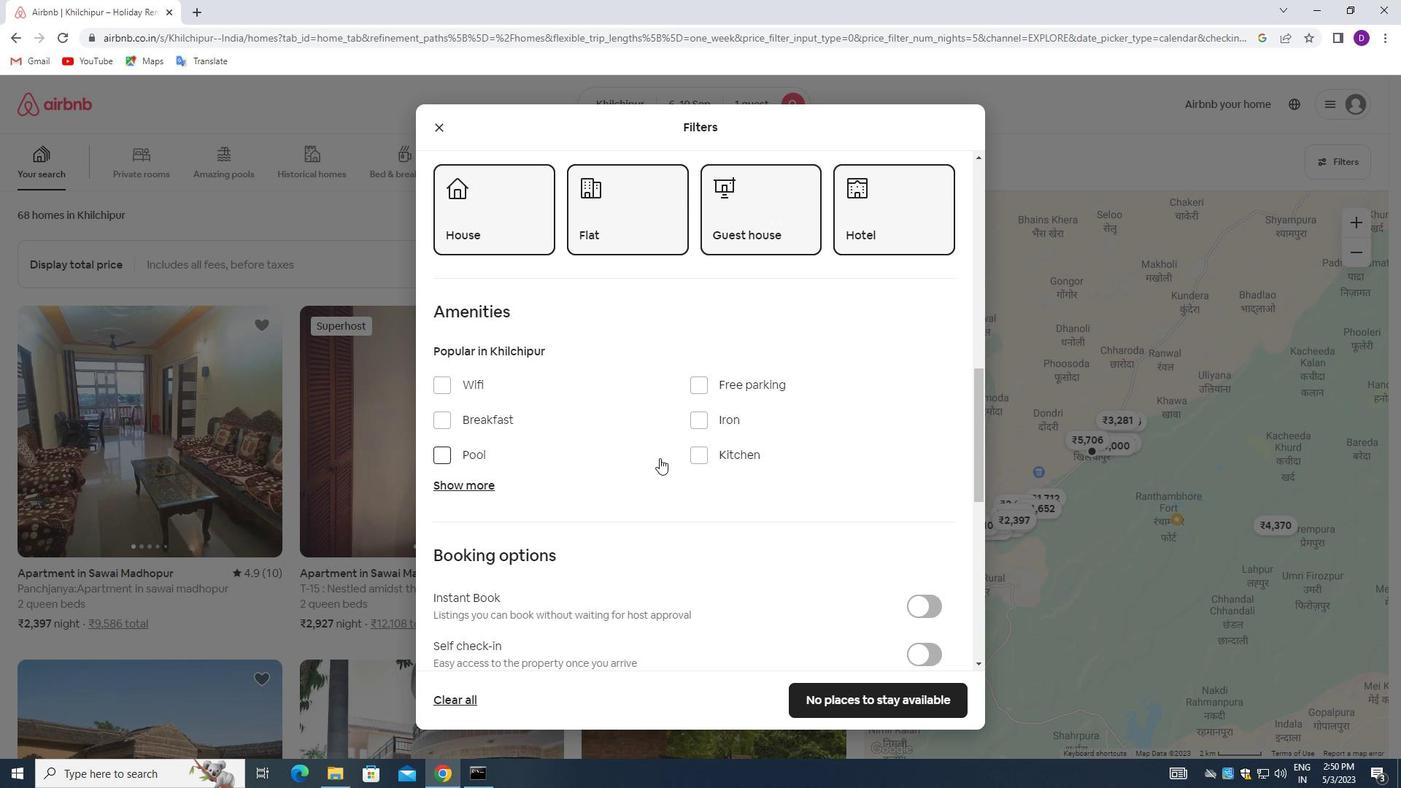 
Action: Mouse moved to (919, 512)
Screenshot: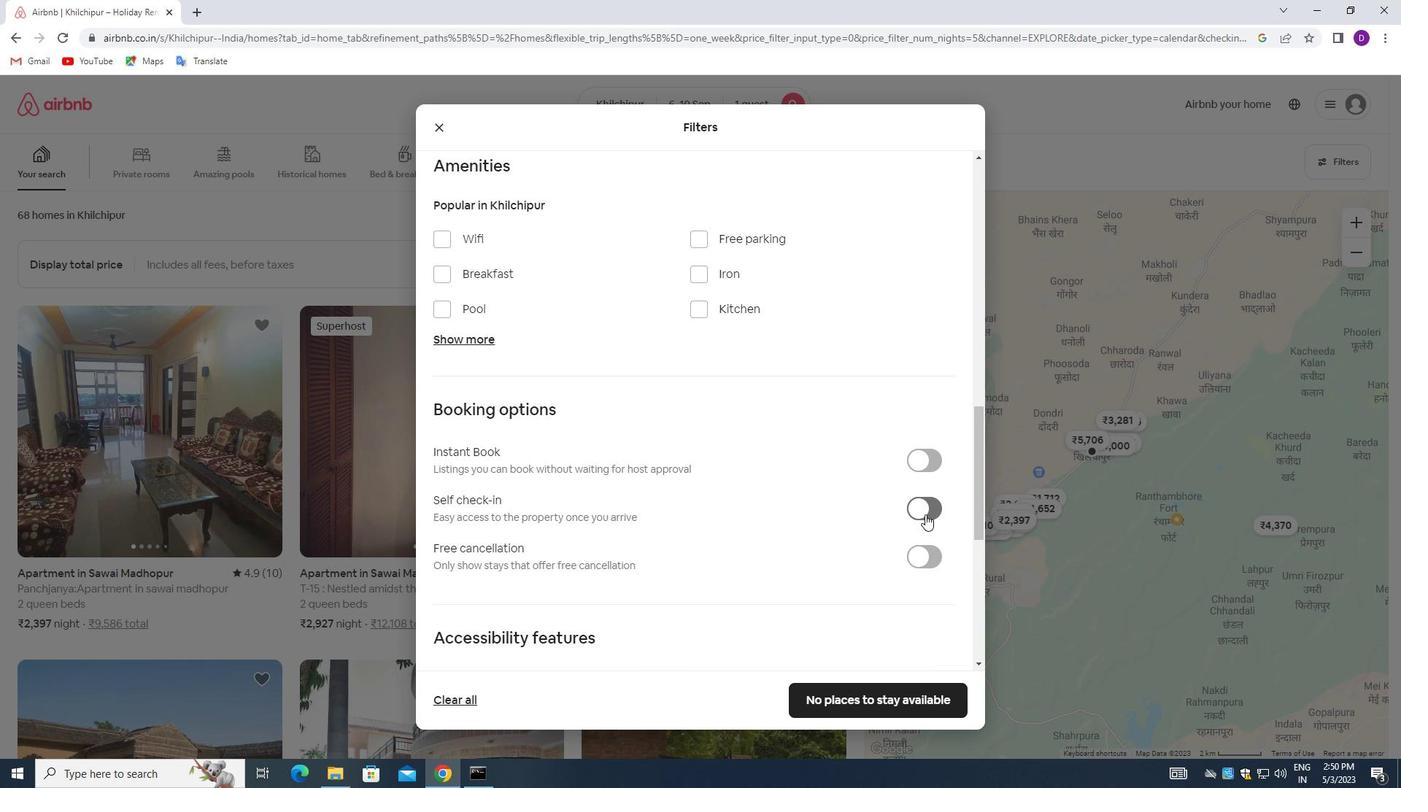
Action: Mouse pressed left at (919, 512)
Screenshot: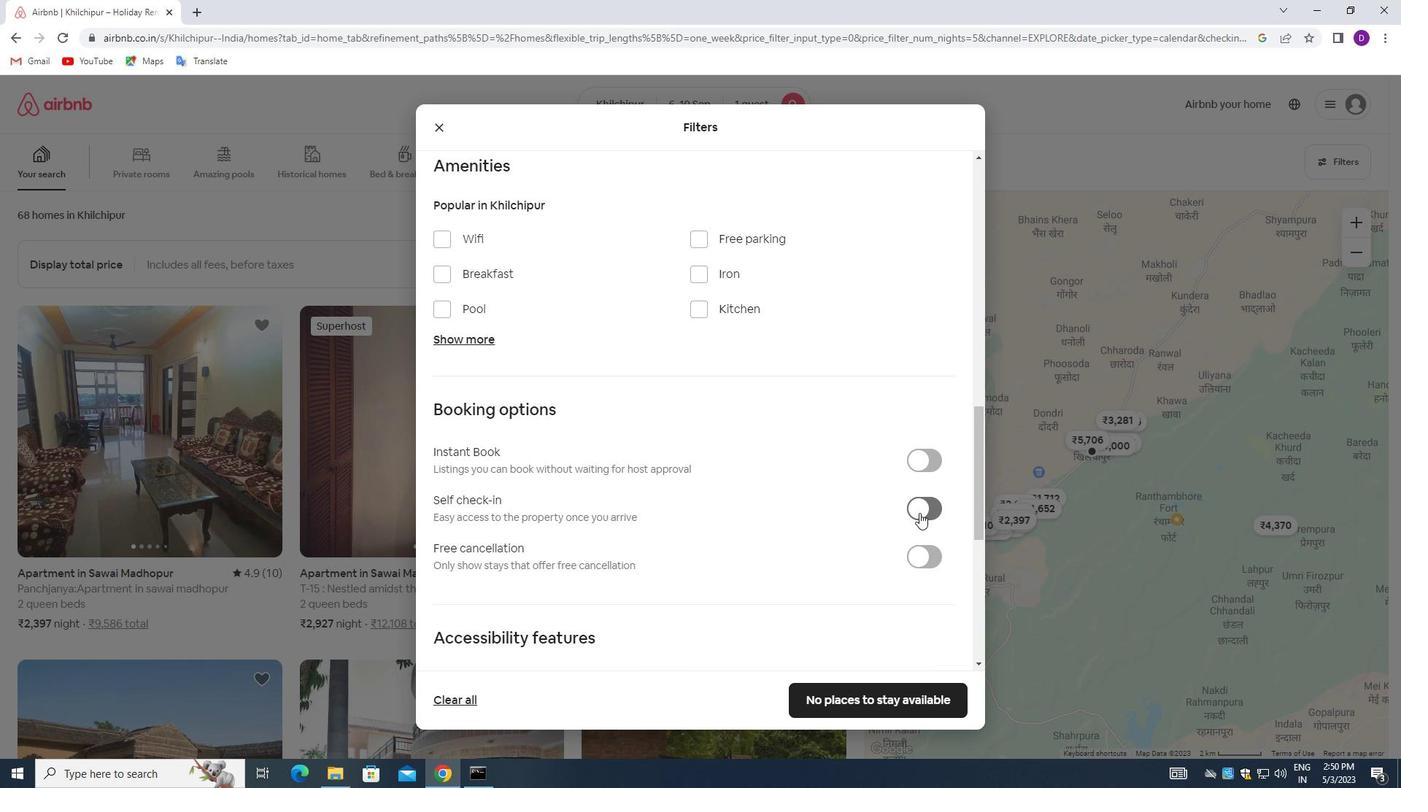 
Action: Mouse moved to (646, 505)
Screenshot: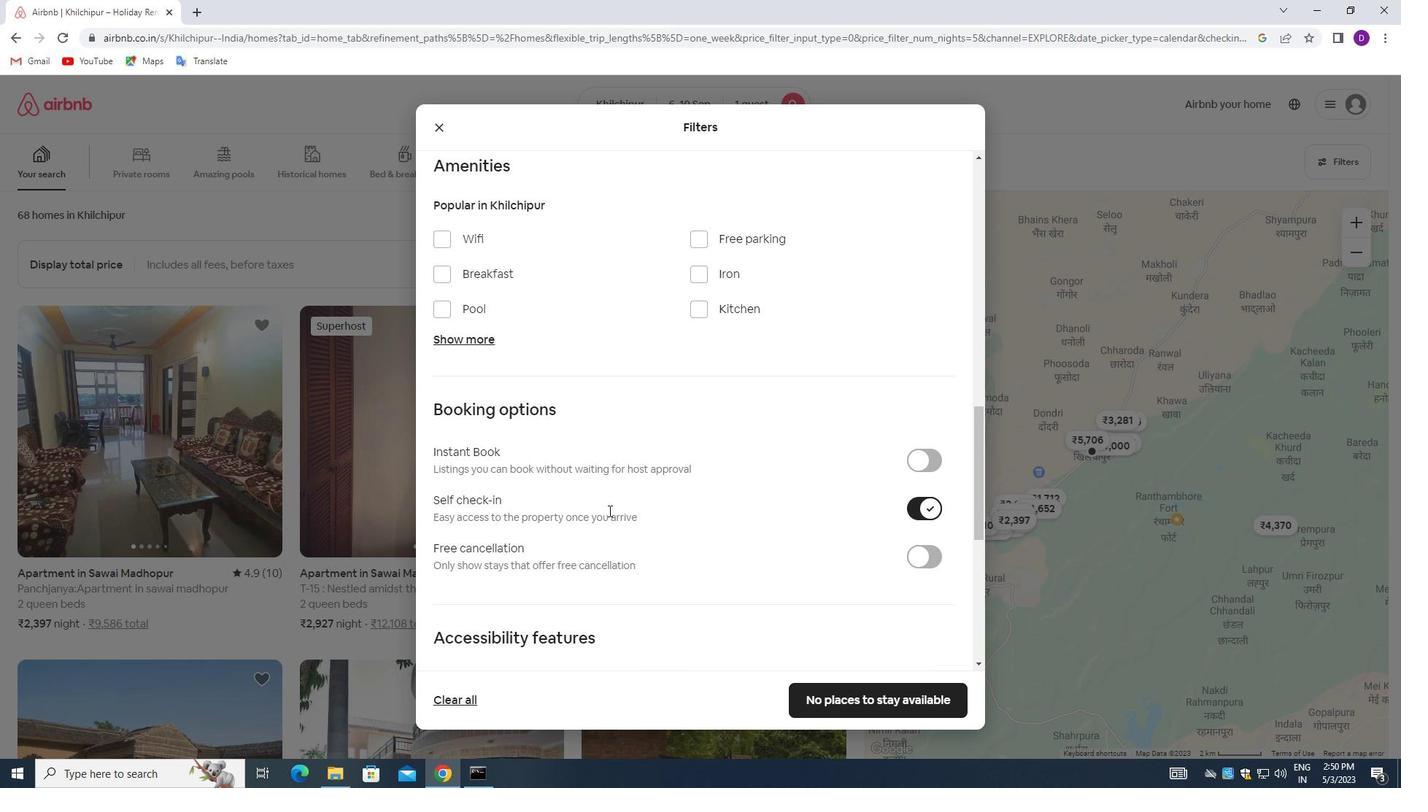 
Action: Mouse scrolled (646, 504) with delta (0, 0)
Screenshot: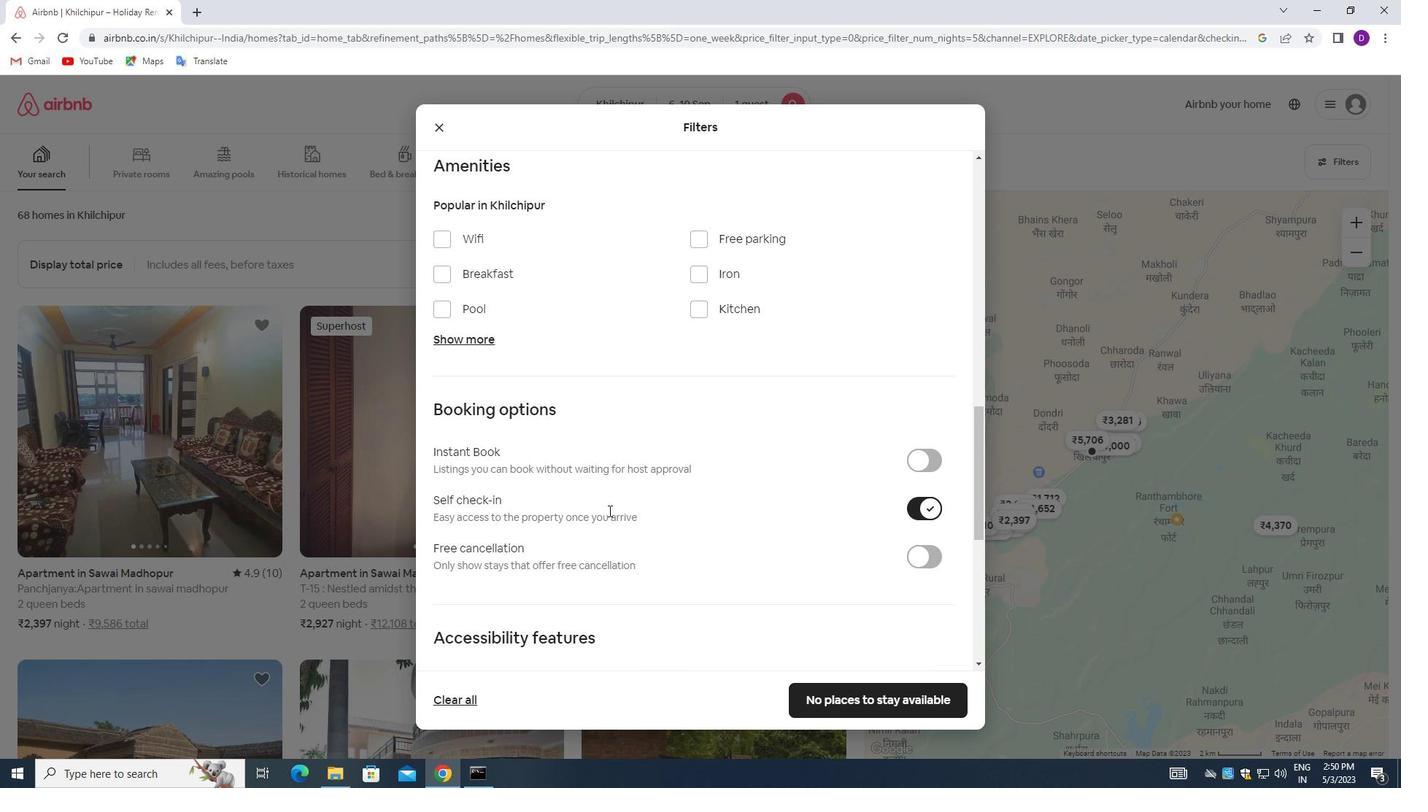
Action: Mouse moved to (677, 494)
Screenshot: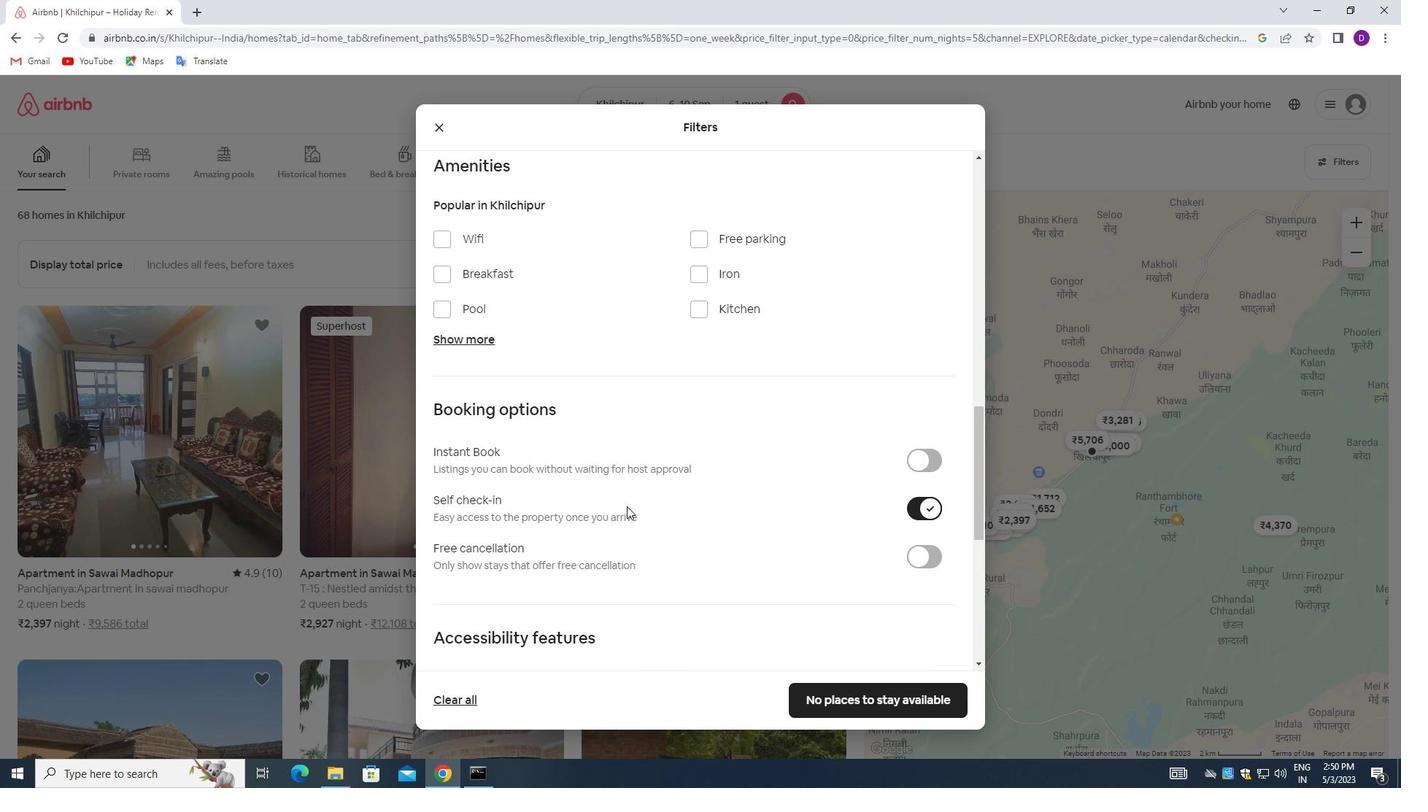 
Action: Mouse scrolled (677, 494) with delta (0, 0)
Screenshot: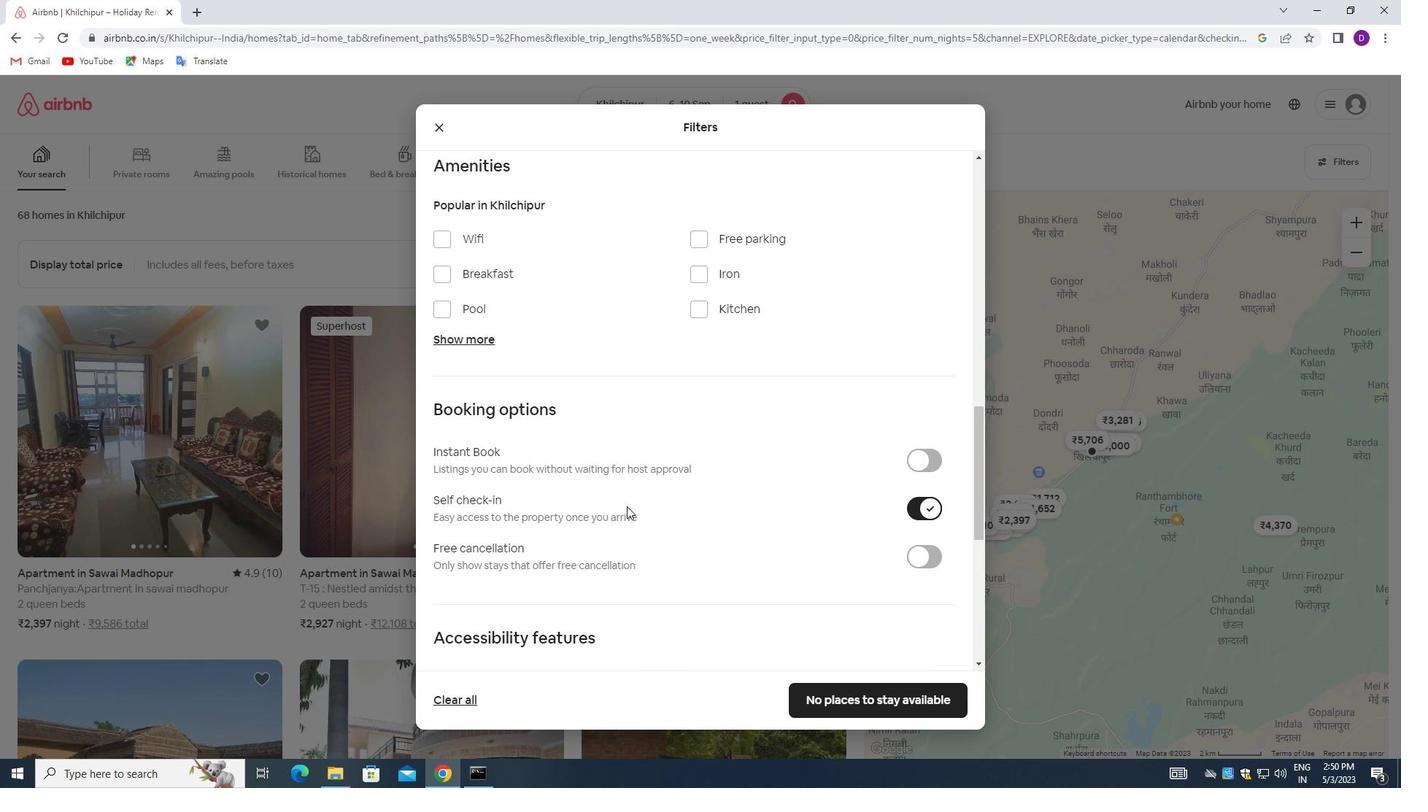 
Action: Mouse moved to (674, 491)
Screenshot: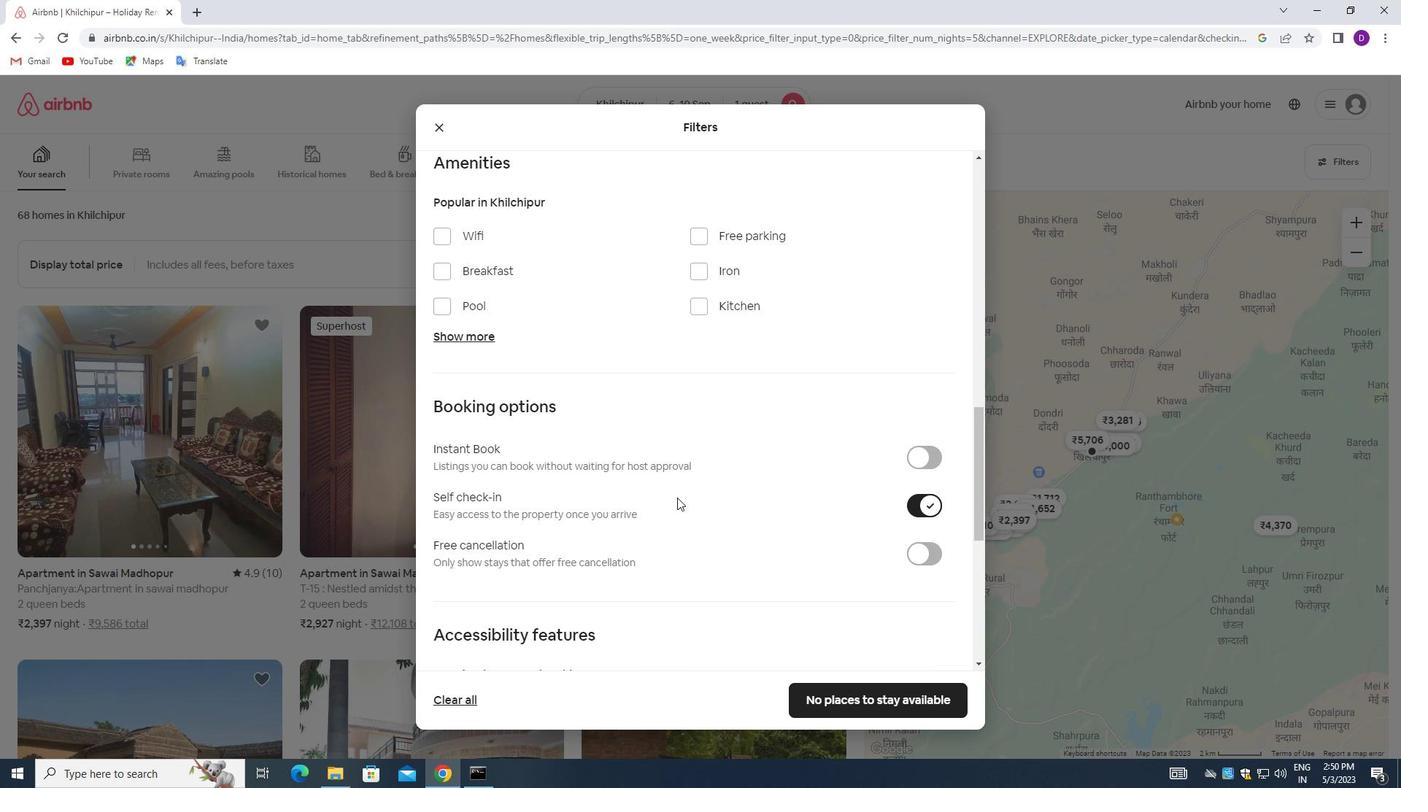 
Action: Mouse scrolled (674, 490) with delta (0, 0)
Screenshot: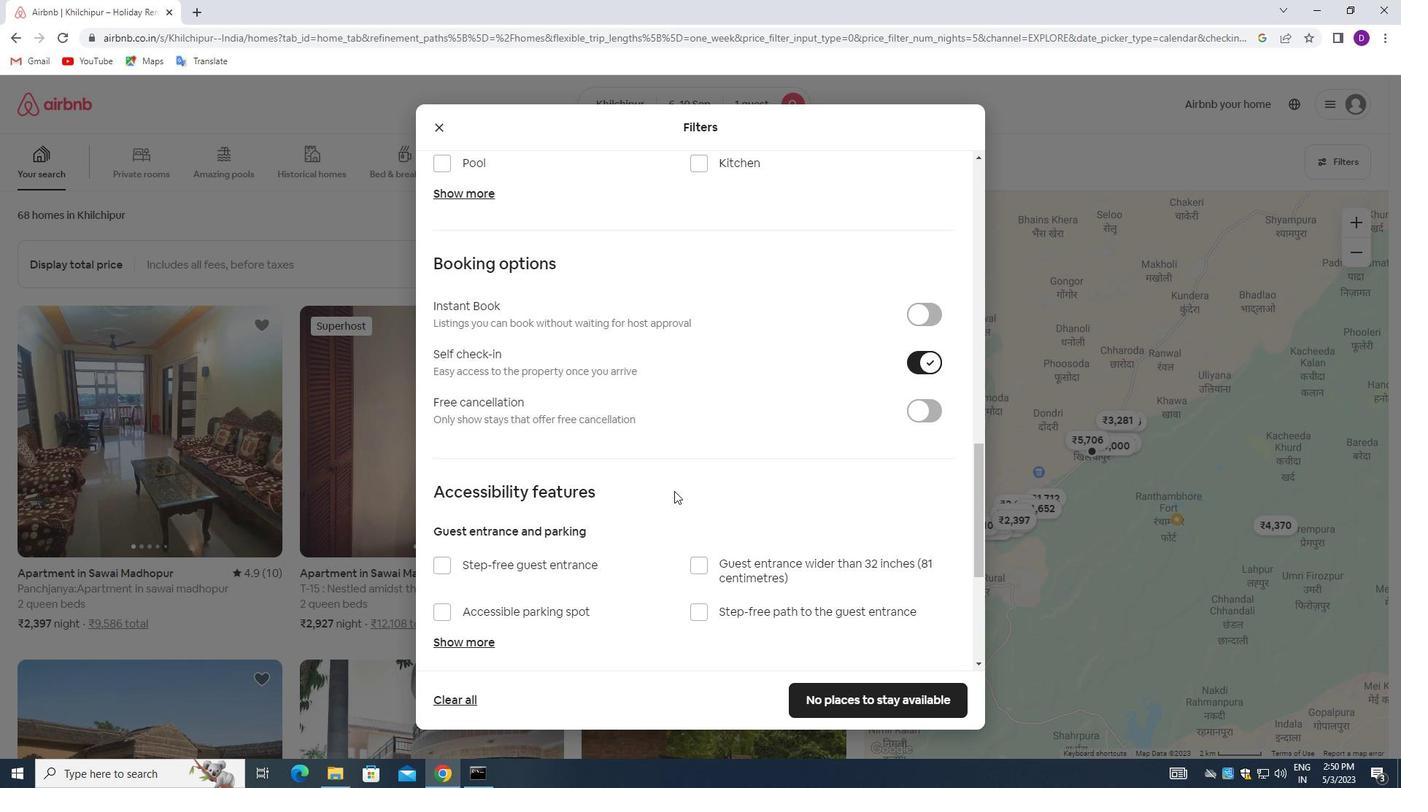 
Action: Mouse scrolled (674, 490) with delta (0, 0)
Screenshot: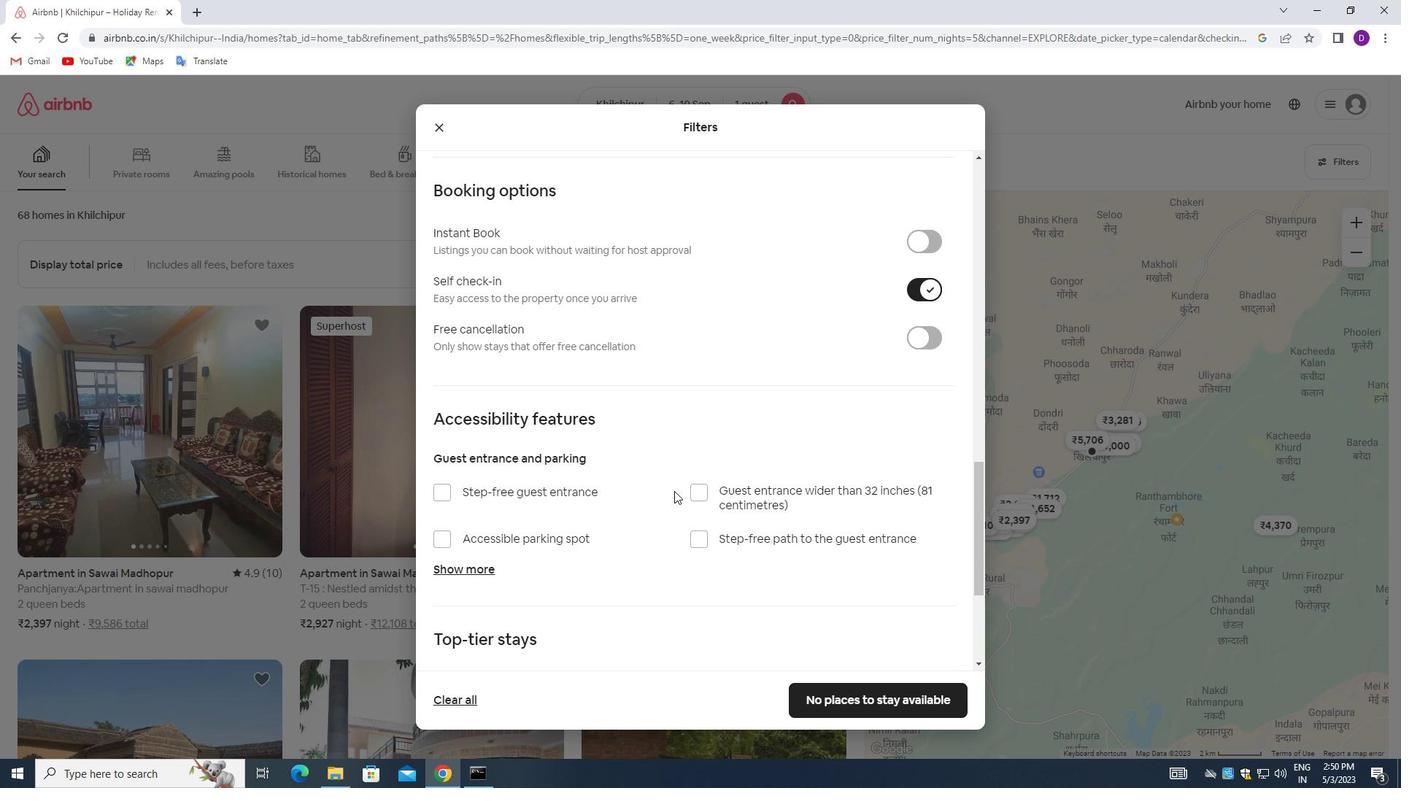 
Action: Mouse scrolled (674, 490) with delta (0, 0)
Screenshot: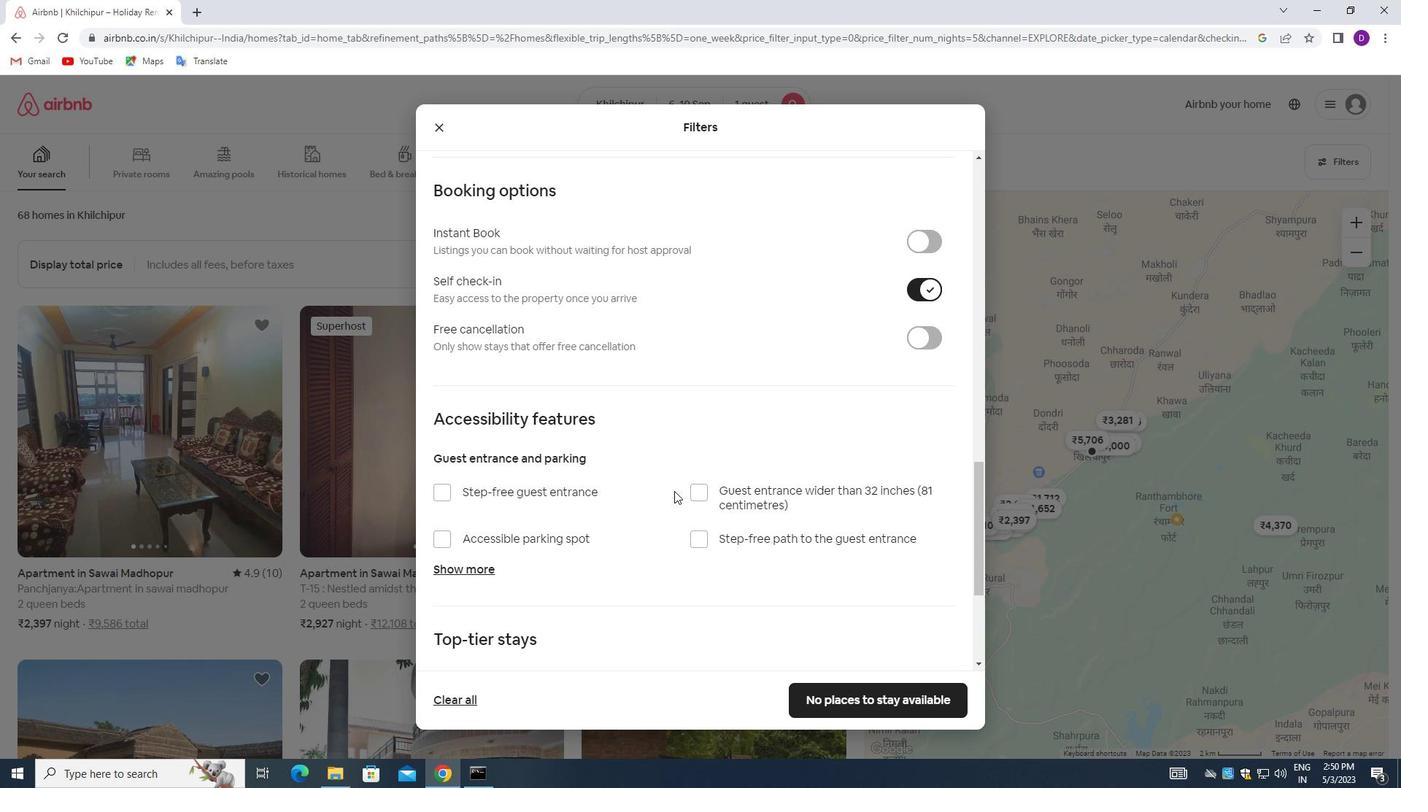 
Action: Mouse scrolled (674, 490) with delta (0, 0)
Screenshot: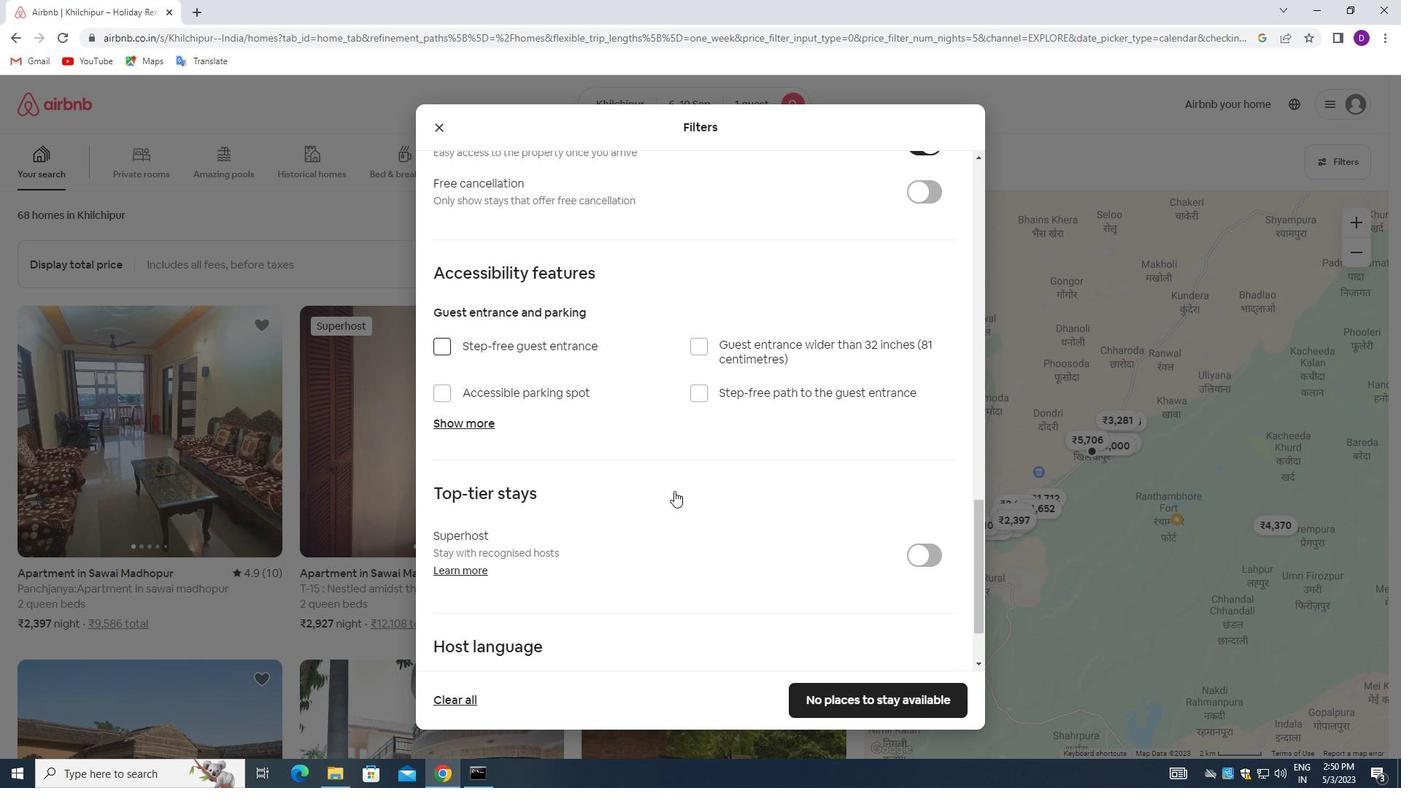 
Action: Mouse scrolled (674, 490) with delta (0, 0)
Screenshot: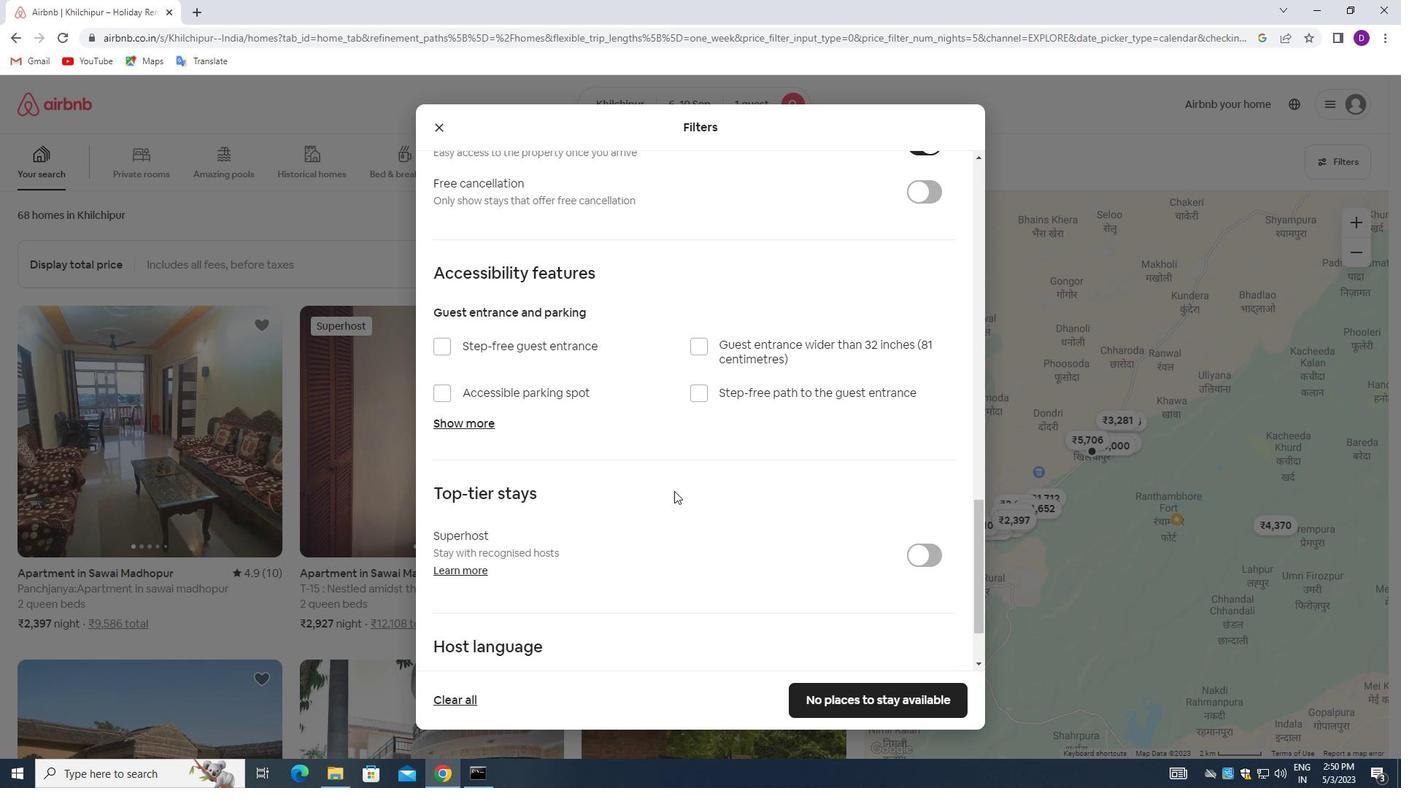 
Action: Mouse scrolled (674, 490) with delta (0, 0)
Screenshot: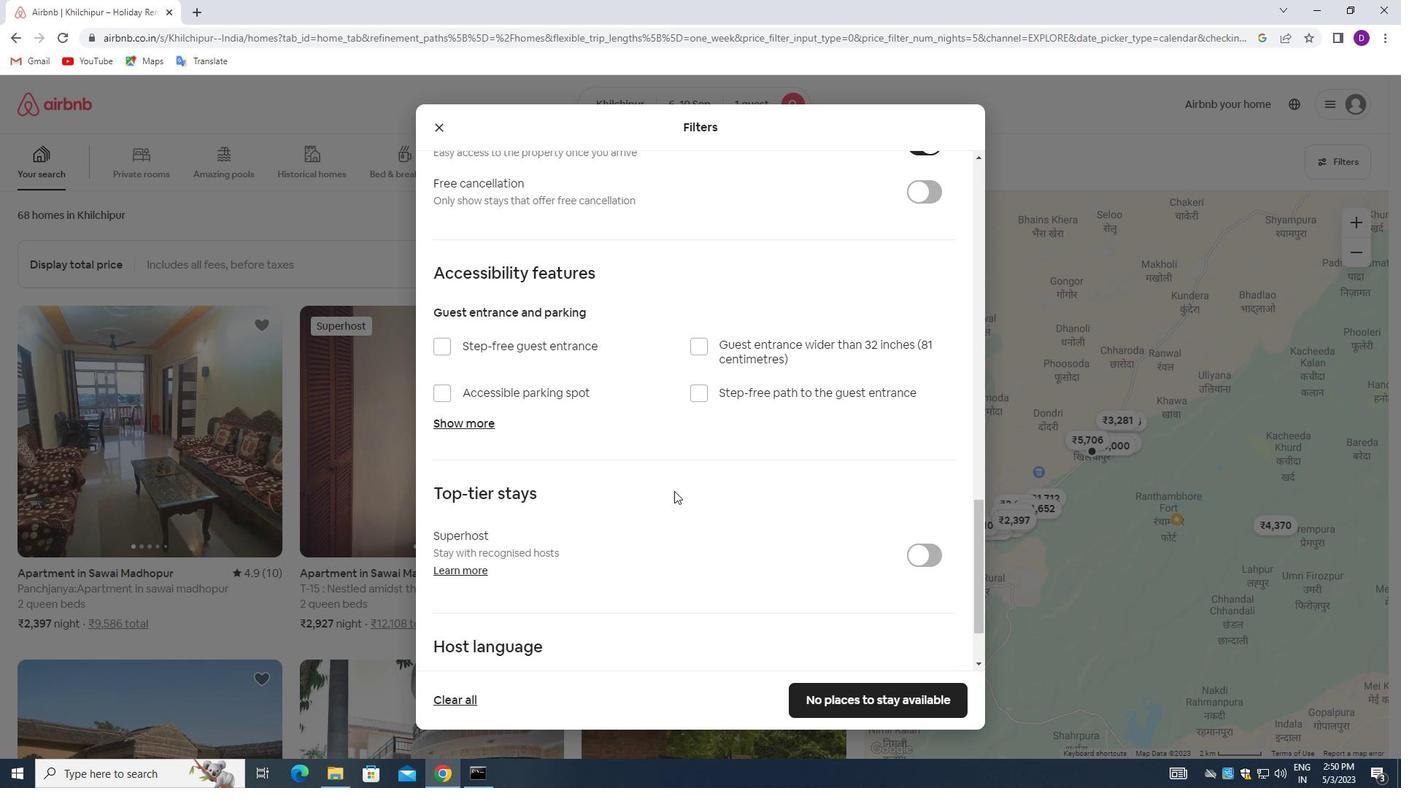 
Action: Mouse scrolled (674, 490) with delta (0, 0)
Screenshot: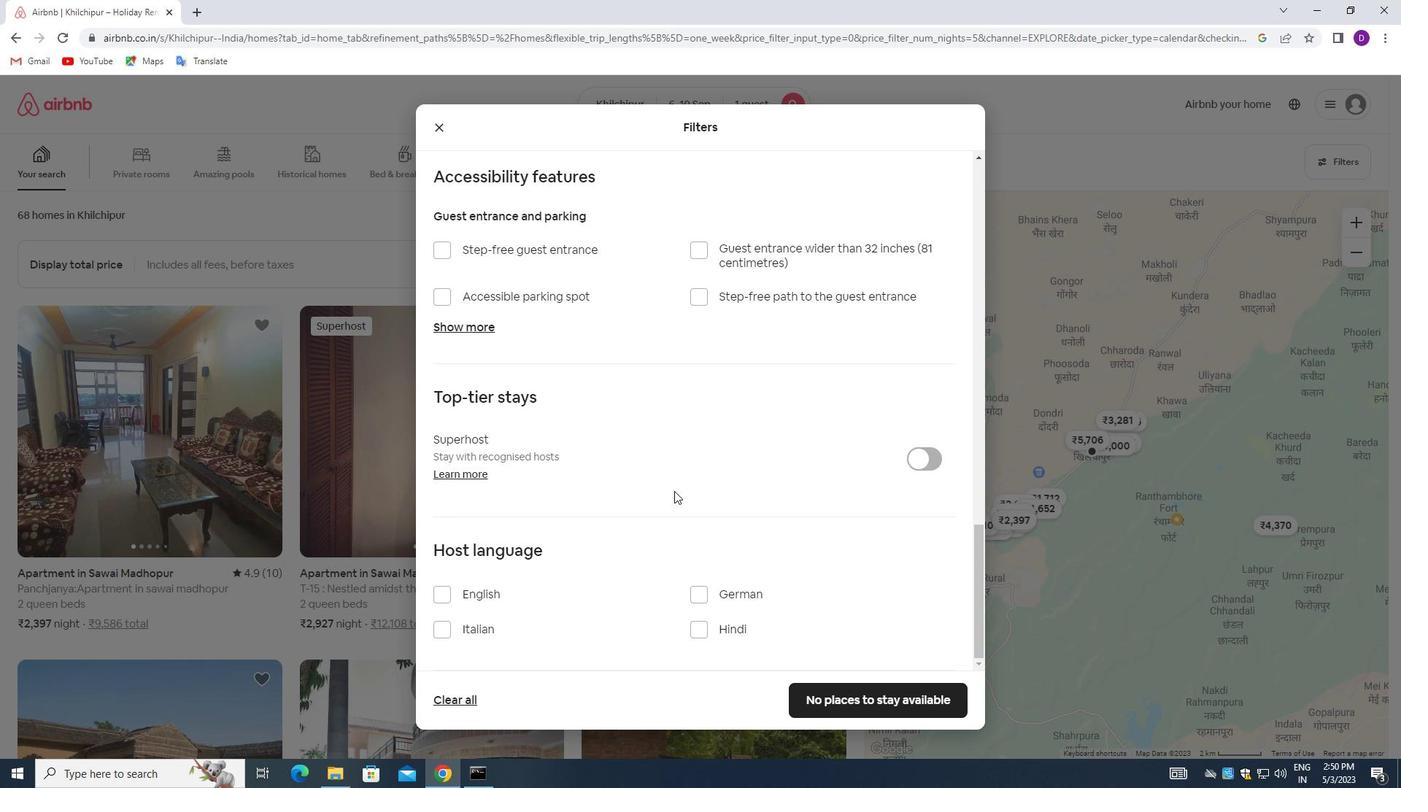 
Action: Mouse moved to (674, 492)
Screenshot: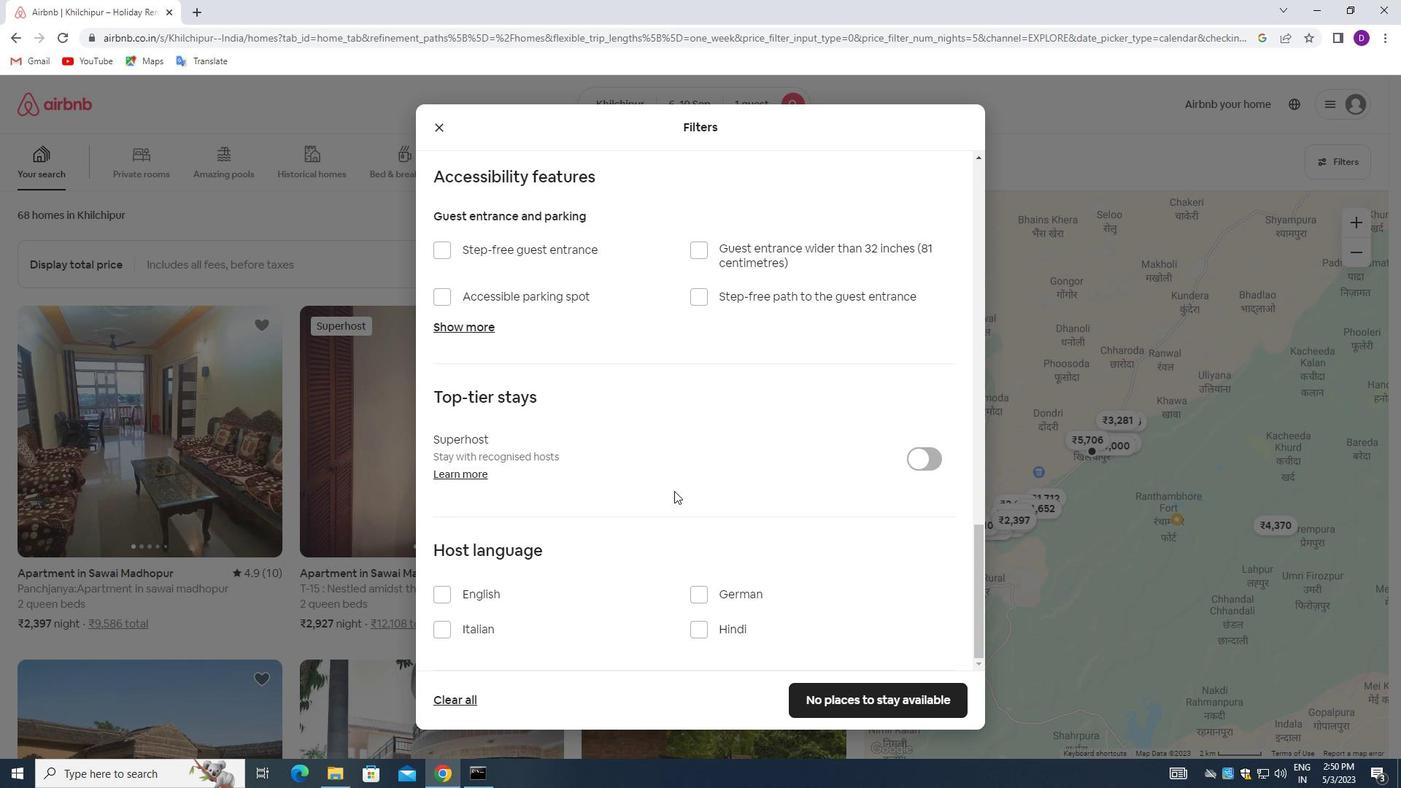 
Action: Mouse scrolled (674, 491) with delta (0, 0)
Screenshot: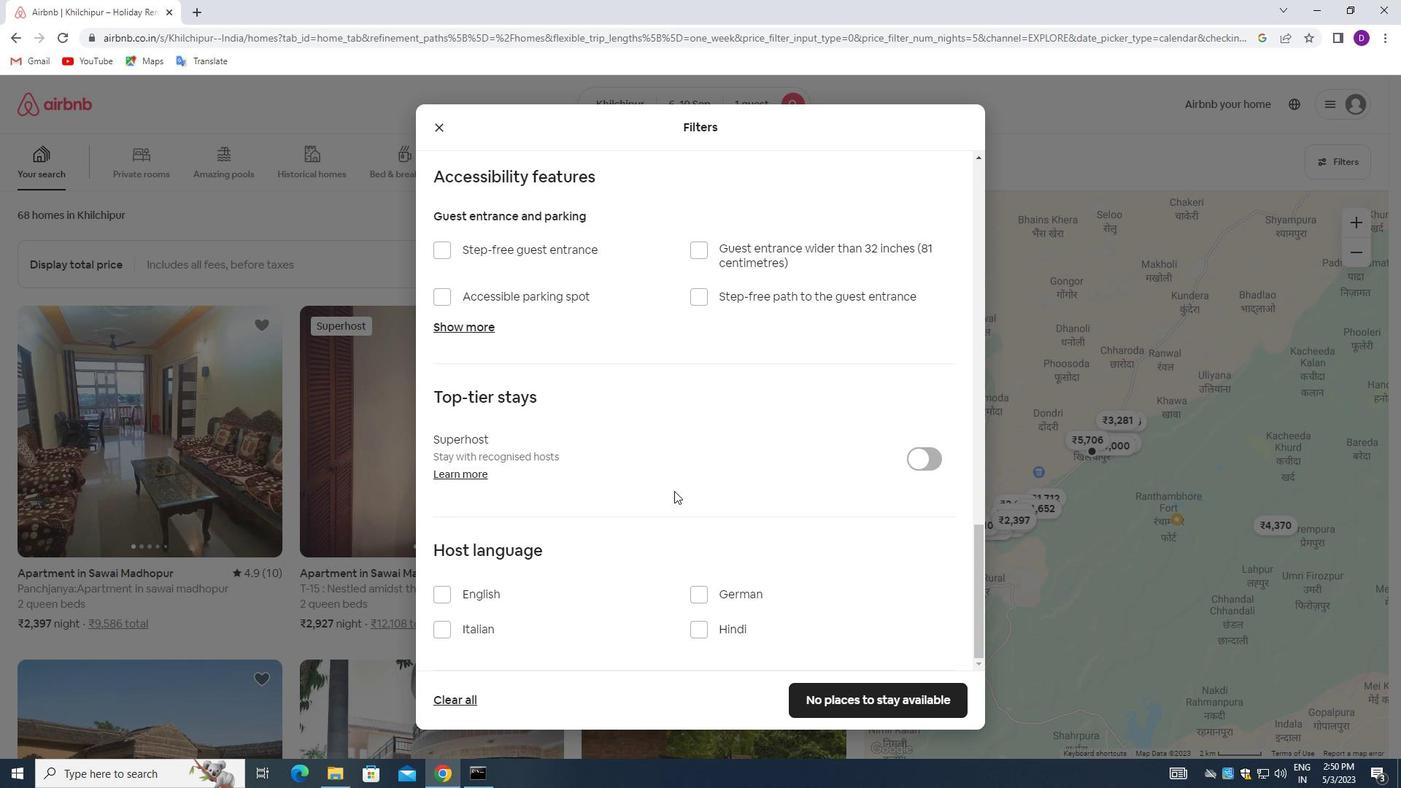 
Action: Mouse moved to (674, 496)
Screenshot: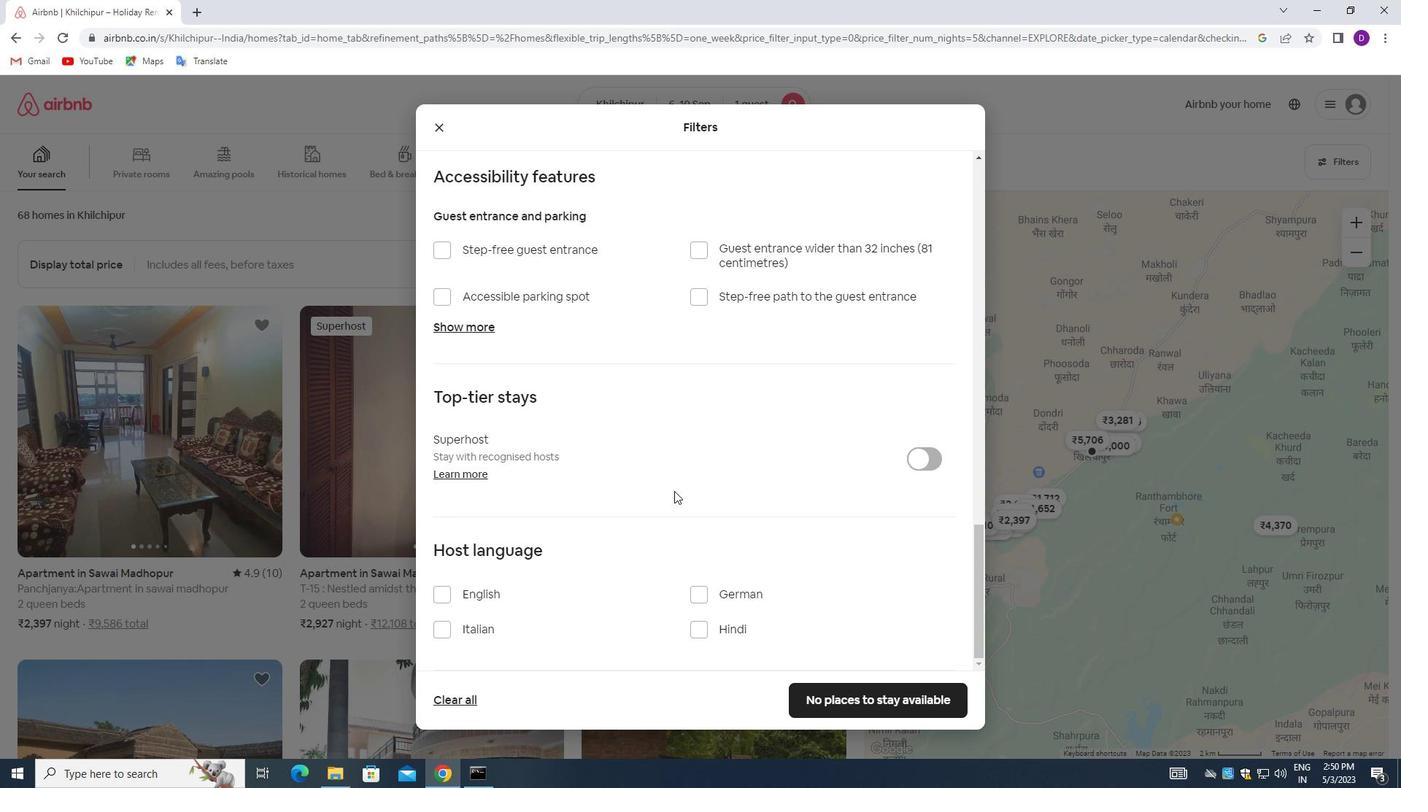 
Action: Mouse scrolled (674, 495) with delta (0, 0)
Screenshot: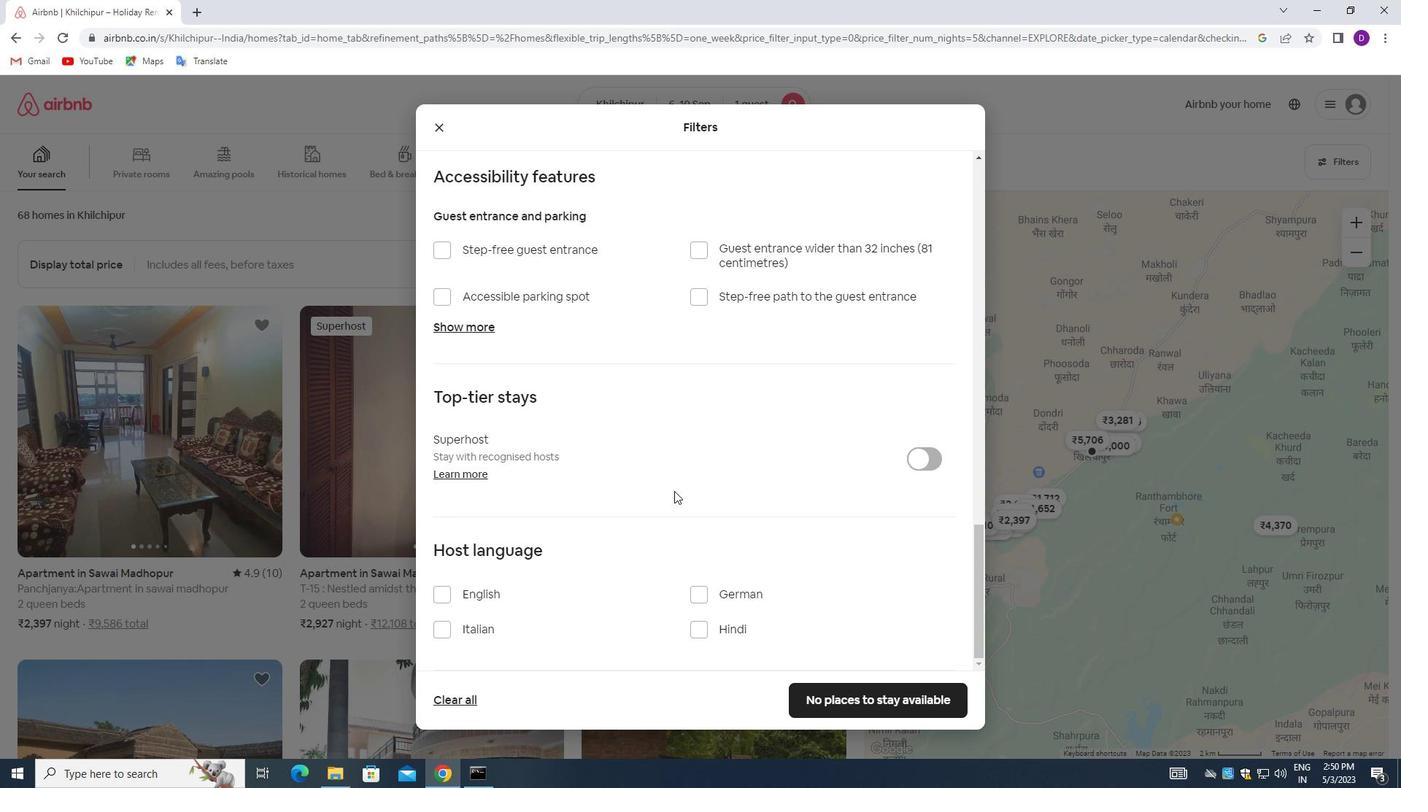 
Action: Mouse moved to (670, 504)
Screenshot: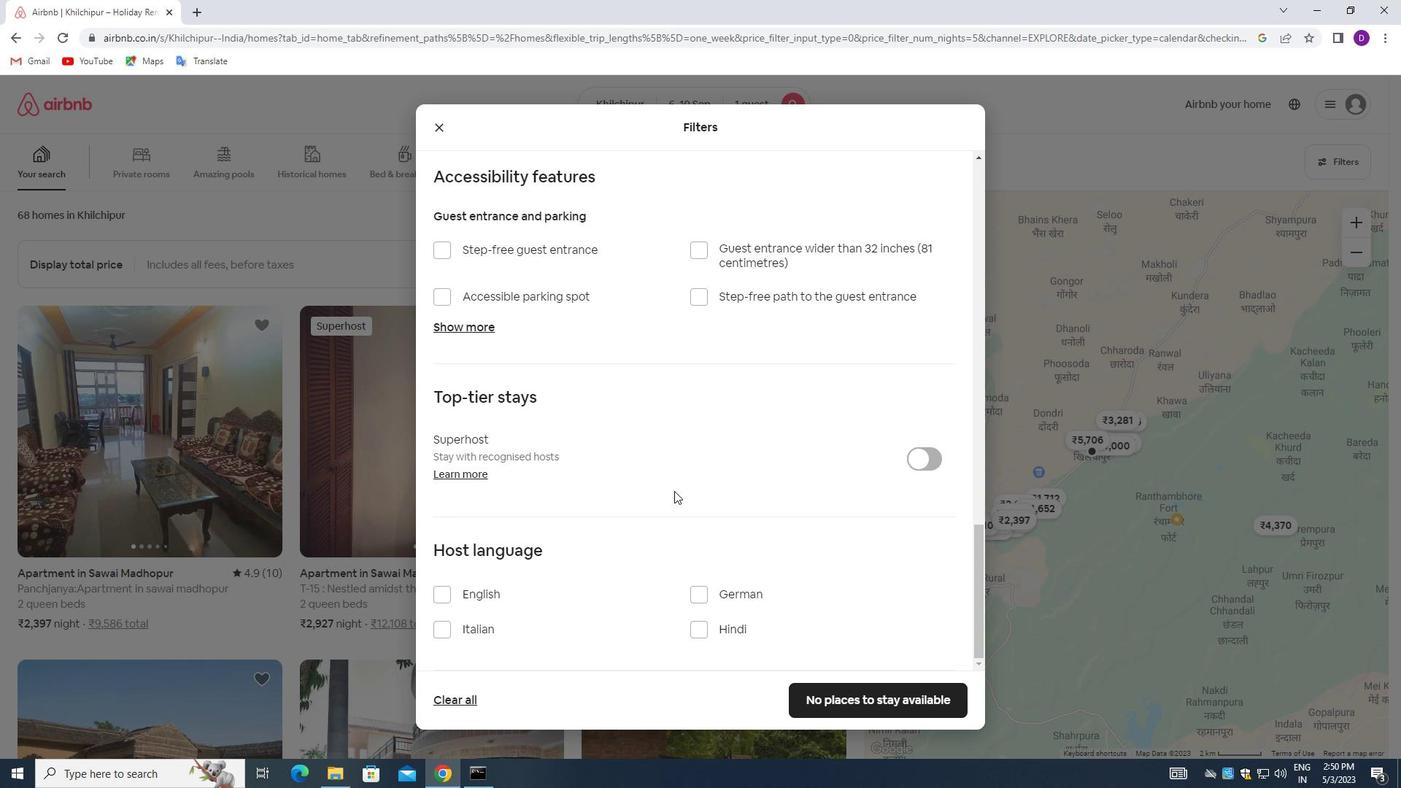 
Action: Mouse scrolled (670, 503) with delta (0, 0)
Screenshot: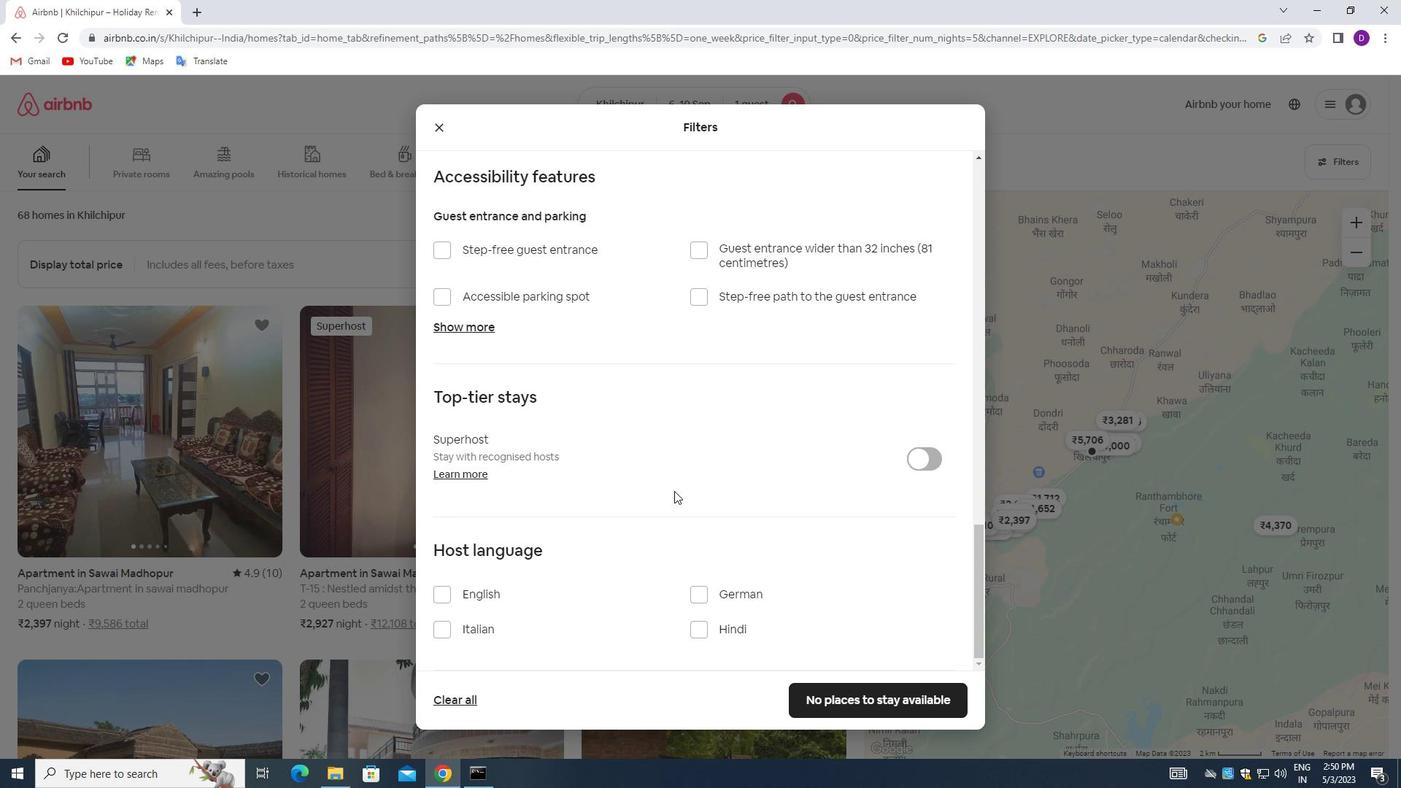 
Action: Mouse moved to (444, 592)
Screenshot: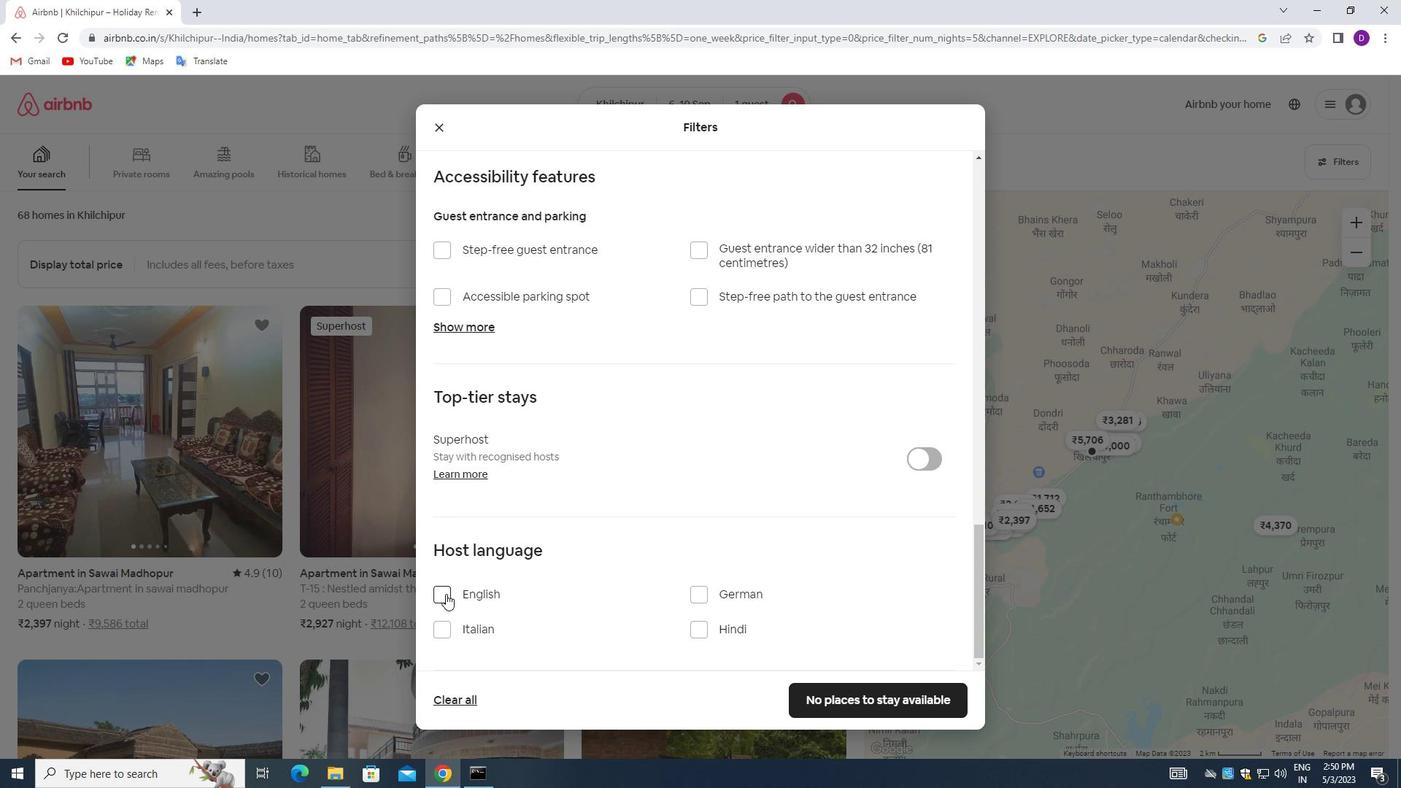 
Action: Mouse pressed left at (444, 592)
Screenshot: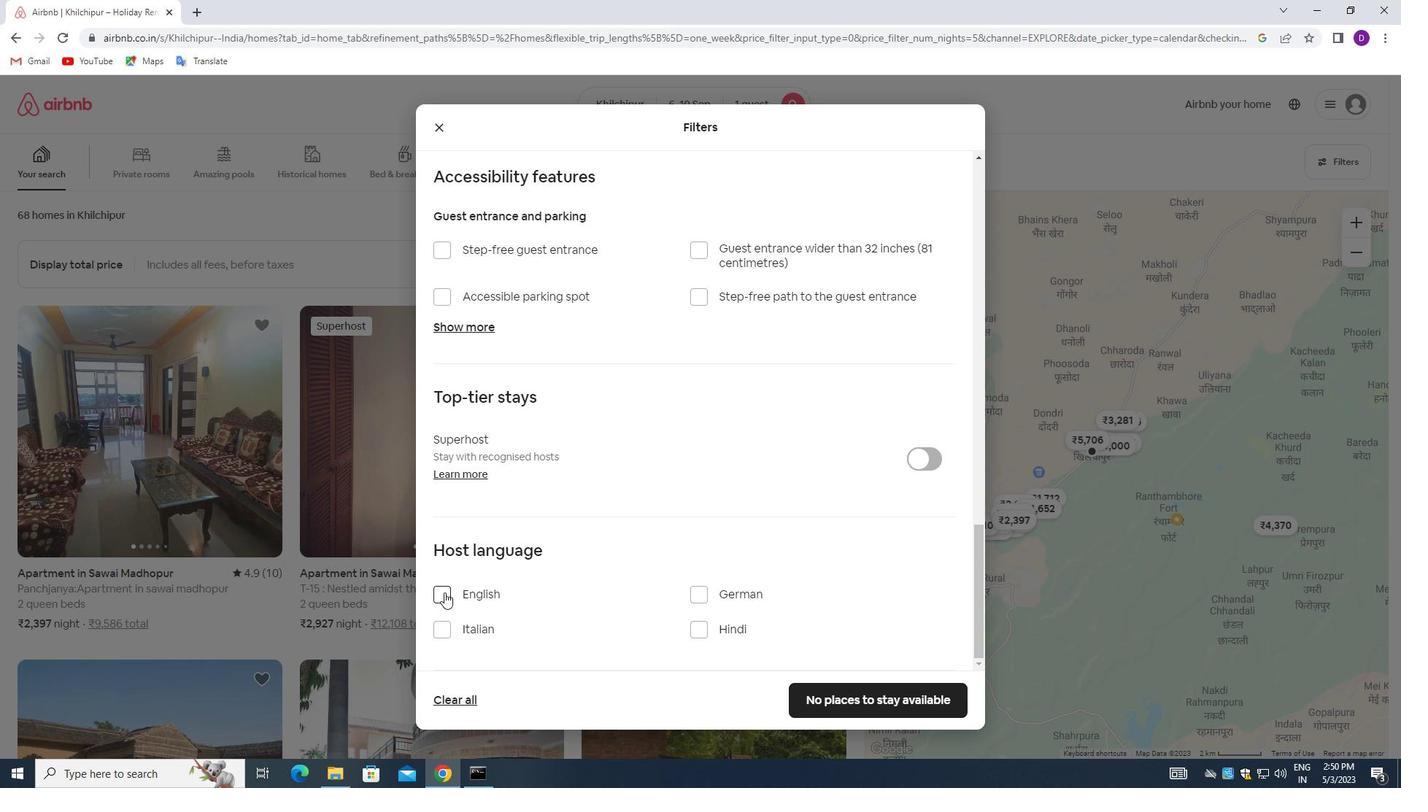 
Action: Mouse moved to (873, 696)
Screenshot: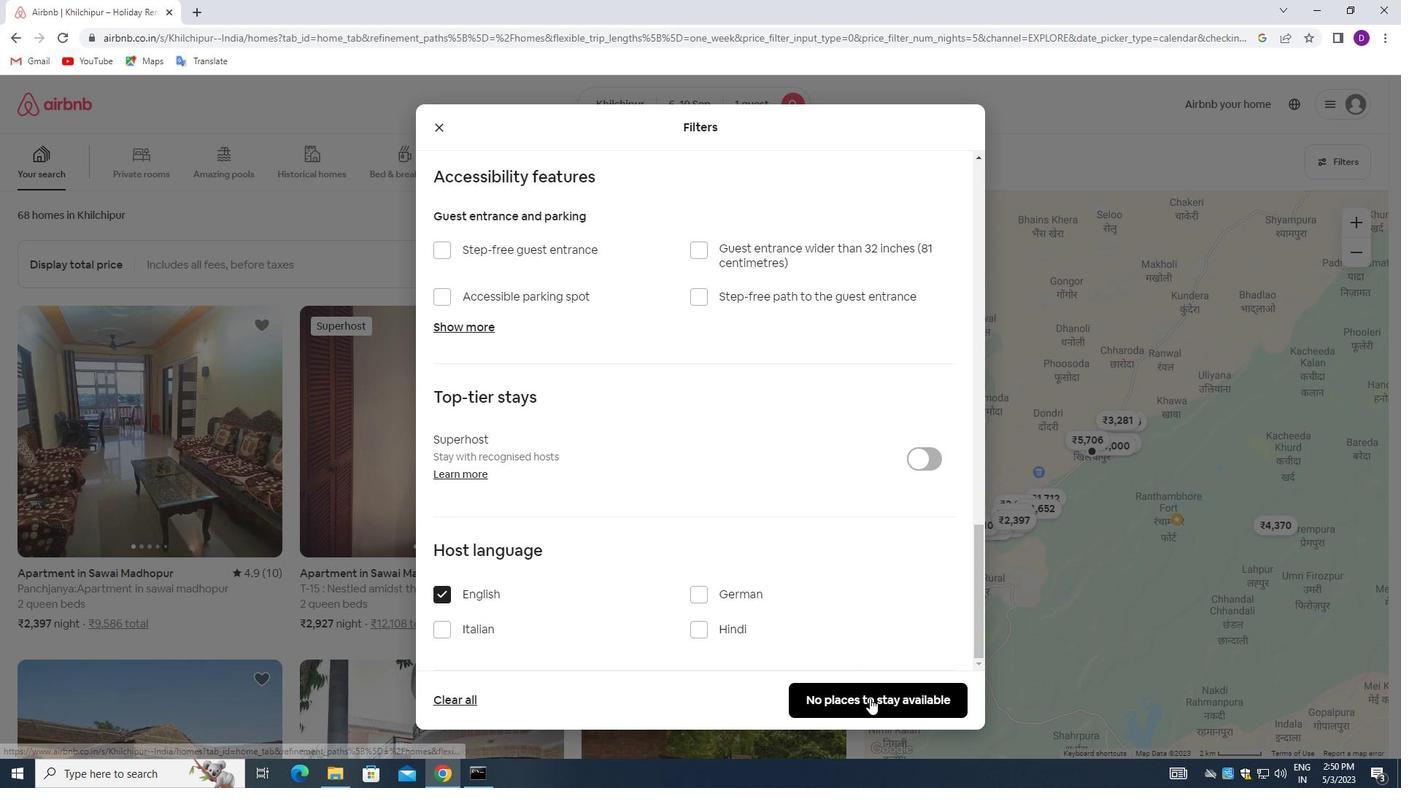 
Action: Mouse pressed left at (873, 696)
Screenshot: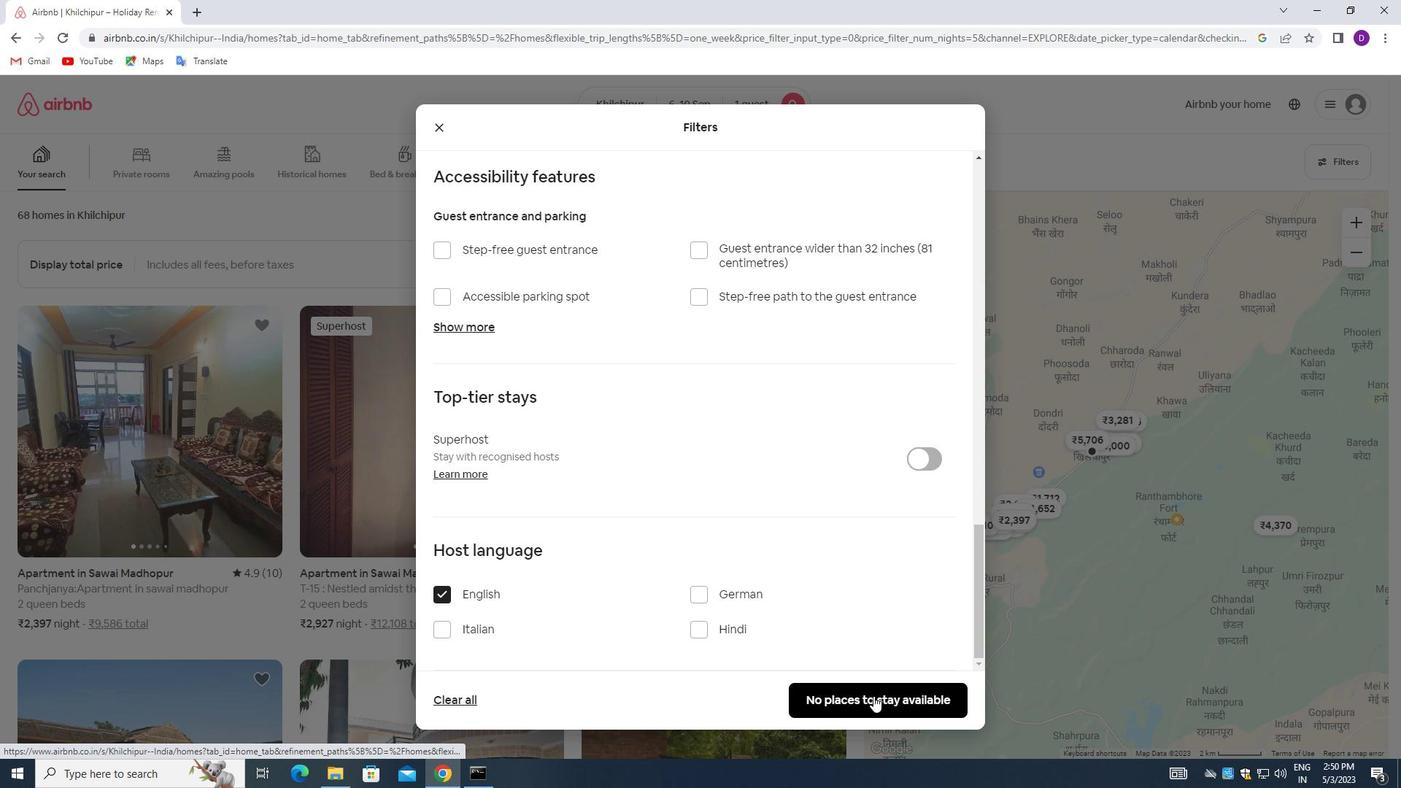 
Action: Mouse moved to (883, 551)
Screenshot: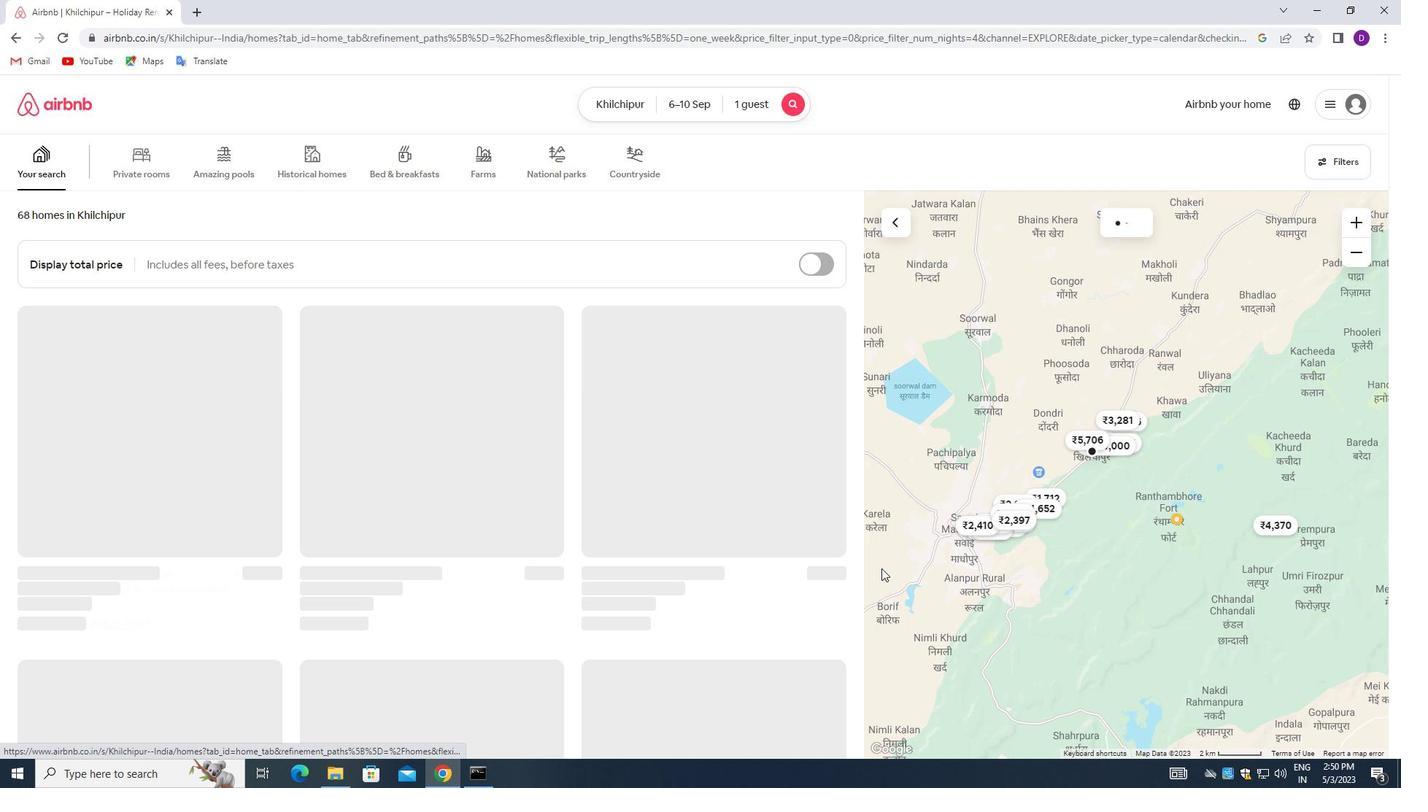
